 Task: Find connections with filter location Lasarte with filter topic #HRwith filter profile language German with filter current company Vistara - TATA SIA Airlines Ltd. with filter school Marri Educational Society's Marri Laxman Reddy Institute of Technology and Management with filter industry Retail Art Dealers with filter service category Pricing Strategy with filter keywords title Account Executive
Action: Mouse moved to (211, 311)
Screenshot: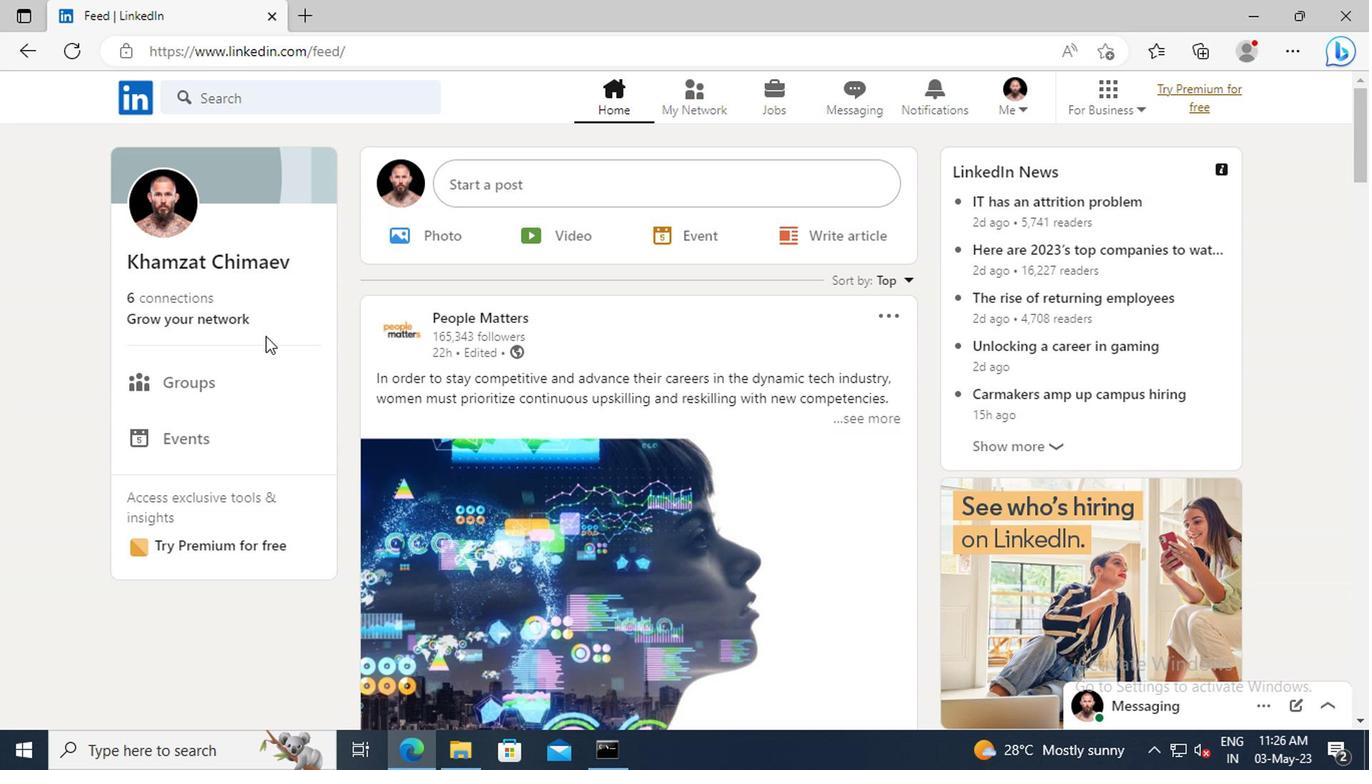 
Action: Mouse pressed left at (211, 311)
Screenshot: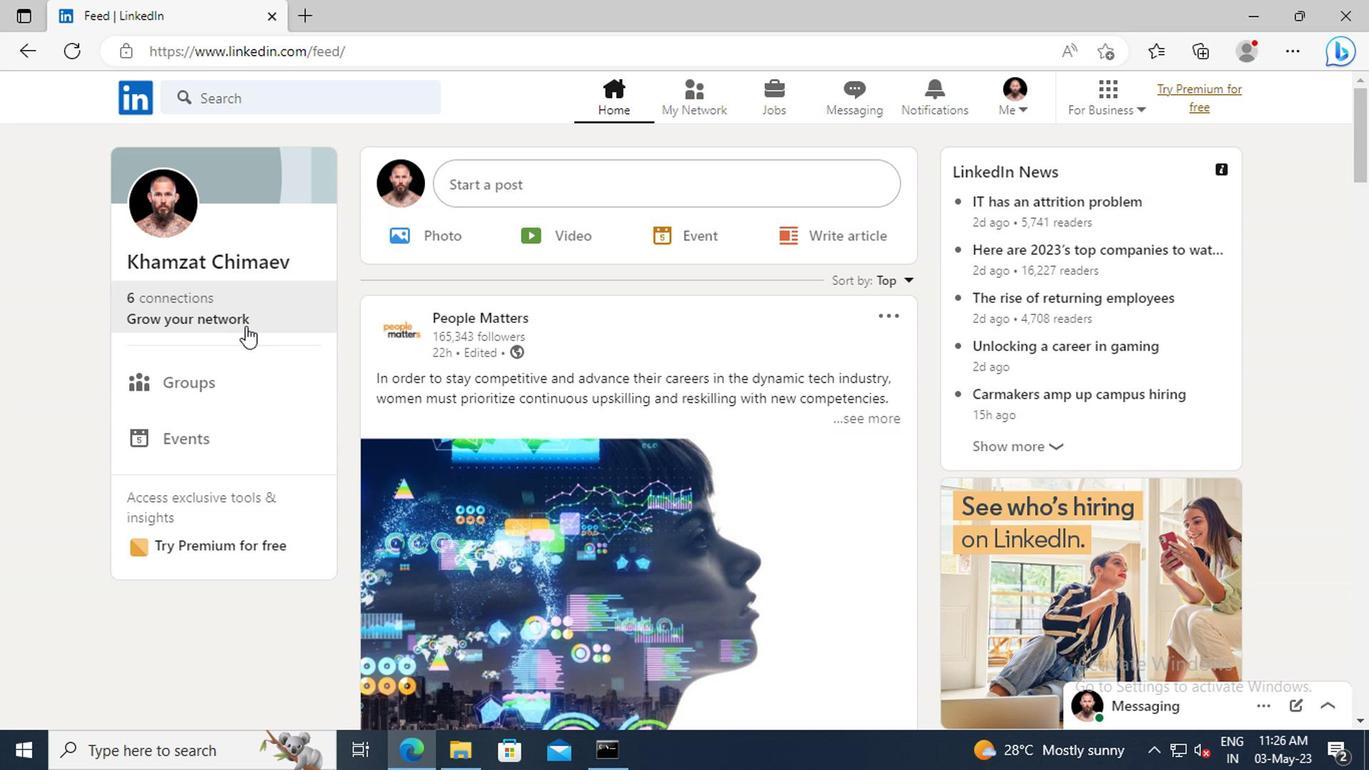 
Action: Mouse moved to (221, 212)
Screenshot: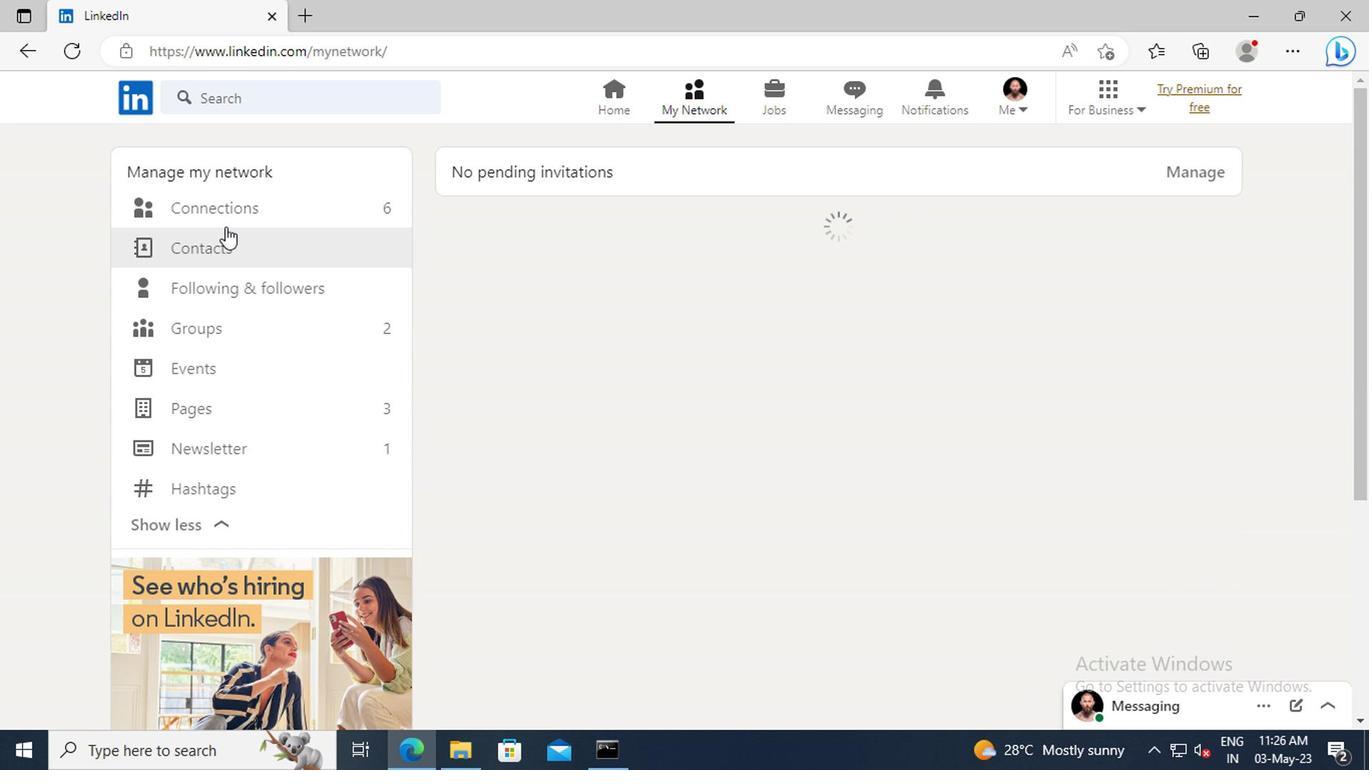 
Action: Mouse pressed left at (221, 212)
Screenshot: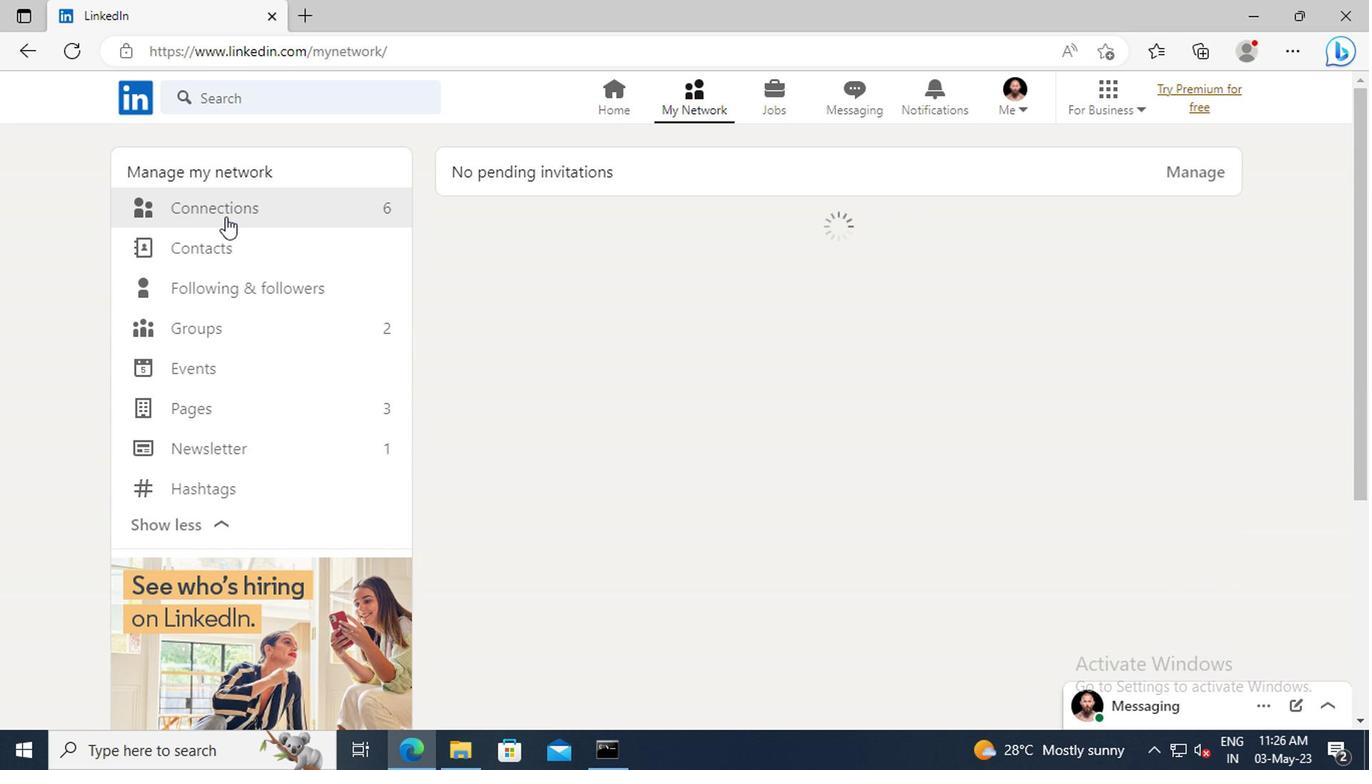 
Action: Mouse moved to (787, 215)
Screenshot: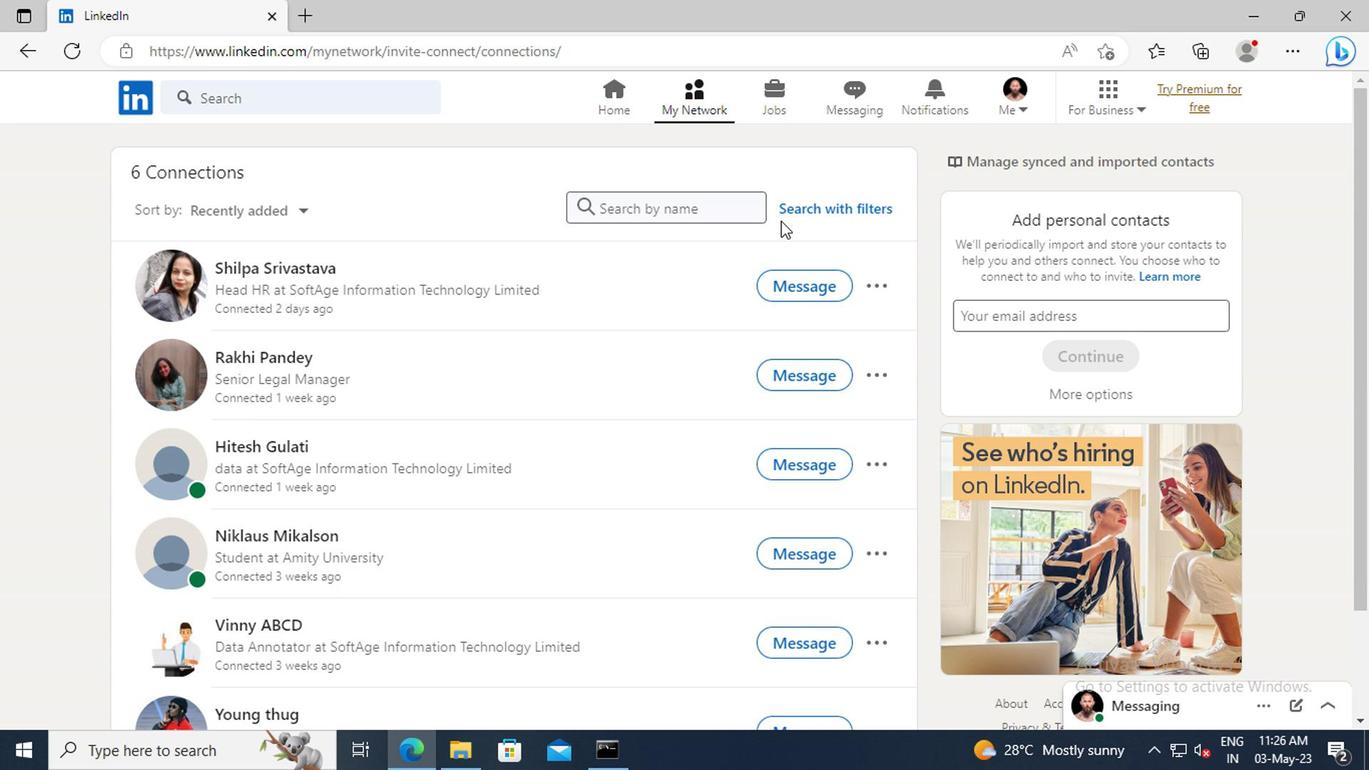 
Action: Mouse pressed left at (787, 215)
Screenshot: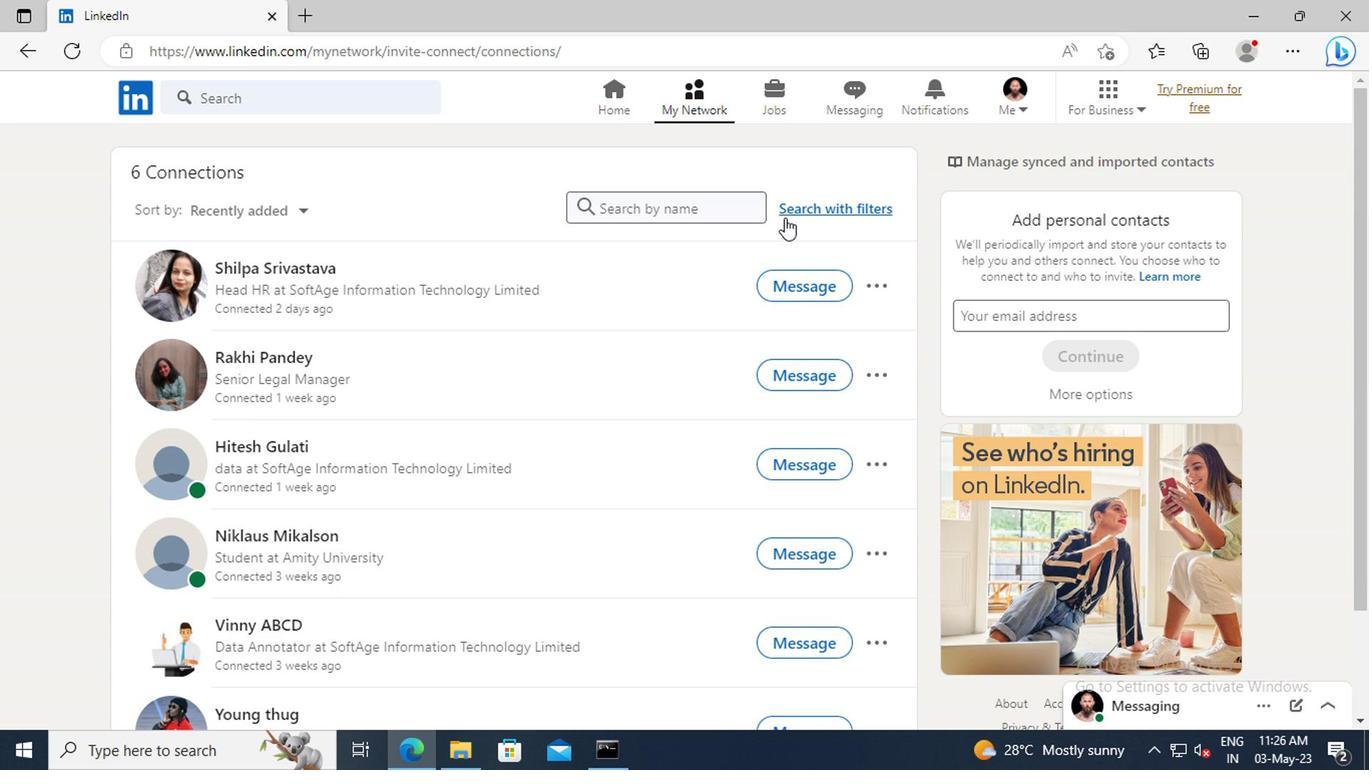 
Action: Mouse moved to (752, 159)
Screenshot: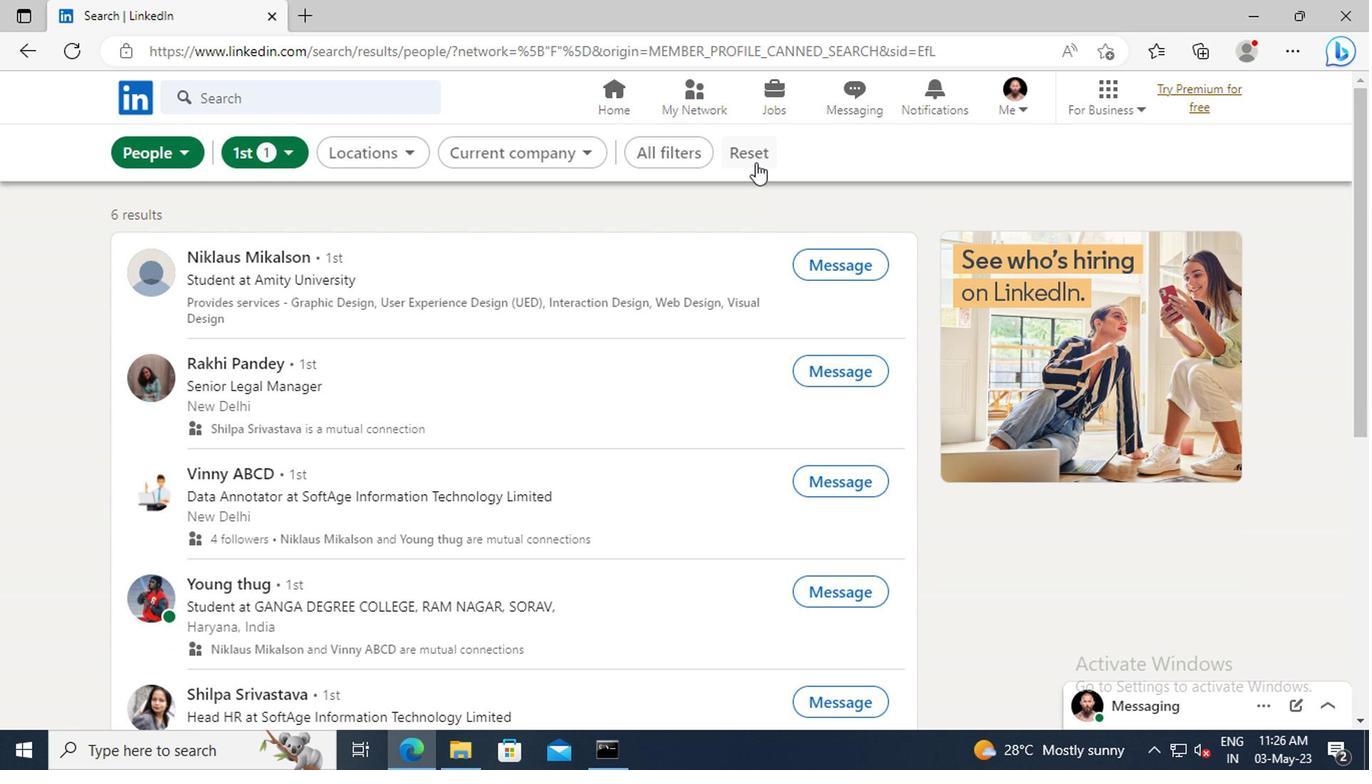 
Action: Mouse pressed left at (752, 159)
Screenshot: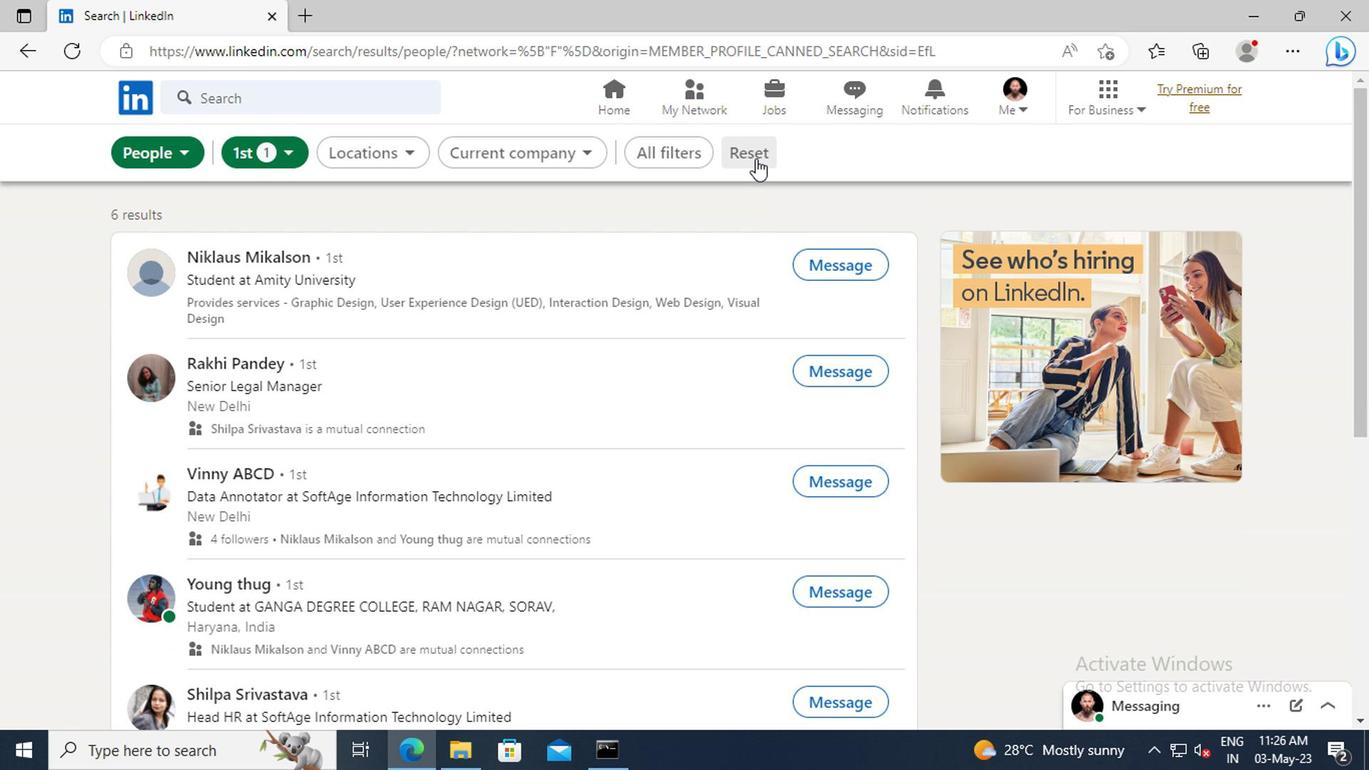 
Action: Mouse moved to (737, 160)
Screenshot: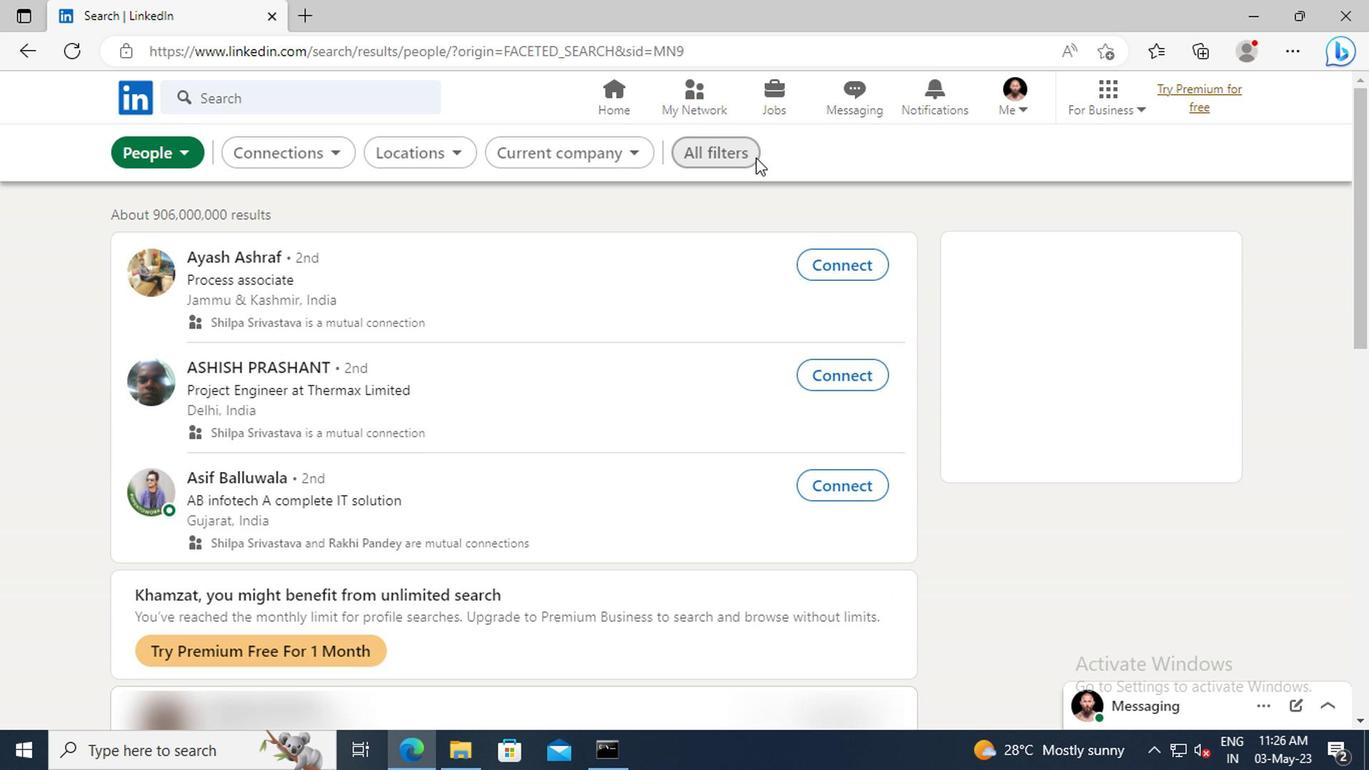 
Action: Mouse pressed left at (737, 160)
Screenshot: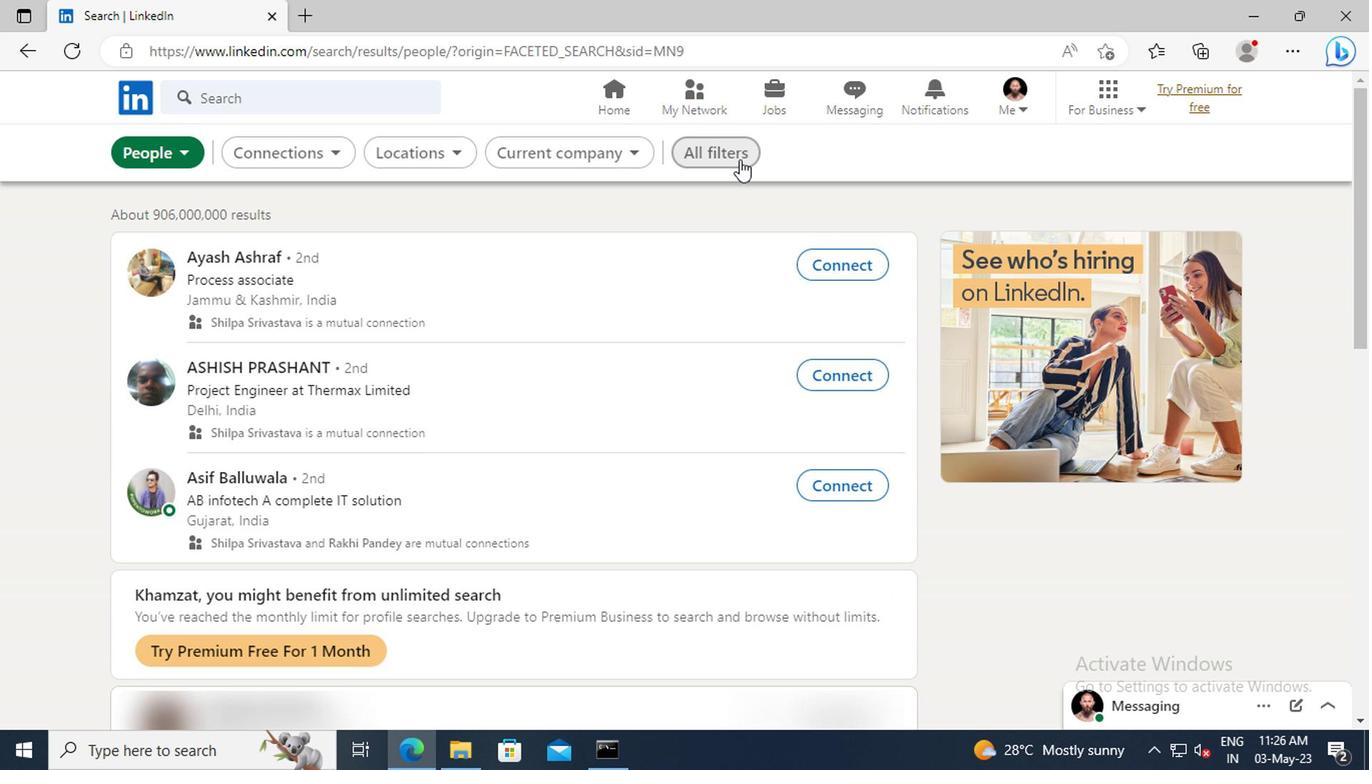 
Action: Mouse moved to (1118, 350)
Screenshot: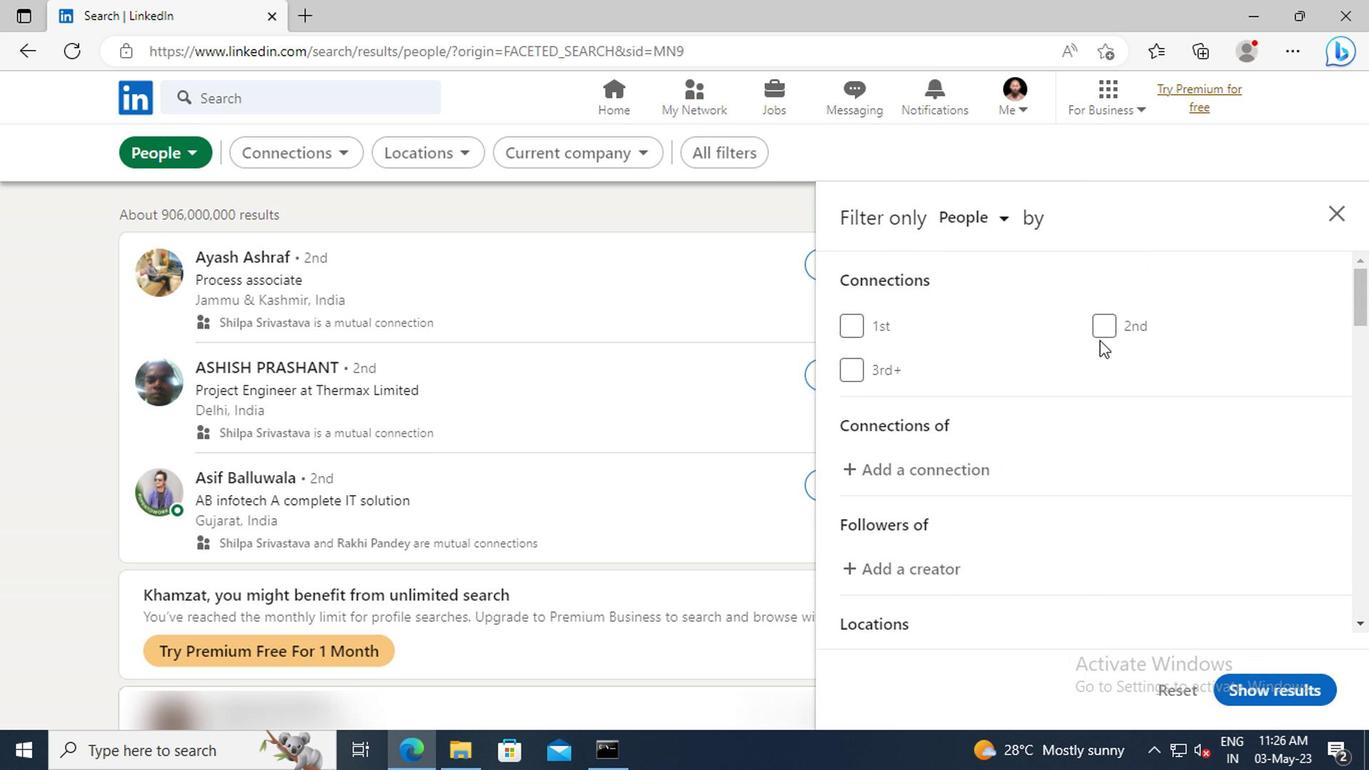 
Action: Mouse scrolled (1118, 348) with delta (0, -1)
Screenshot: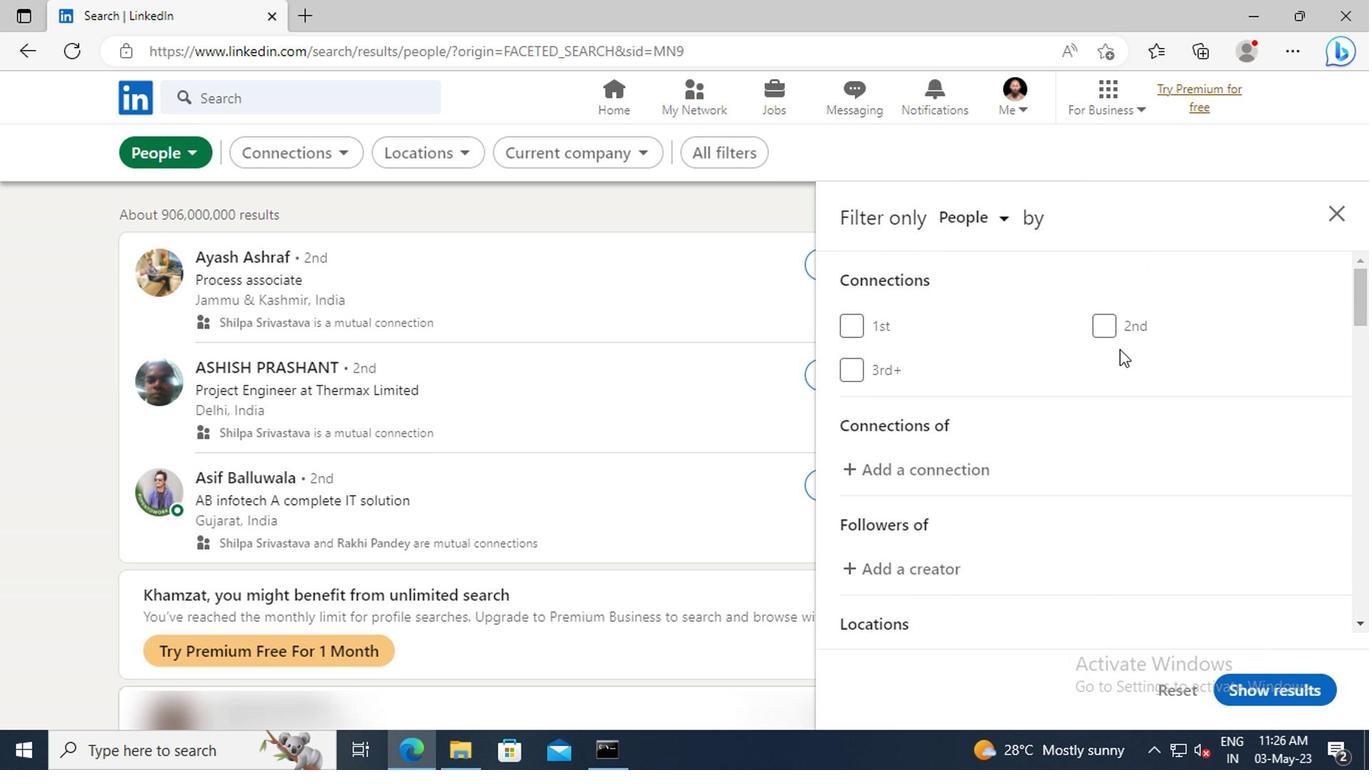 
Action: Mouse scrolled (1118, 348) with delta (0, -1)
Screenshot: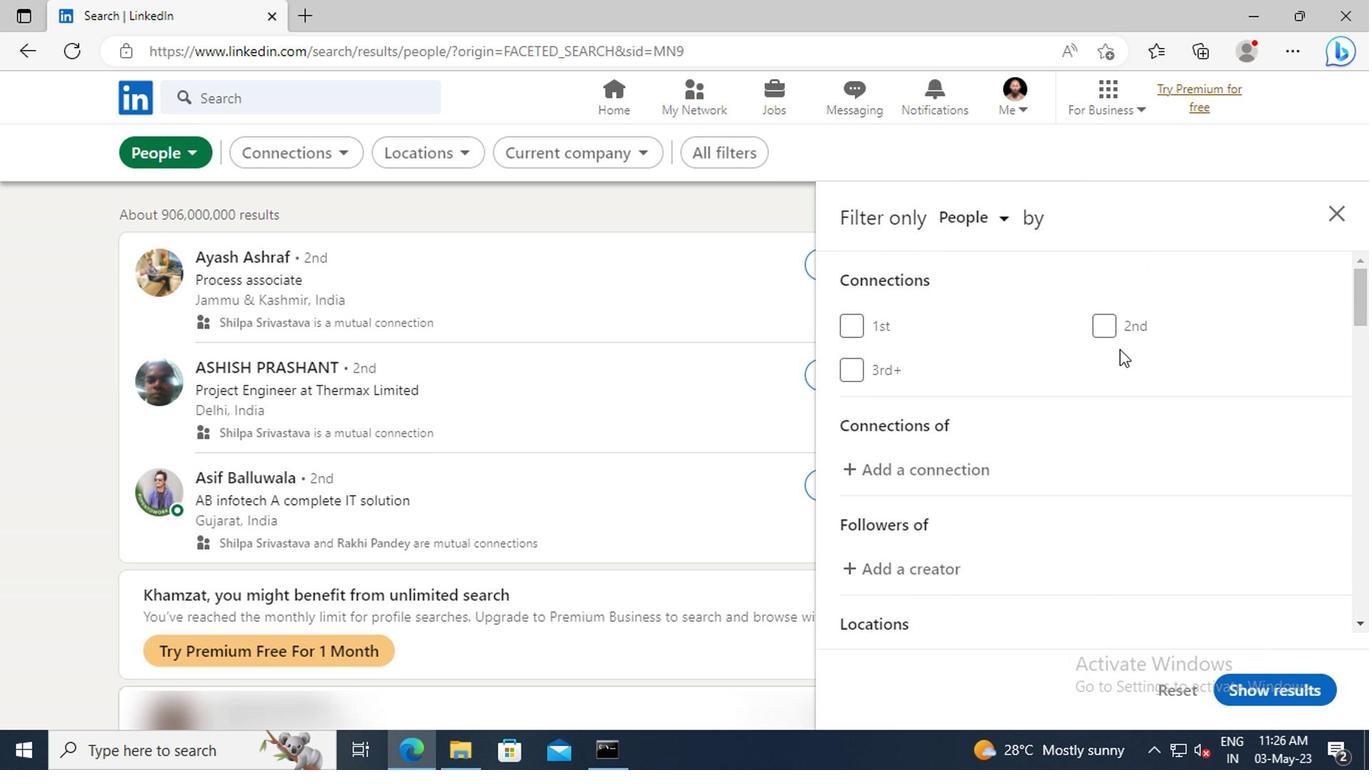 
Action: Mouse scrolled (1118, 348) with delta (0, -1)
Screenshot: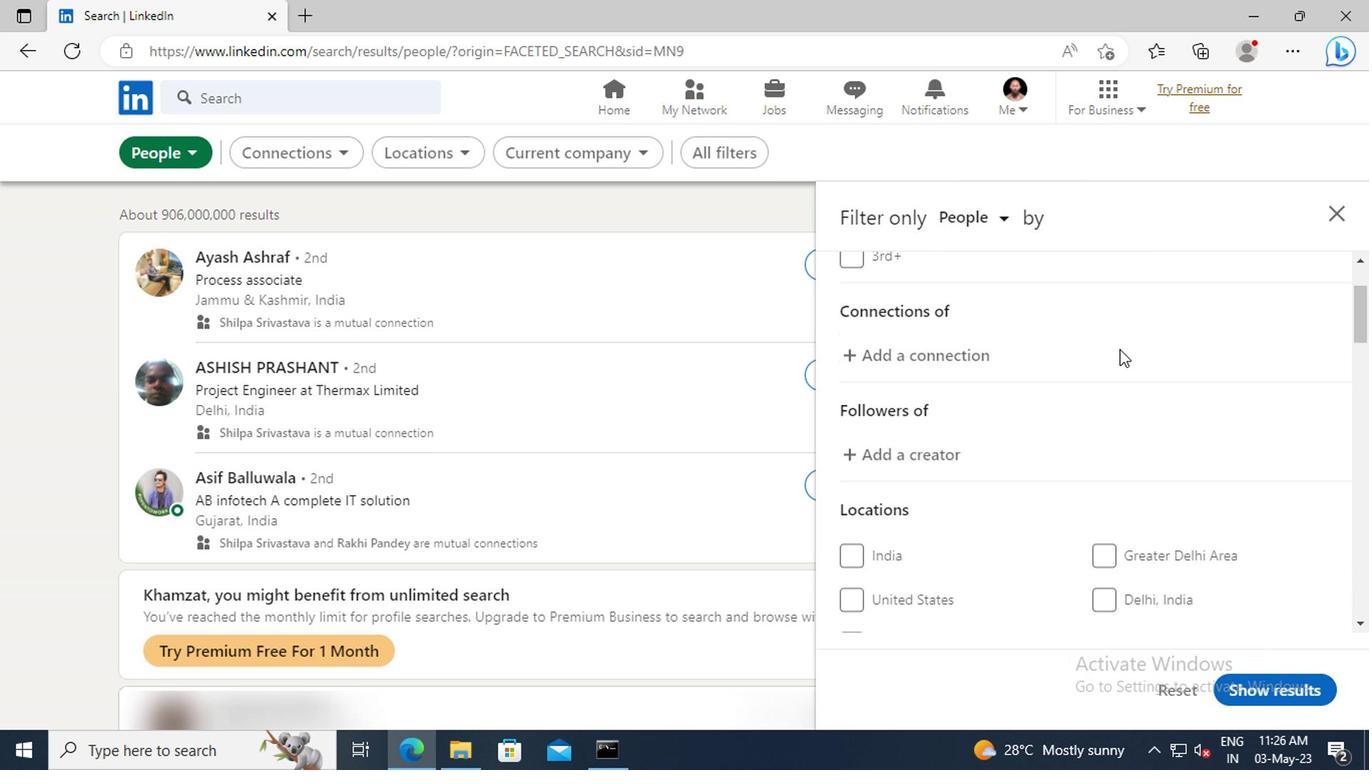 
Action: Mouse scrolled (1118, 348) with delta (0, -1)
Screenshot: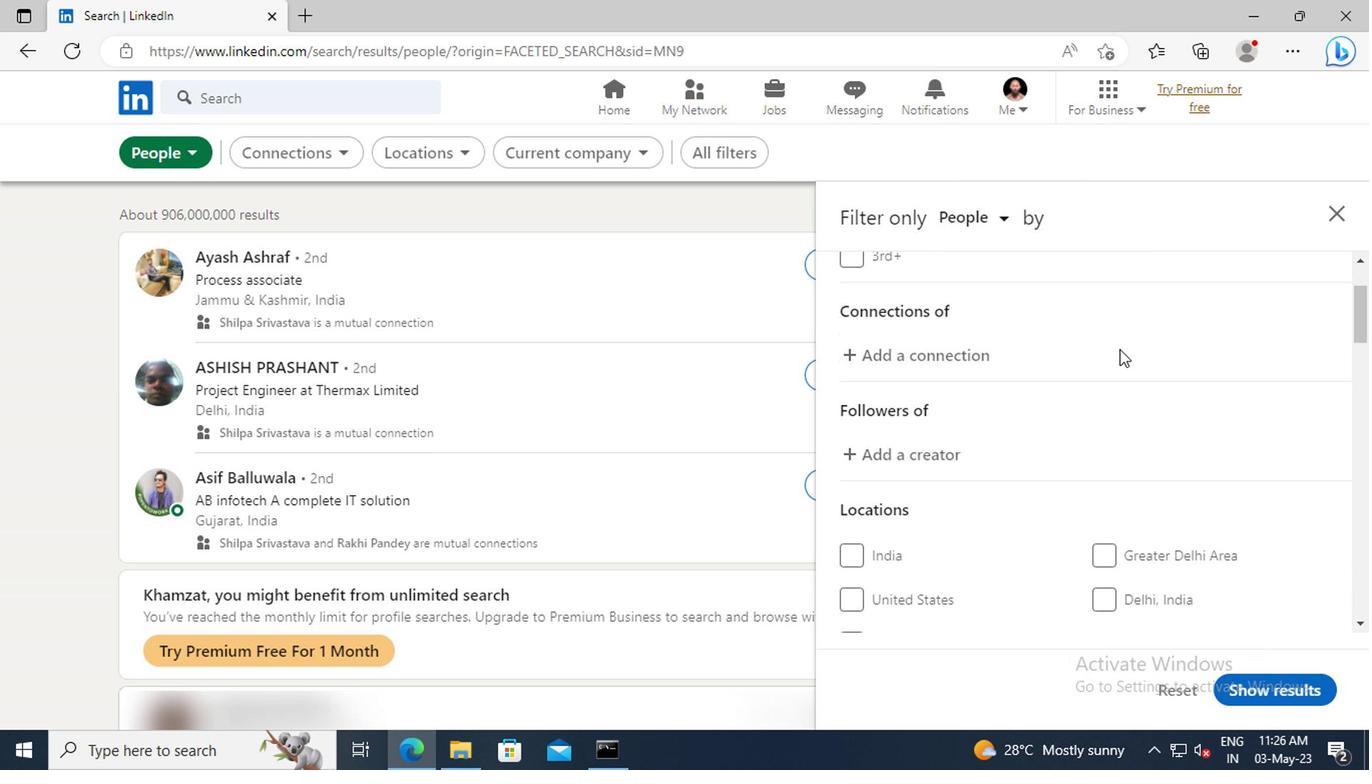 
Action: Mouse scrolled (1118, 348) with delta (0, -1)
Screenshot: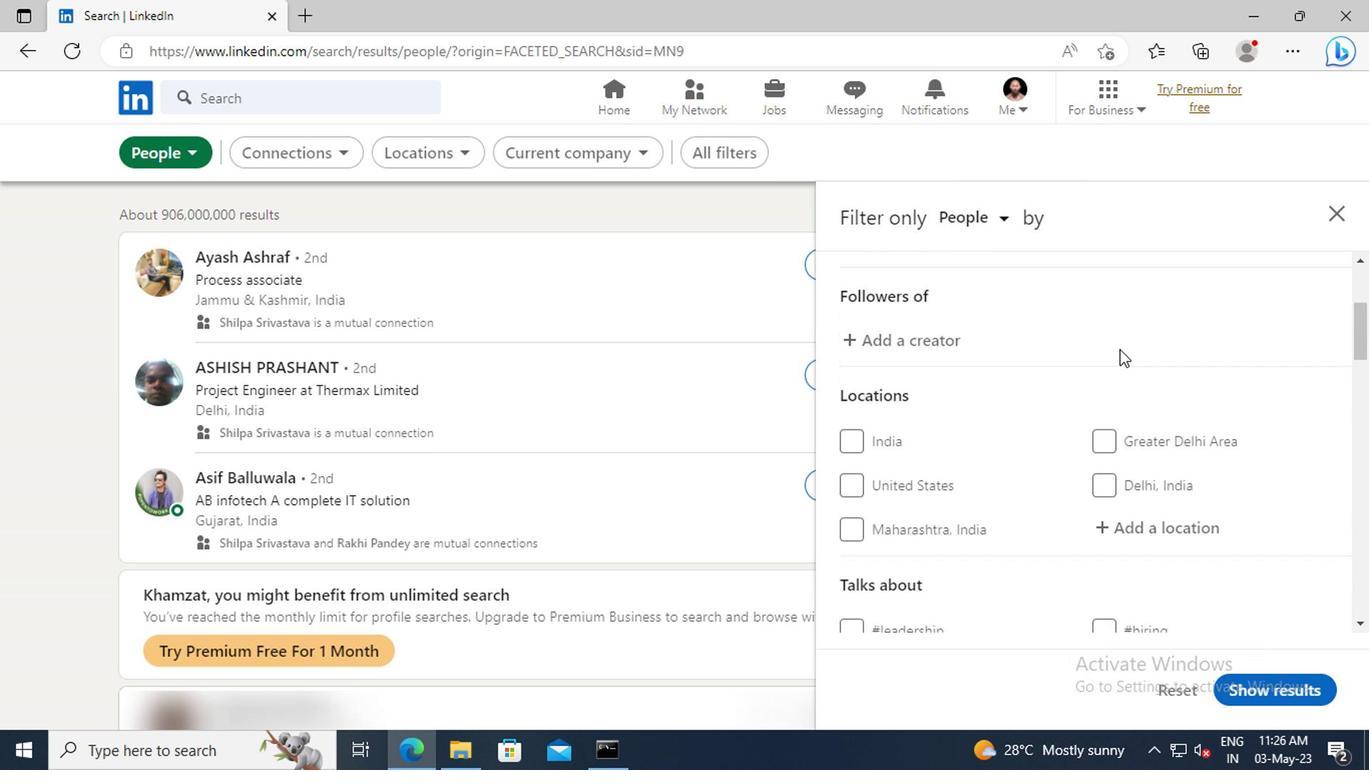 
Action: Mouse scrolled (1118, 348) with delta (0, -1)
Screenshot: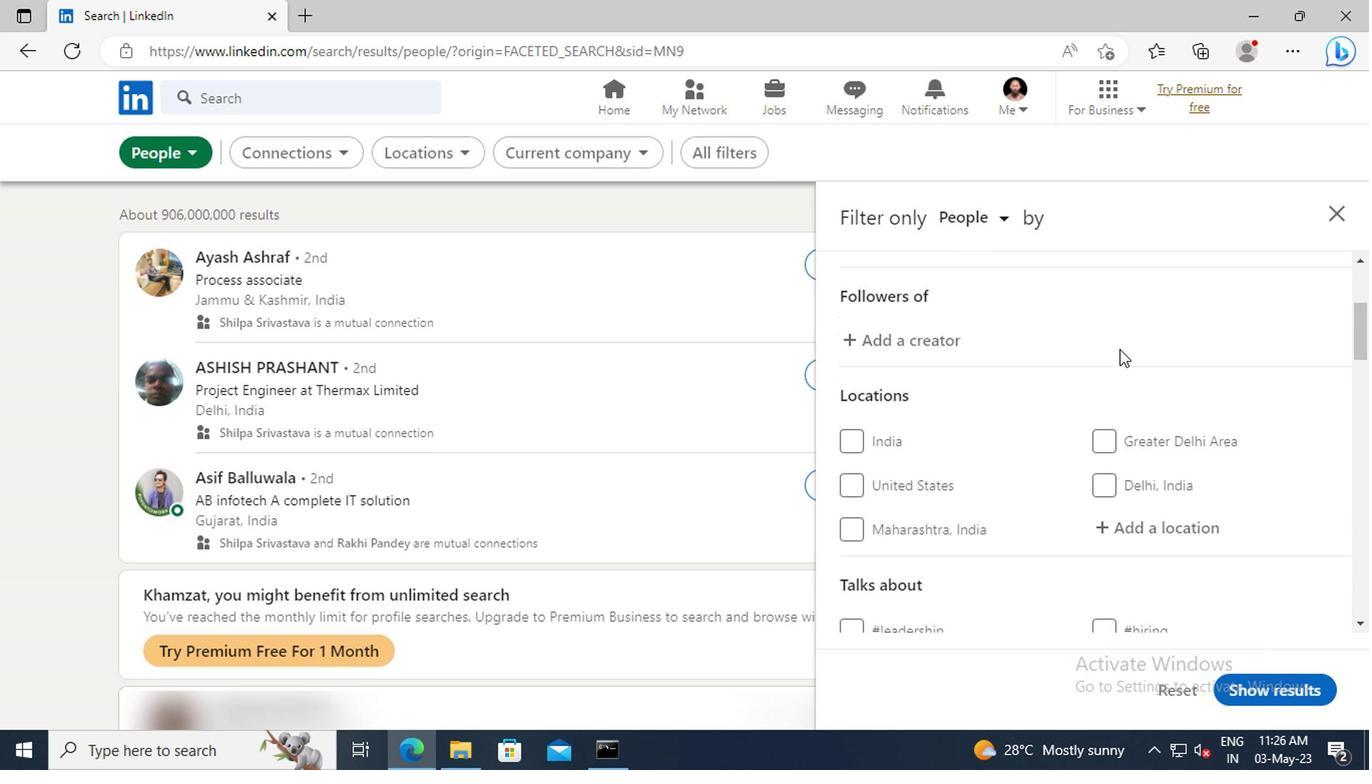 
Action: Mouse moved to (1120, 410)
Screenshot: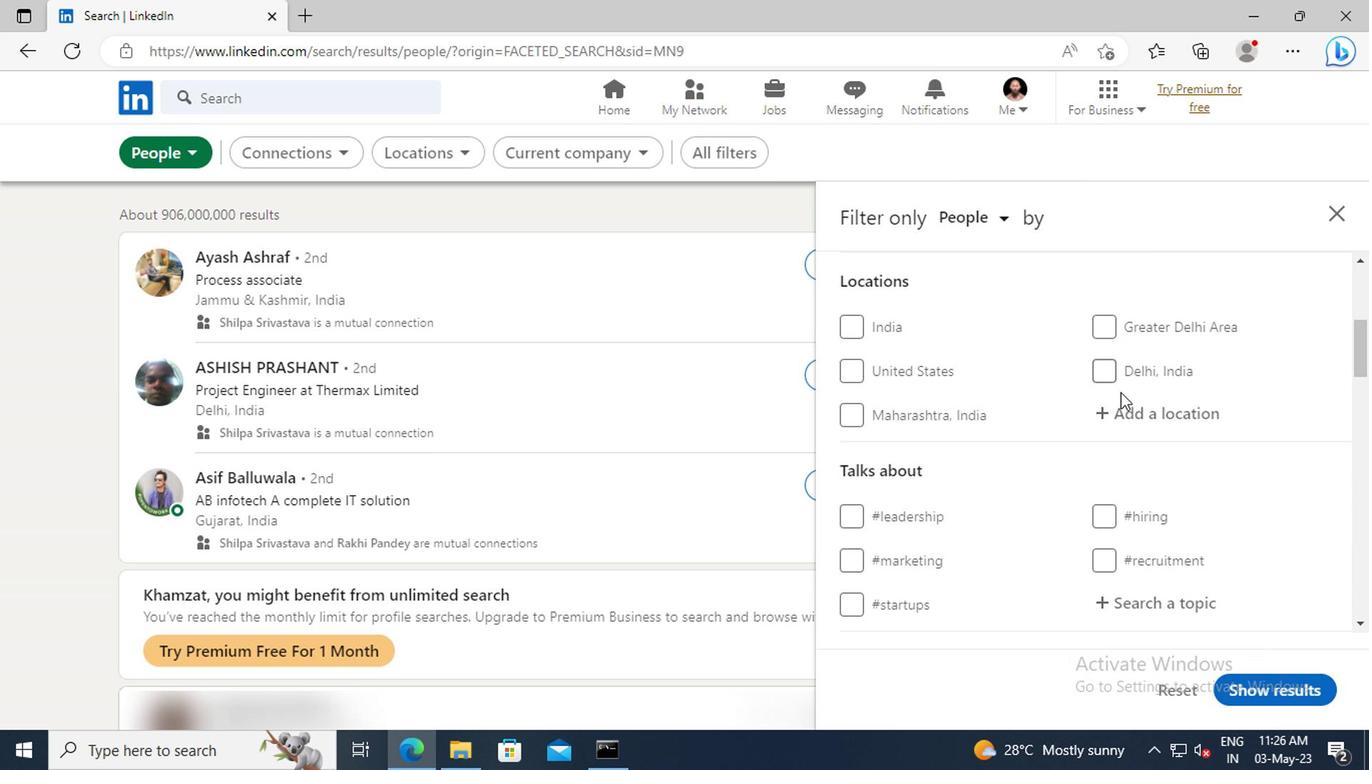 
Action: Mouse pressed left at (1120, 410)
Screenshot: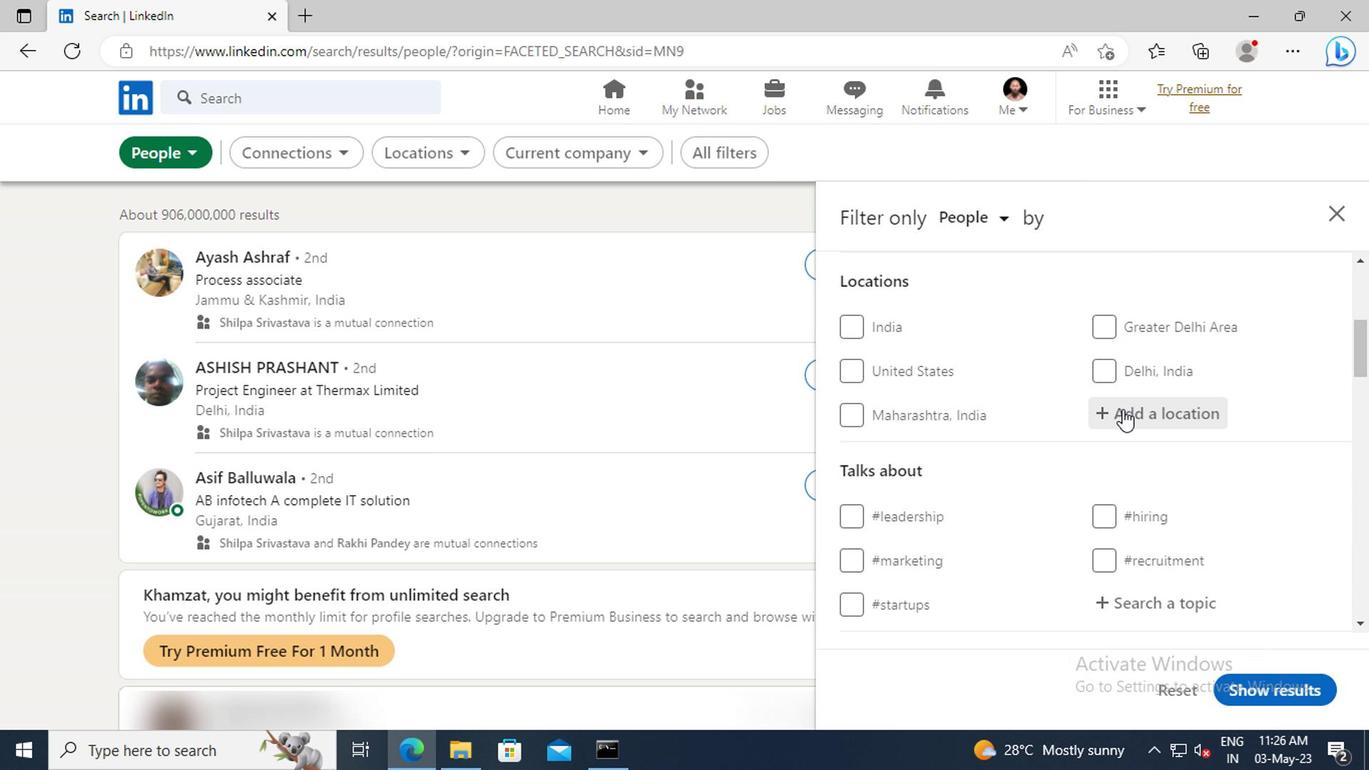 
Action: Key pressed <Key.shift>LASARTE
Screenshot: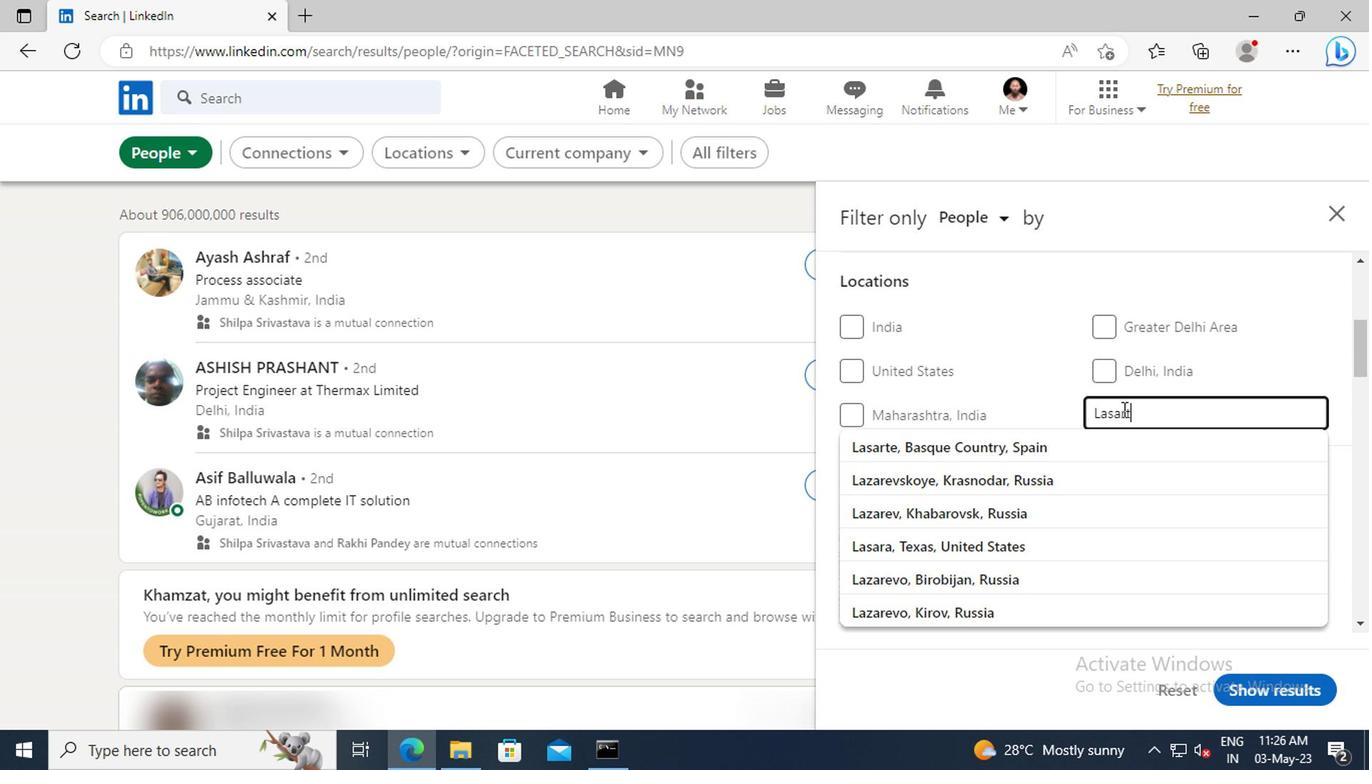 
Action: Mouse moved to (1120, 452)
Screenshot: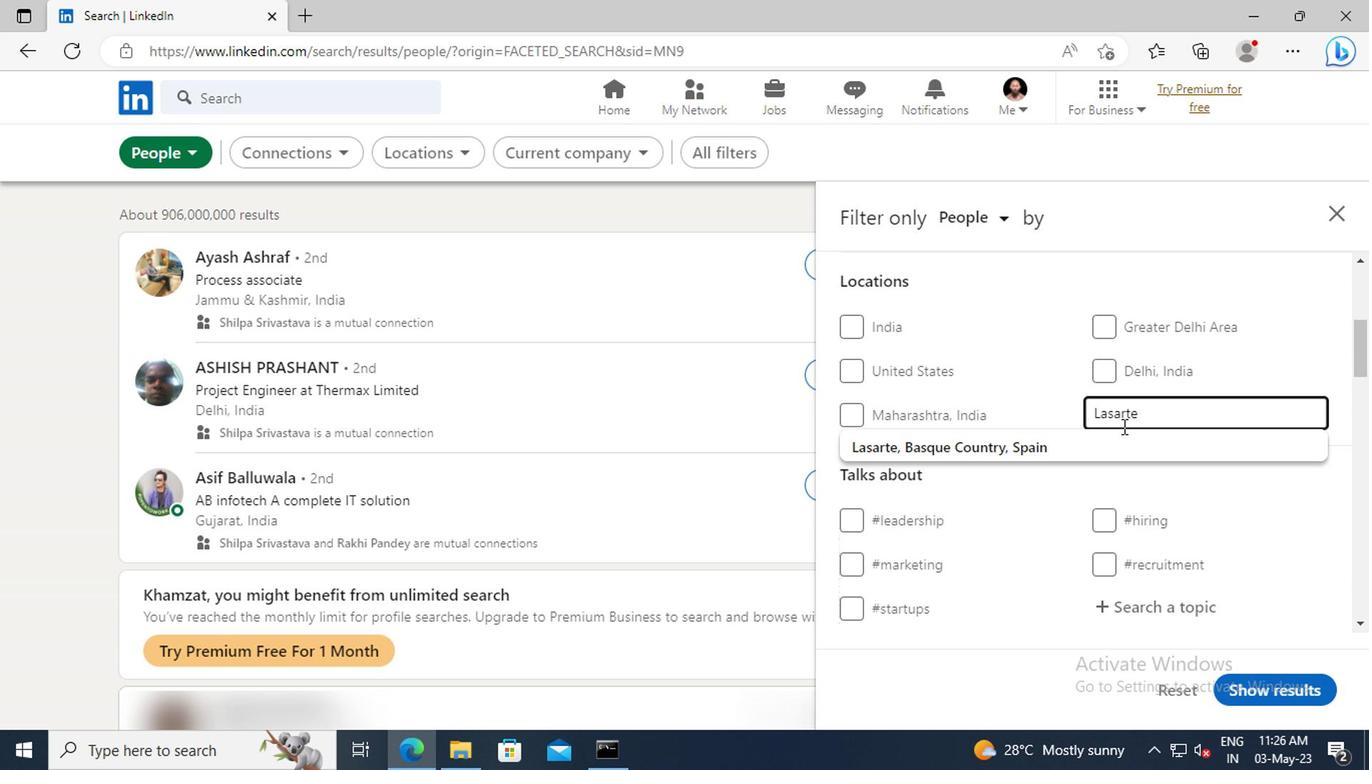 
Action: Mouse pressed left at (1120, 452)
Screenshot: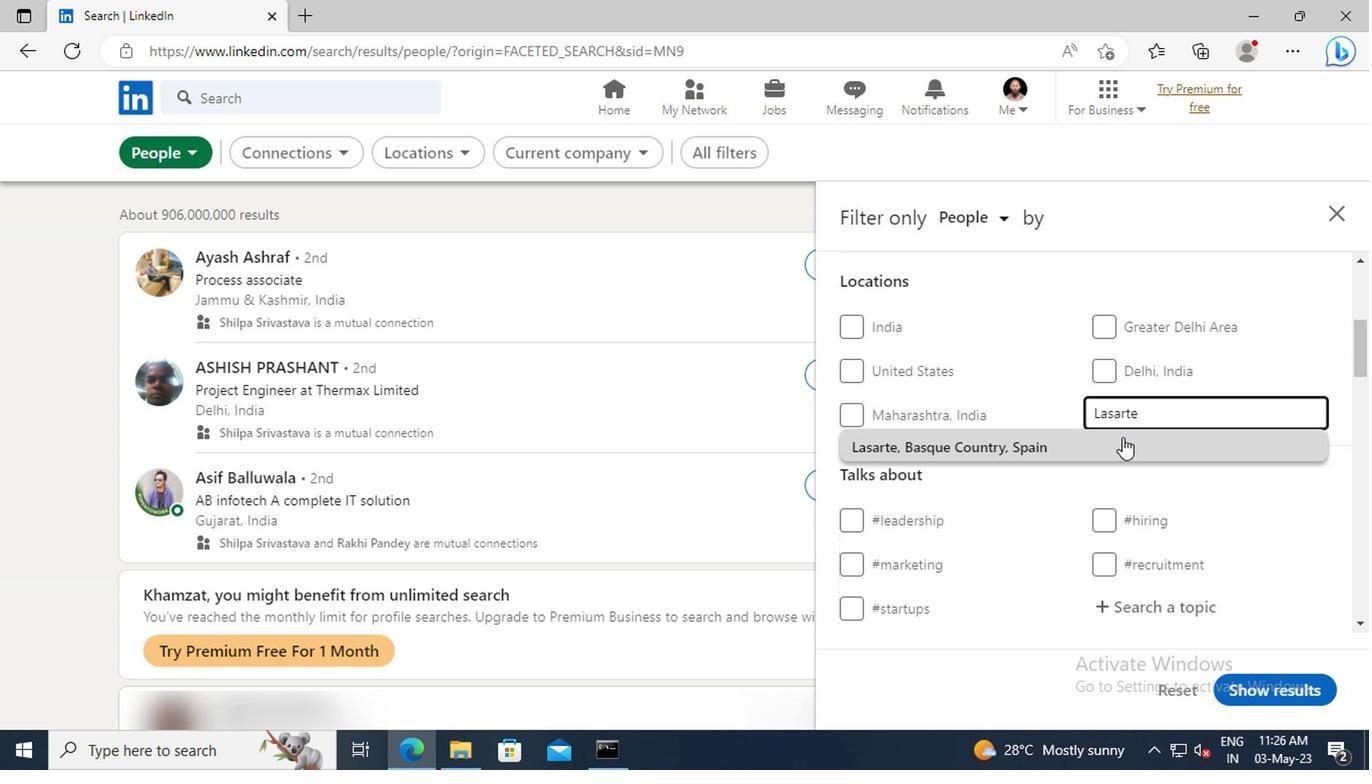 
Action: Mouse scrolled (1120, 451) with delta (0, 0)
Screenshot: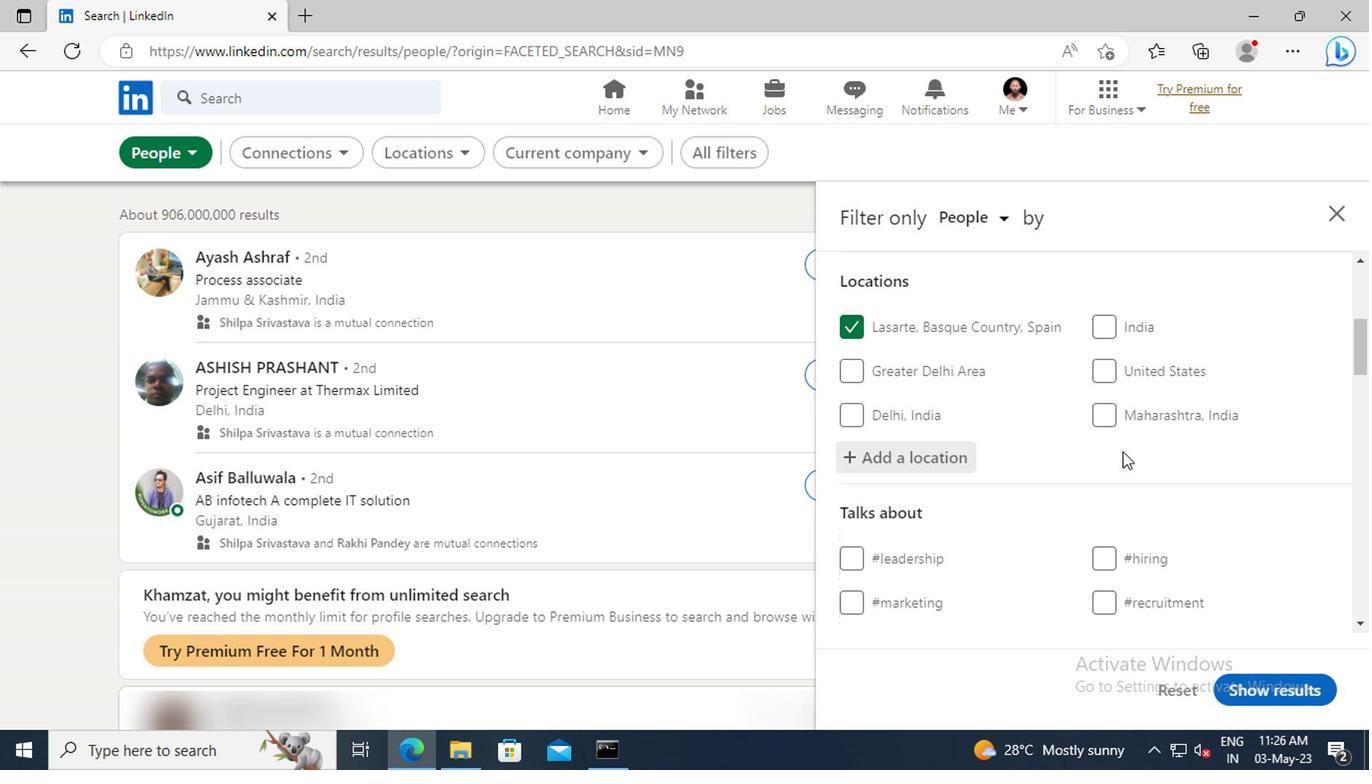 
Action: Mouse scrolled (1120, 451) with delta (0, 0)
Screenshot: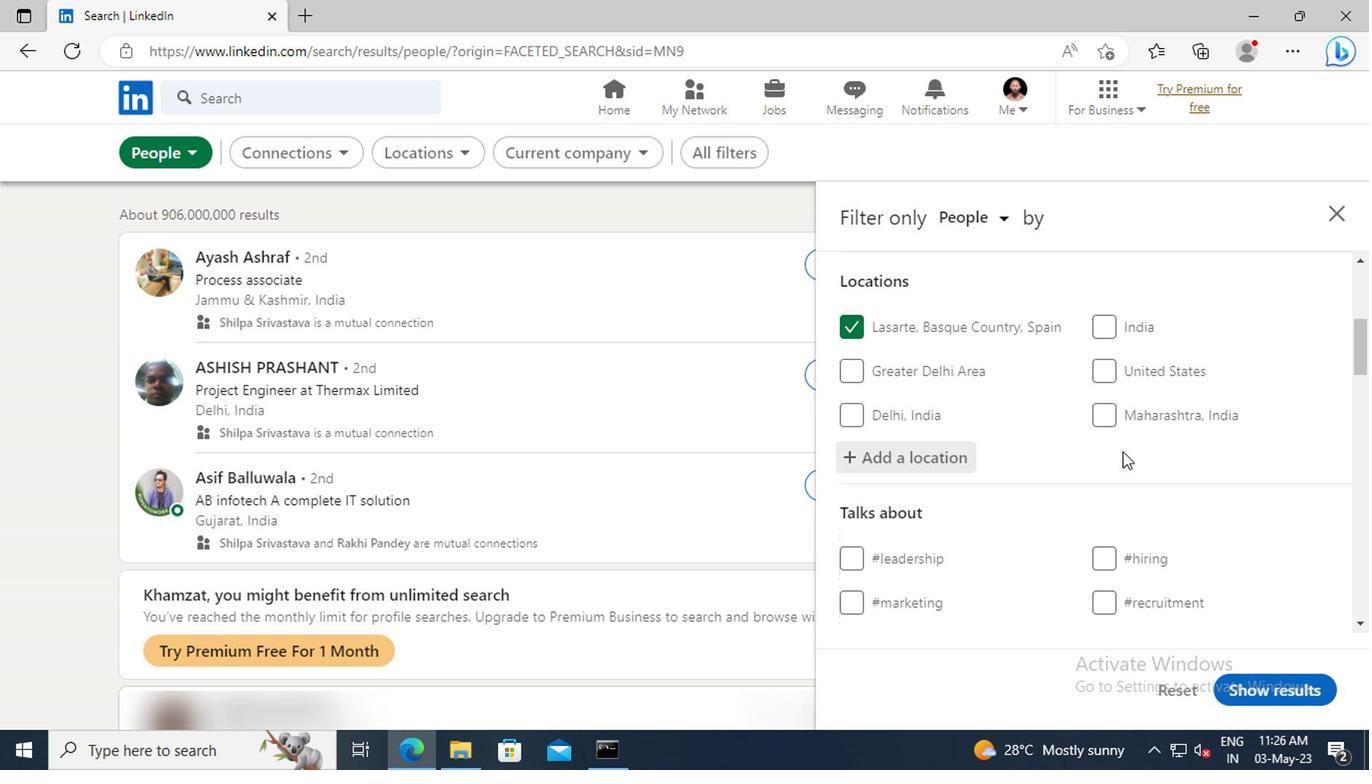 
Action: Mouse moved to (1120, 446)
Screenshot: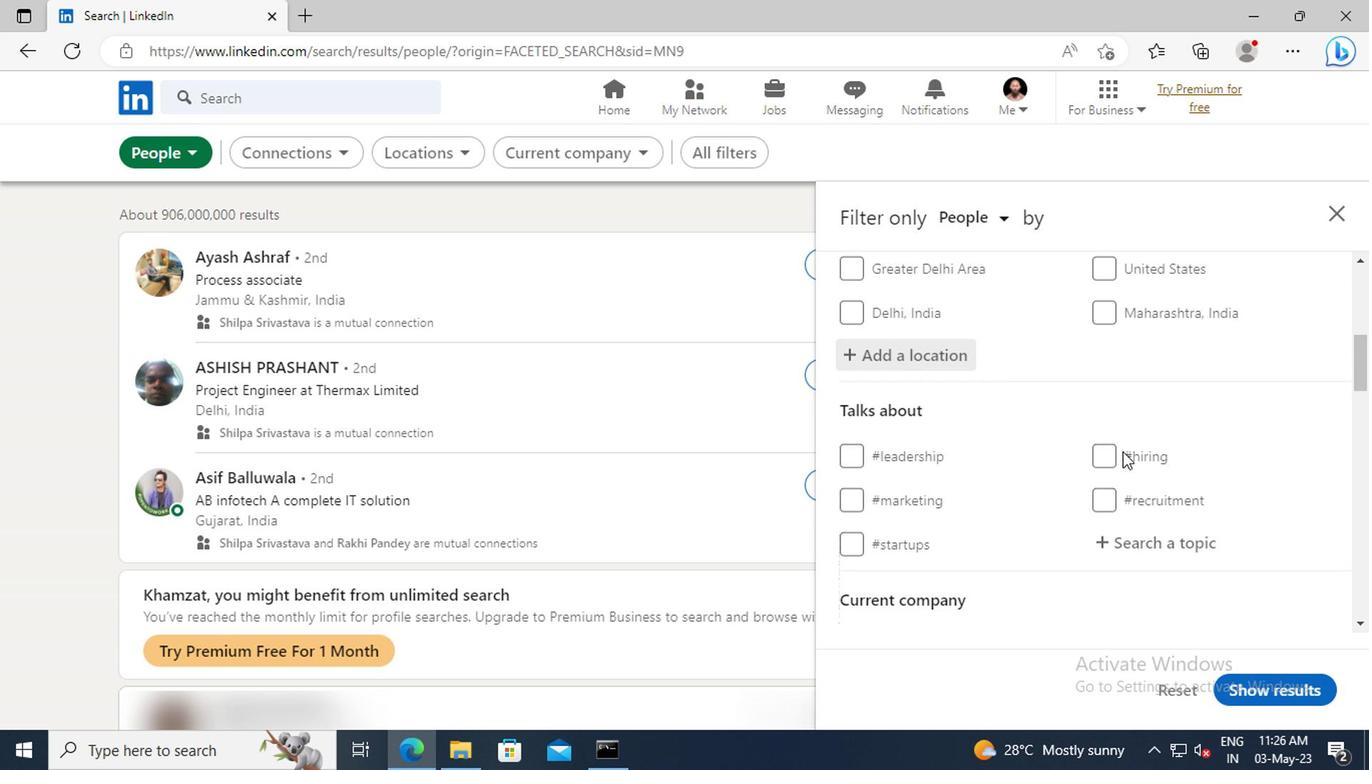 
Action: Mouse scrolled (1120, 445) with delta (0, -1)
Screenshot: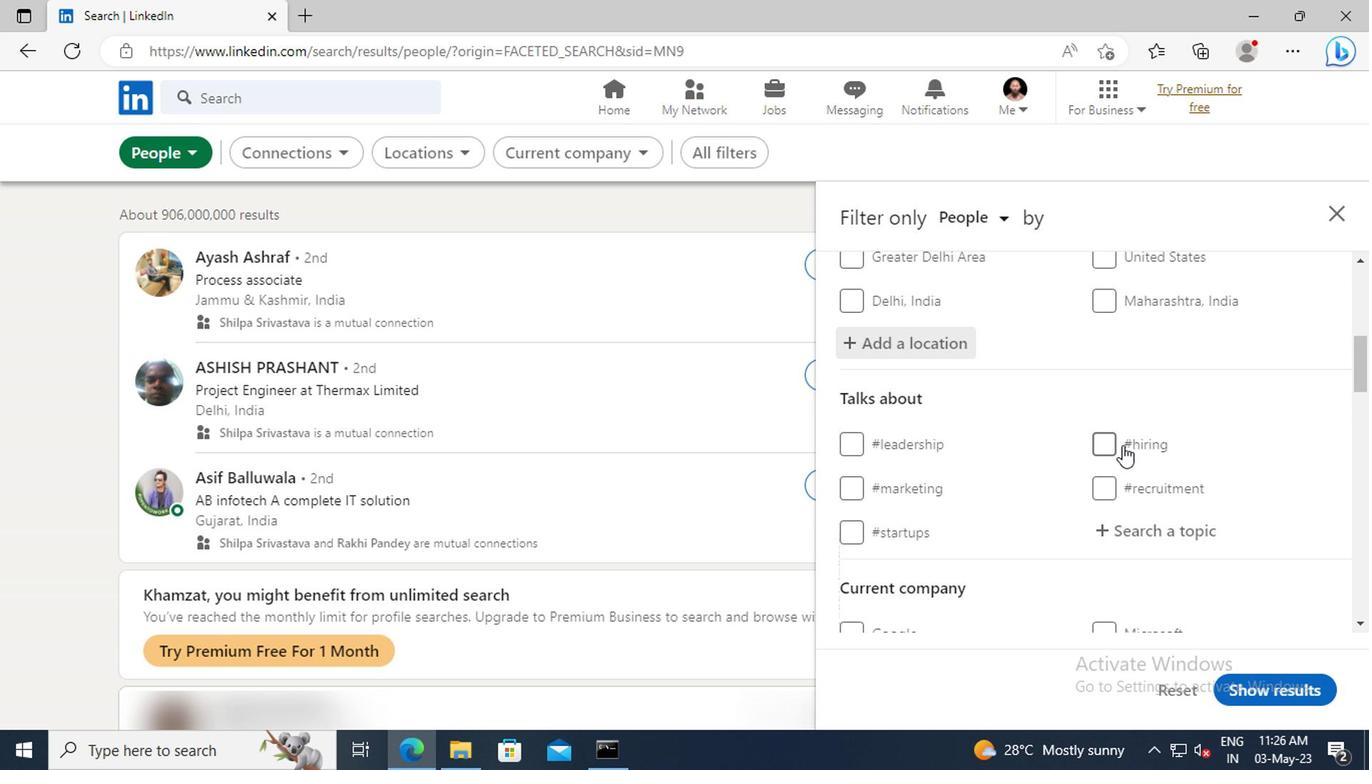 
Action: Mouse moved to (1128, 465)
Screenshot: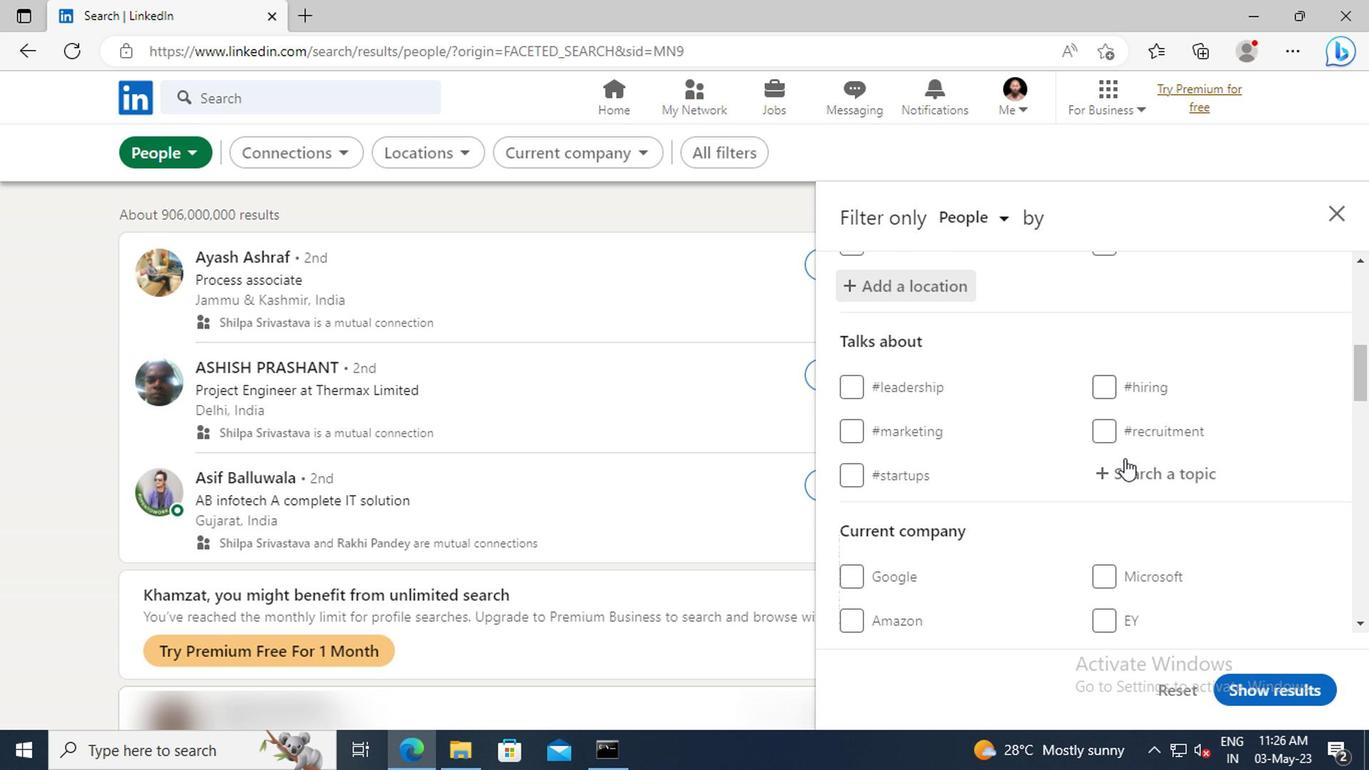 
Action: Mouse pressed left at (1128, 465)
Screenshot: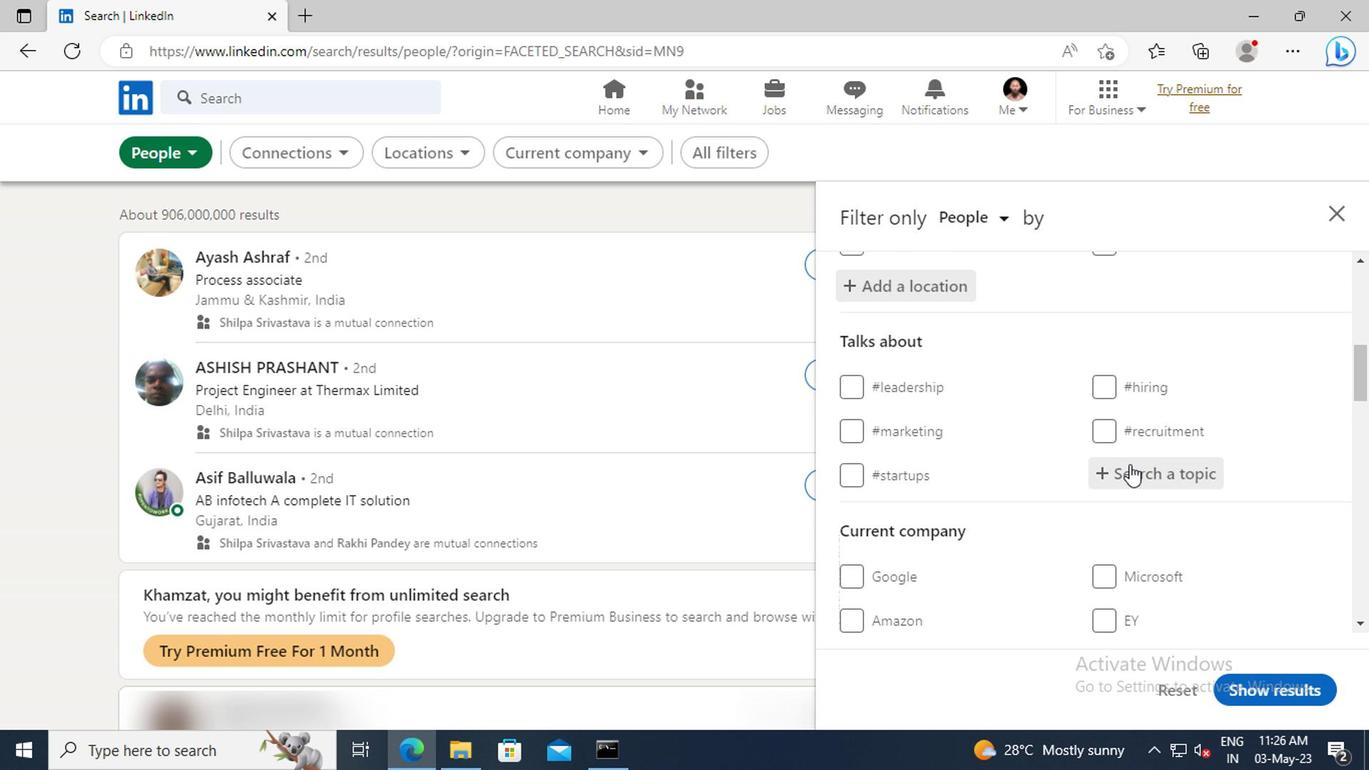 
Action: Key pressed <Key.shift>HR
Screenshot: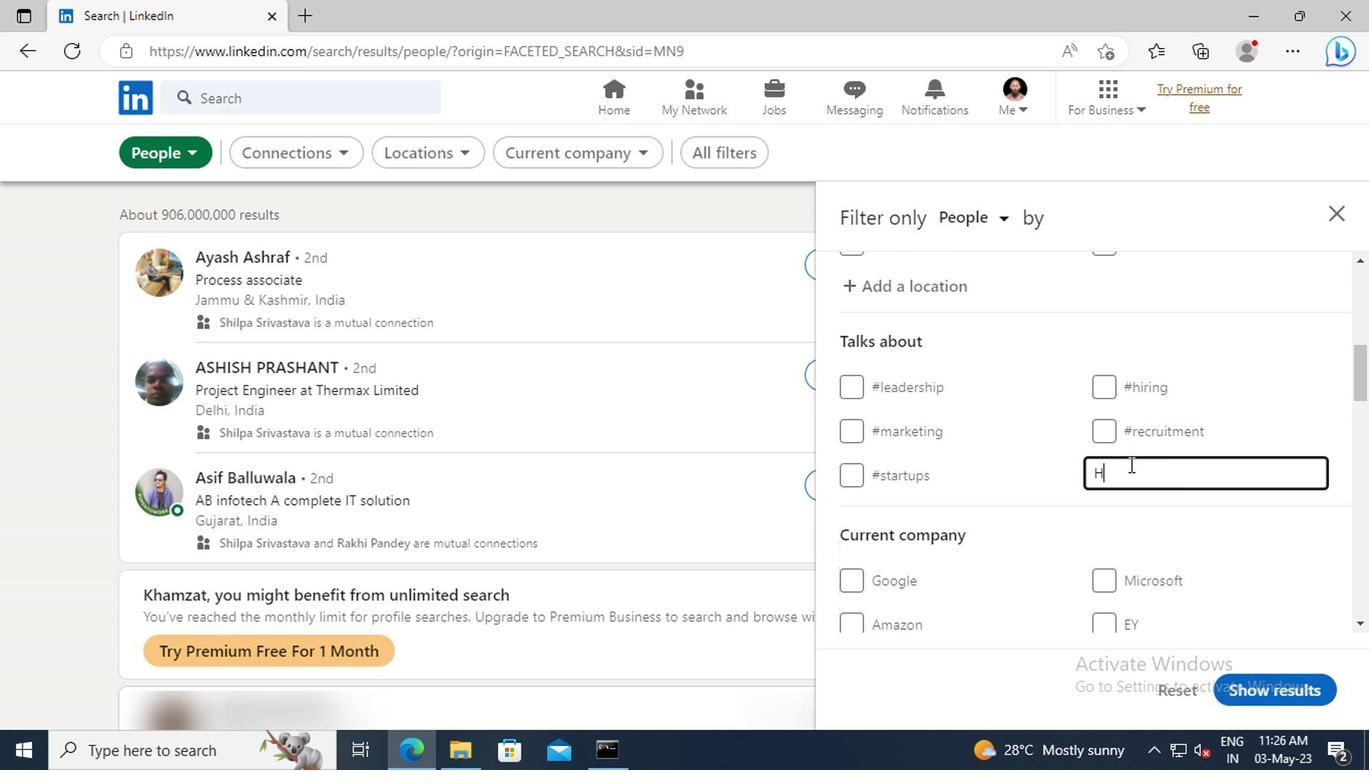 
Action: Mouse moved to (1128, 506)
Screenshot: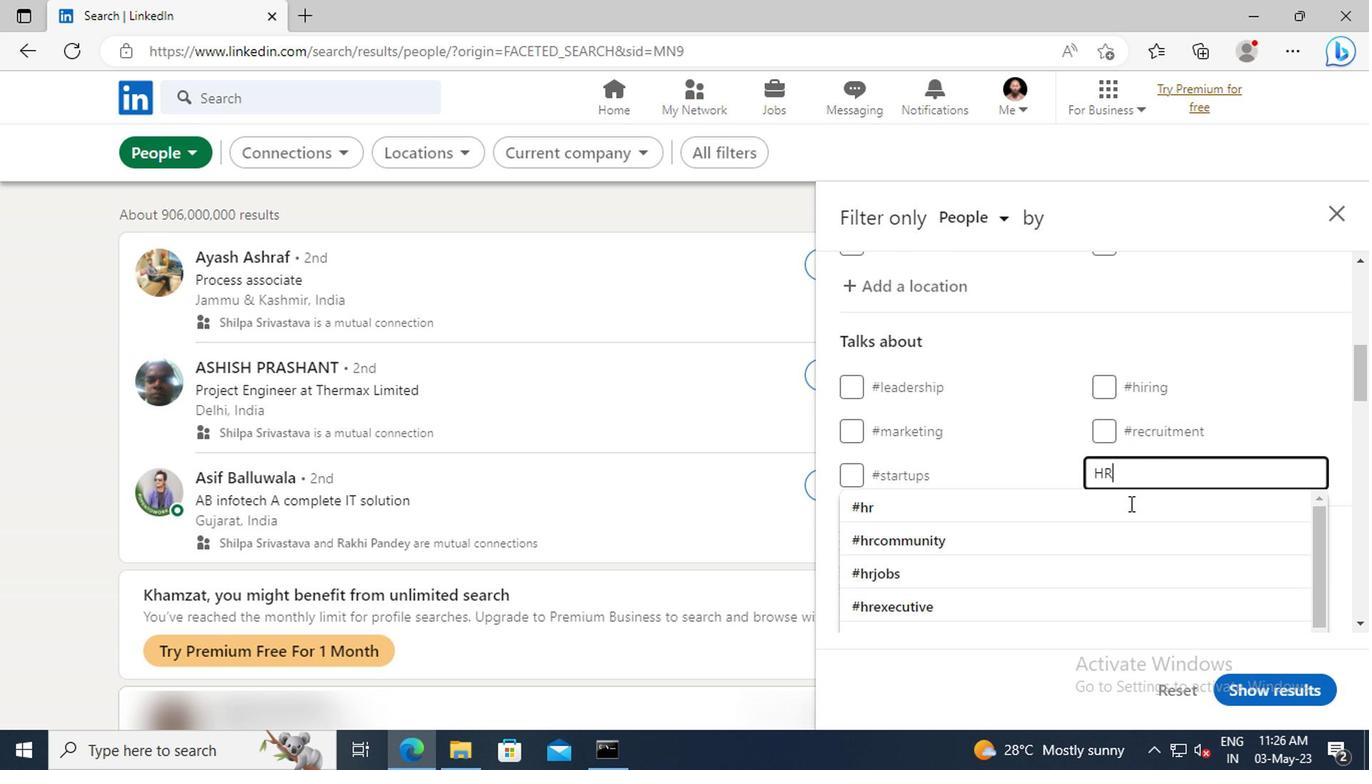 
Action: Mouse pressed left at (1128, 506)
Screenshot: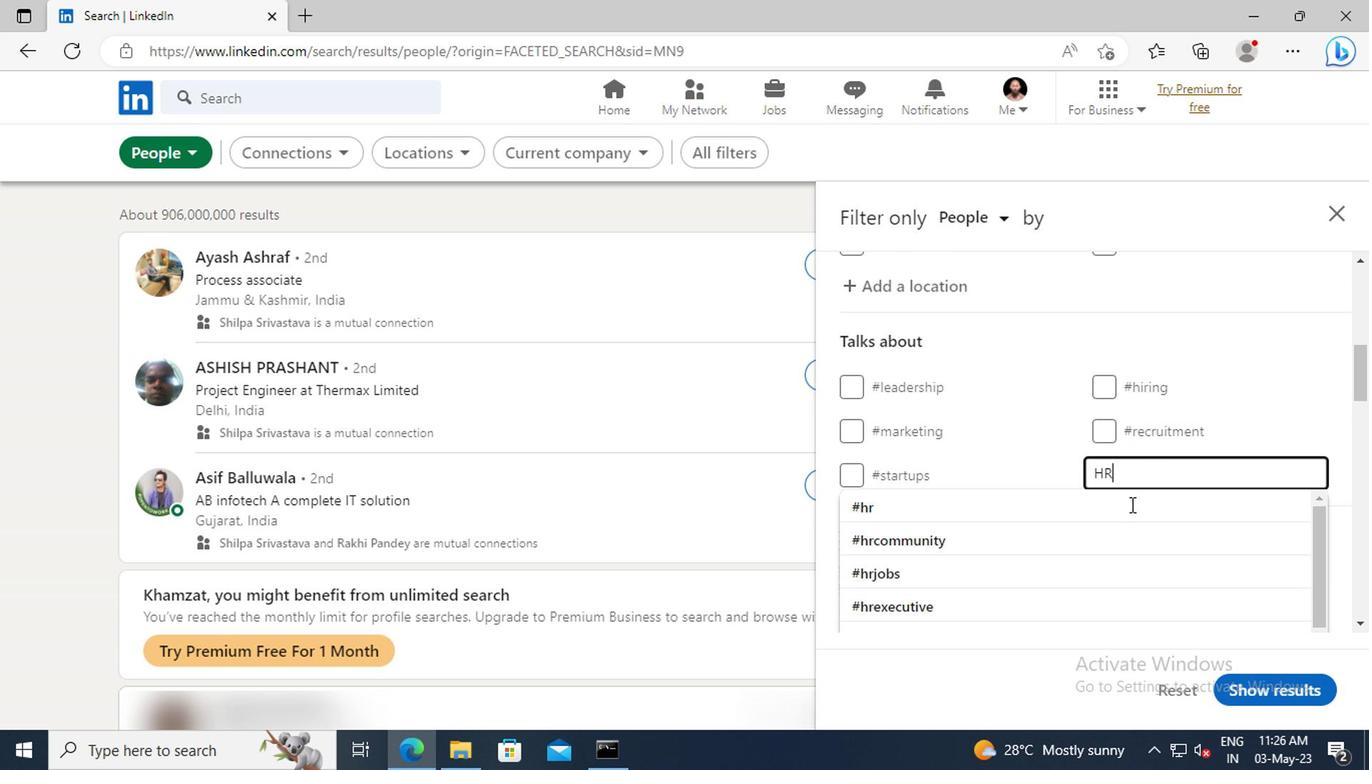 
Action: Mouse scrolled (1128, 505) with delta (0, 0)
Screenshot: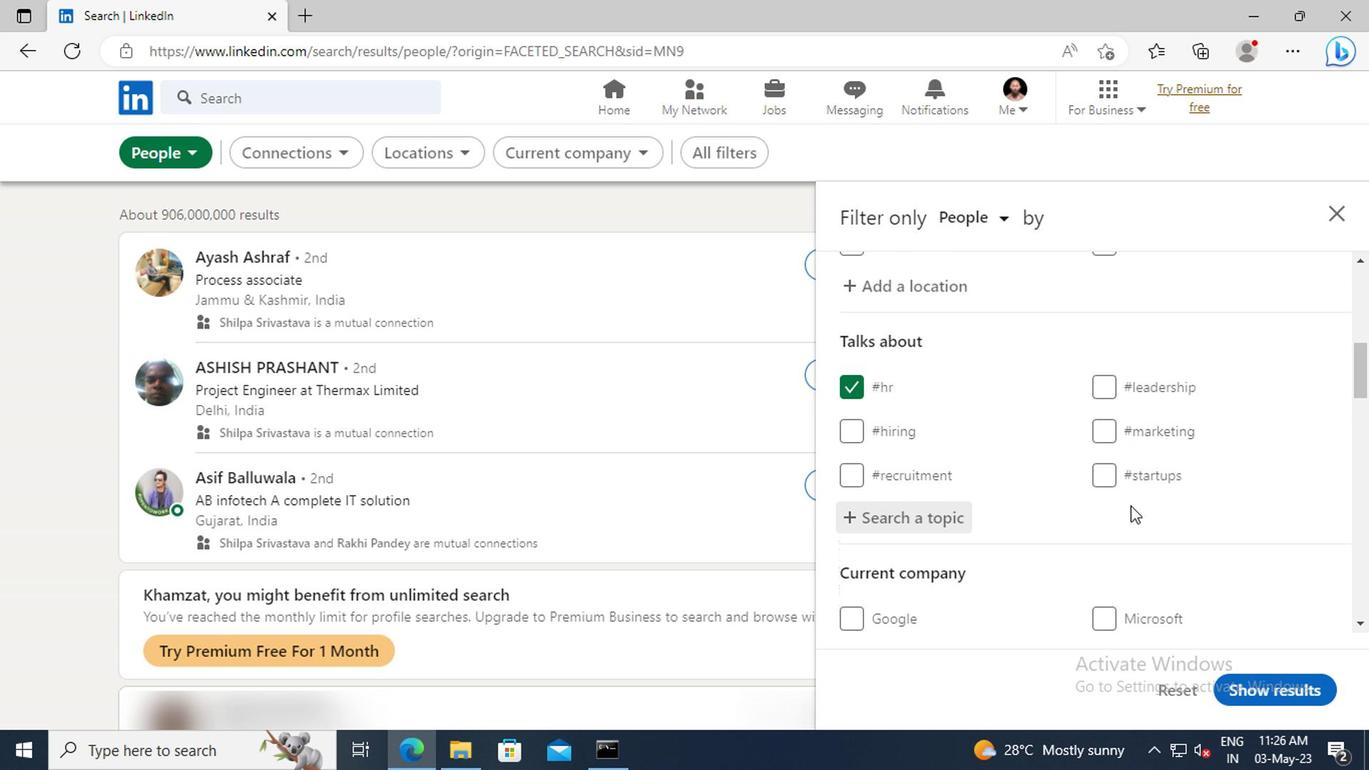 
Action: Mouse moved to (1128, 459)
Screenshot: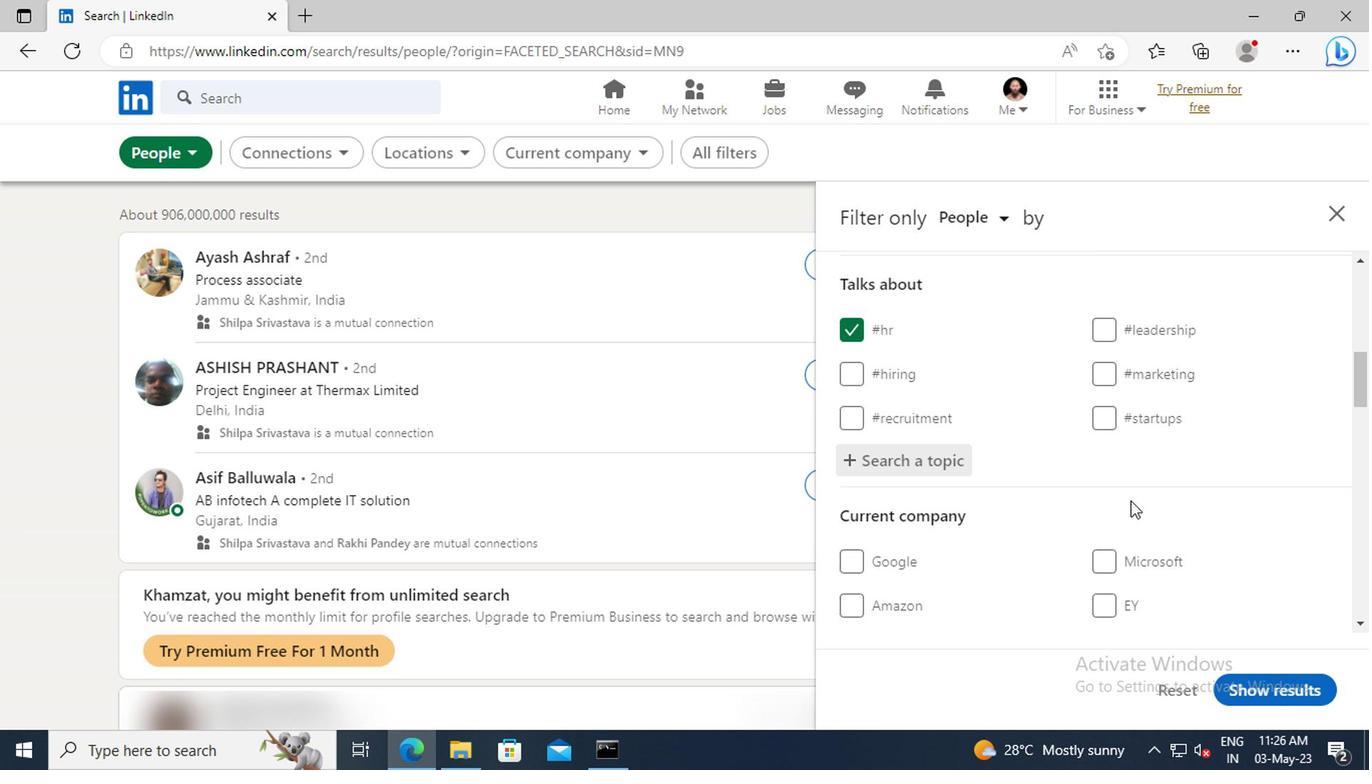 
Action: Mouse scrolled (1128, 458) with delta (0, 0)
Screenshot: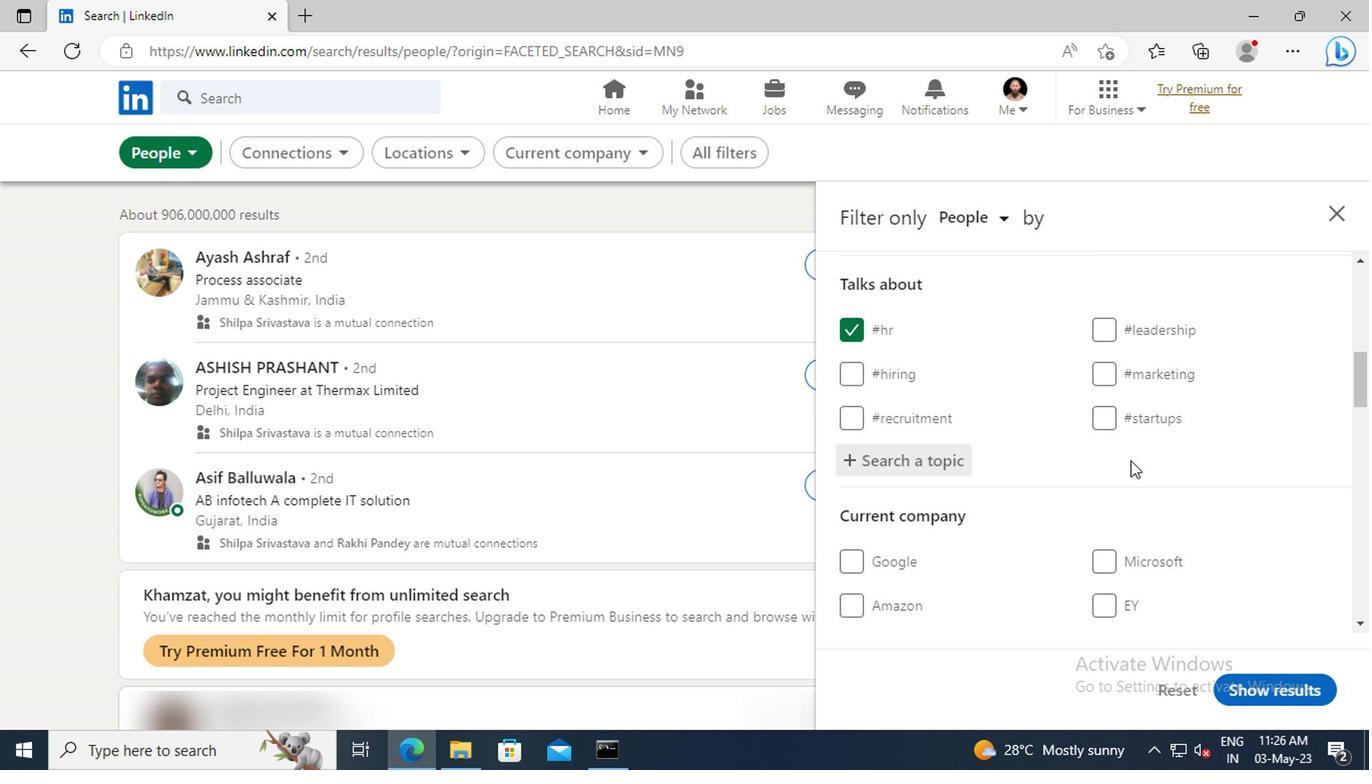 
Action: Mouse scrolled (1128, 458) with delta (0, 0)
Screenshot: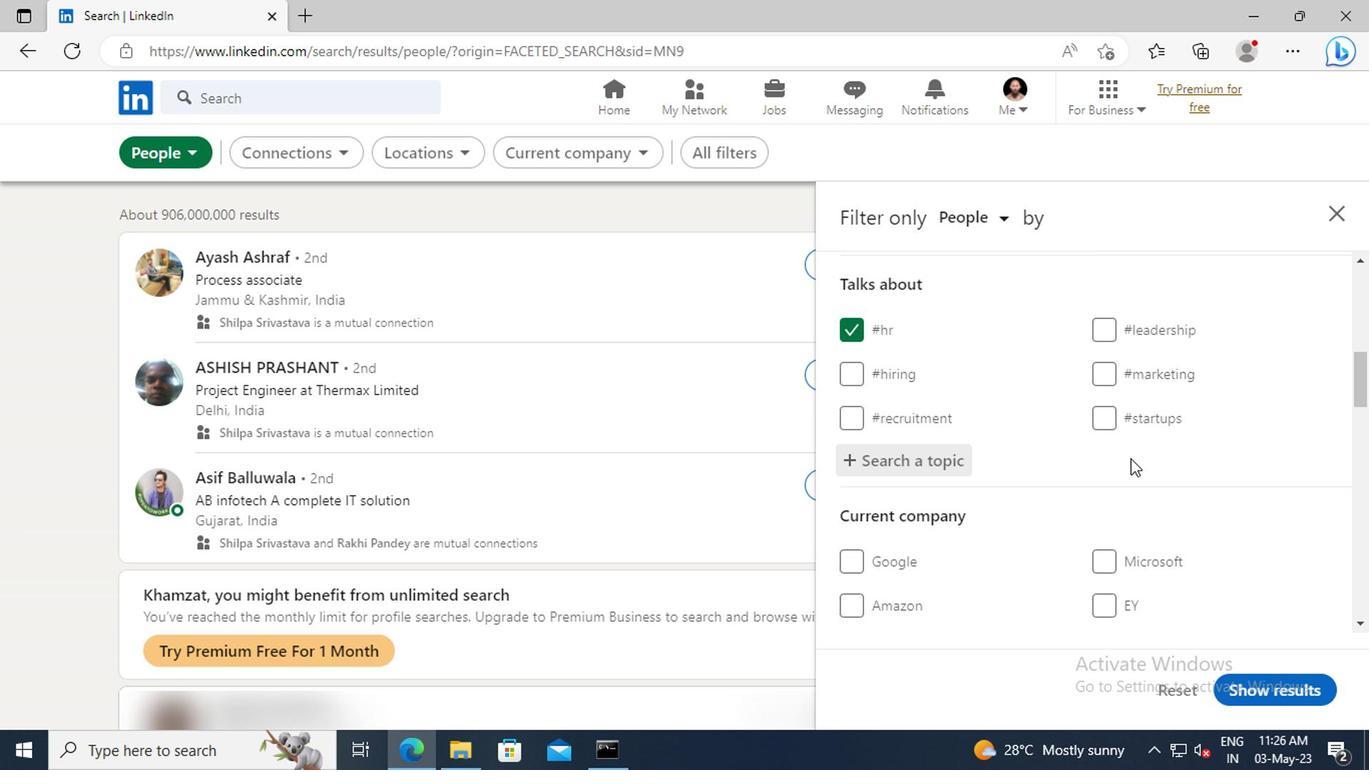 
Action: Mouse moved to (1128, 432)
Screenshot: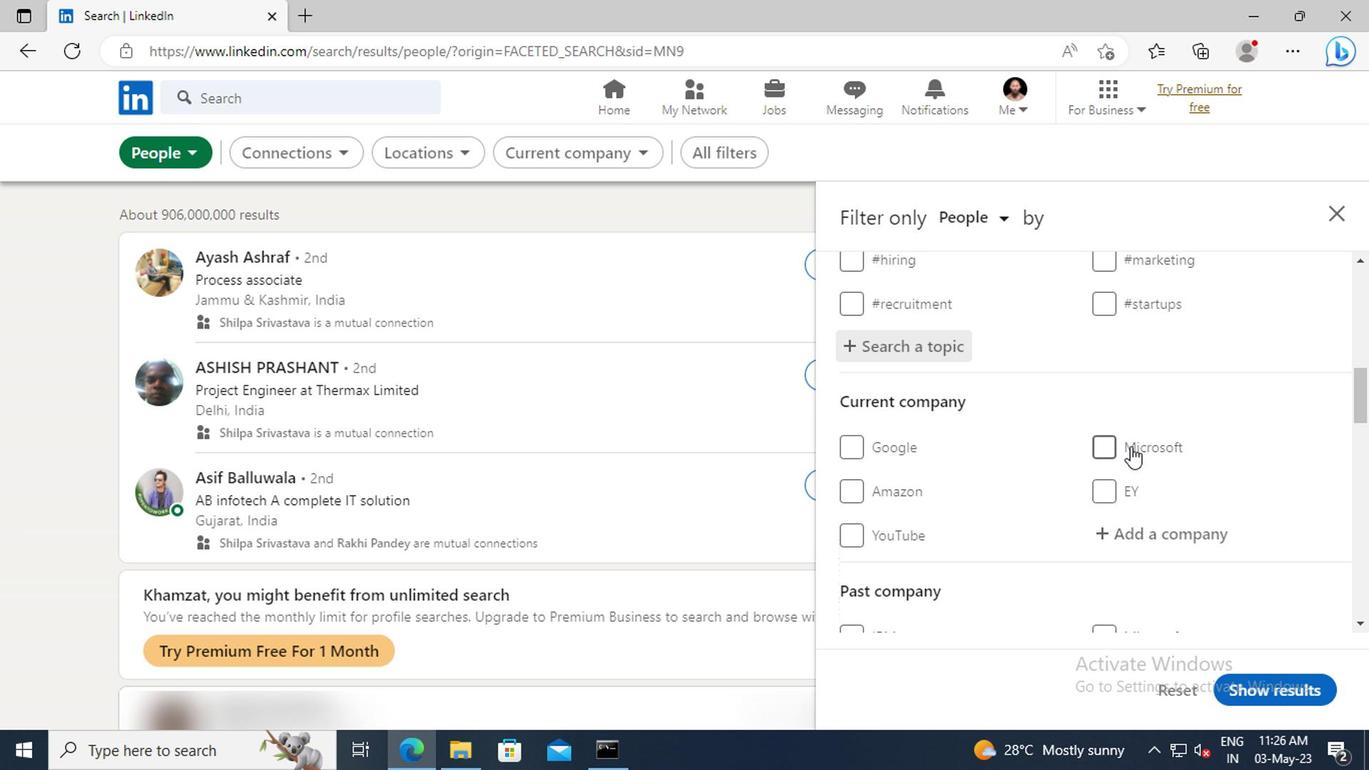 
Action: Mouse scrolled (1128, 431) with delta (0, 0)
Screenshot: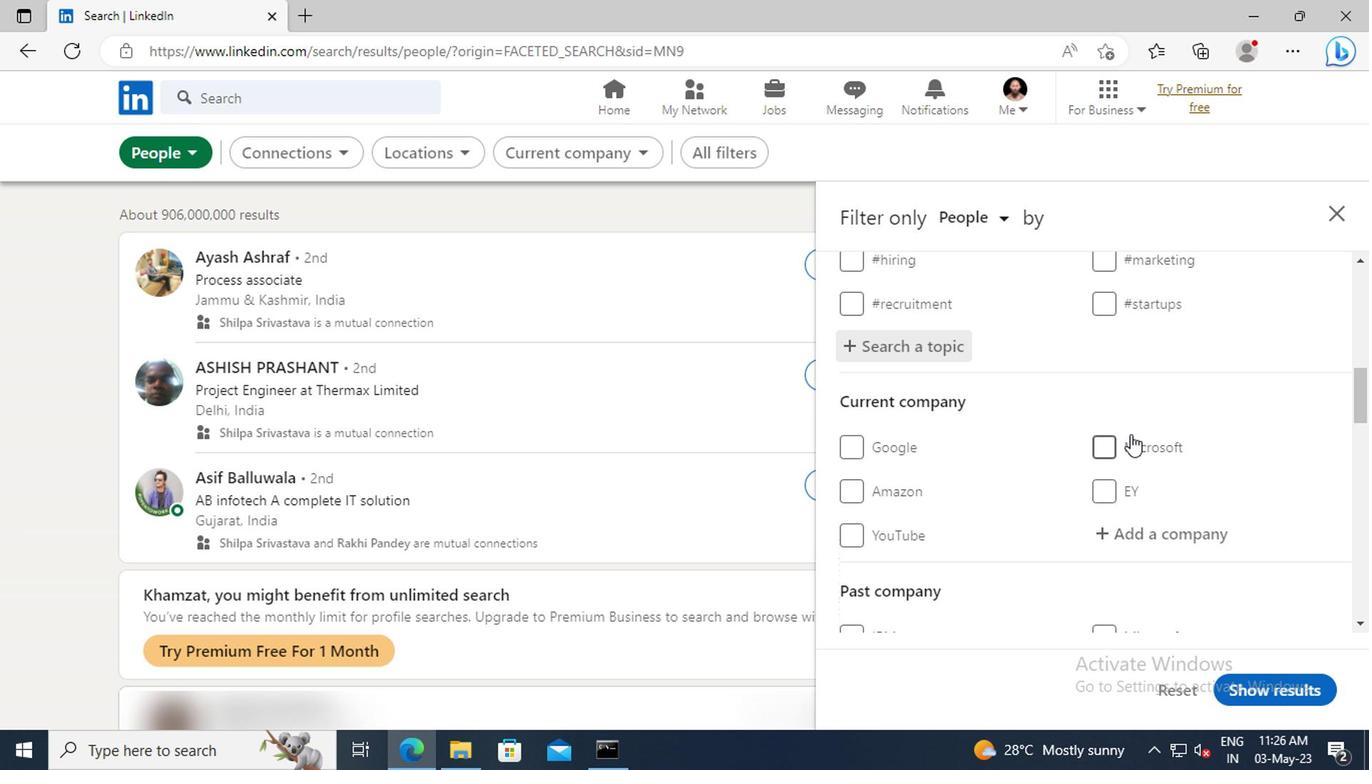 
Action: Mouse scrolled (1128, 431) with delta (0, 0)
Screenshot: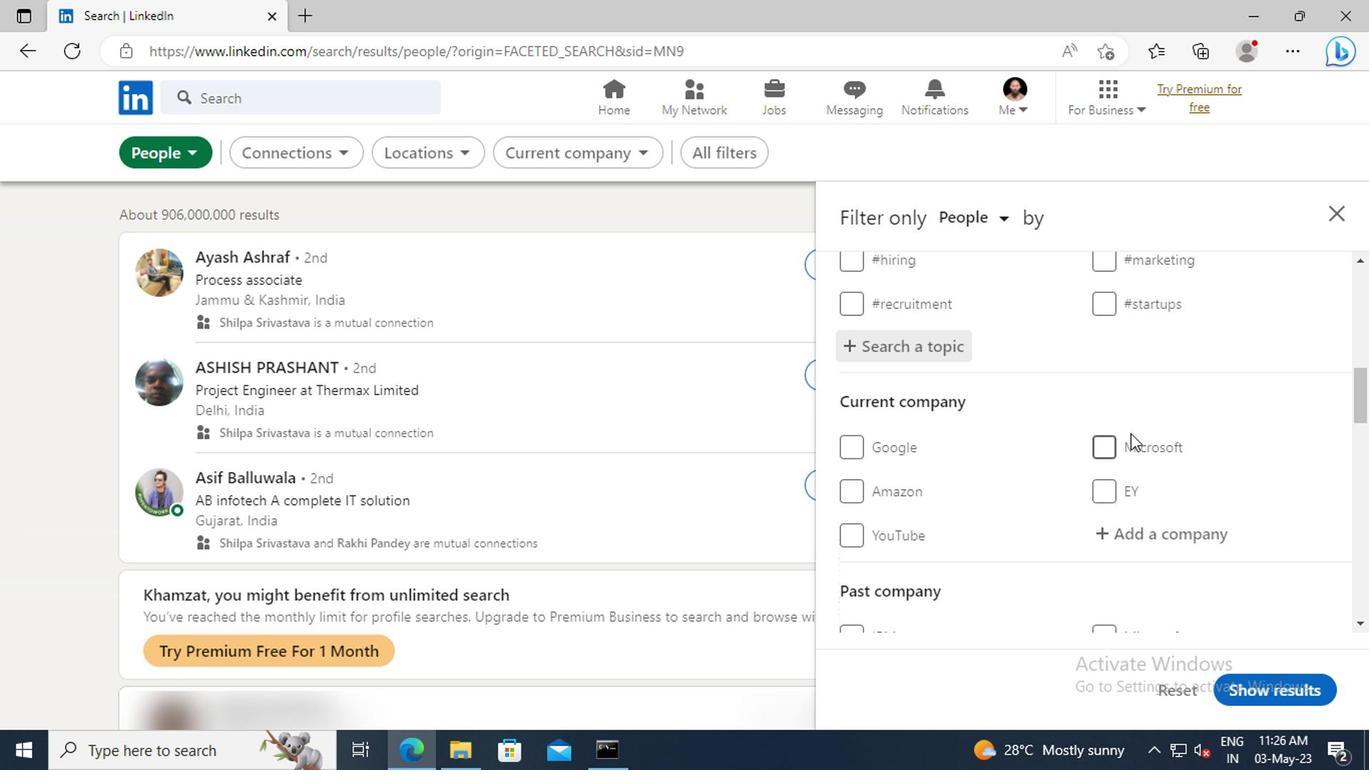 
Action: Mouse scrolled (1128, 431) with delta (0, 0)
Screenshot: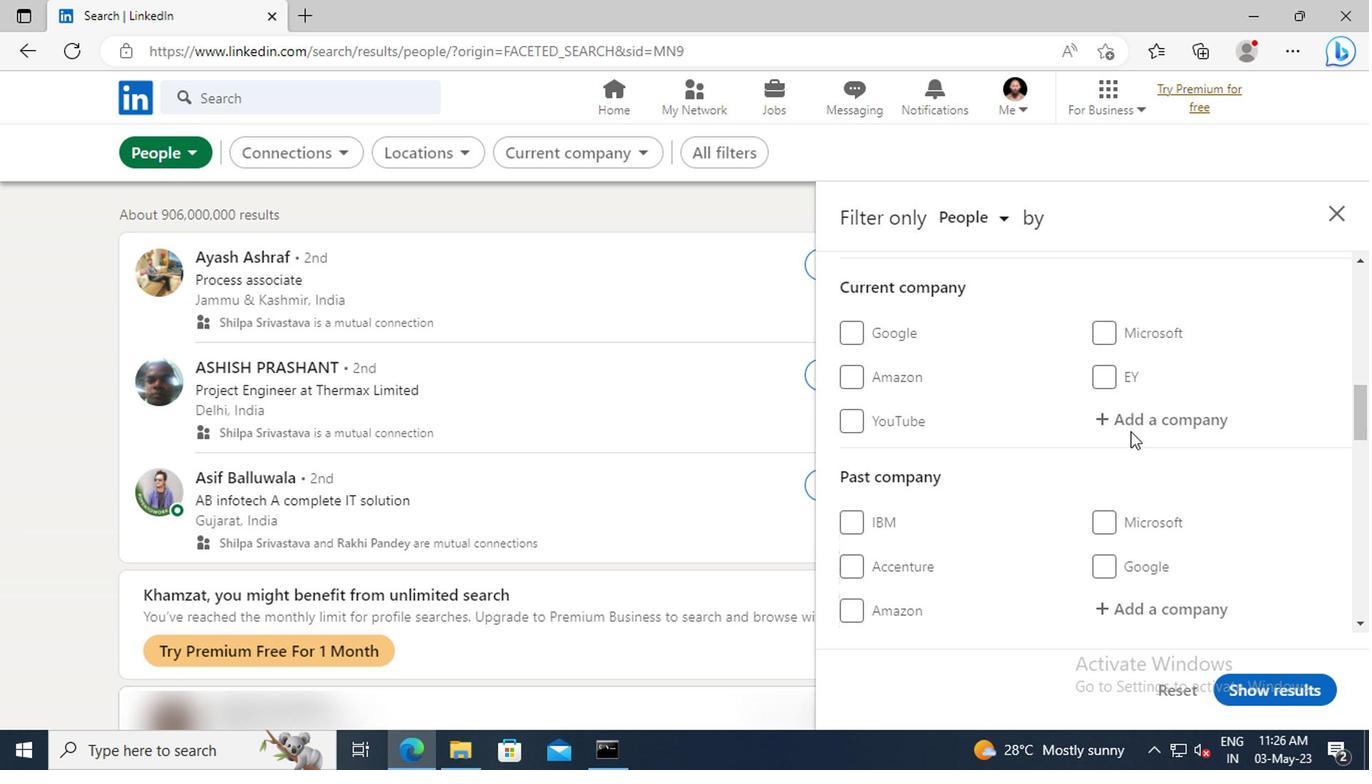 
Action: Mouse scrolled (1128, 431) with delta (0, 0)
Screenshot: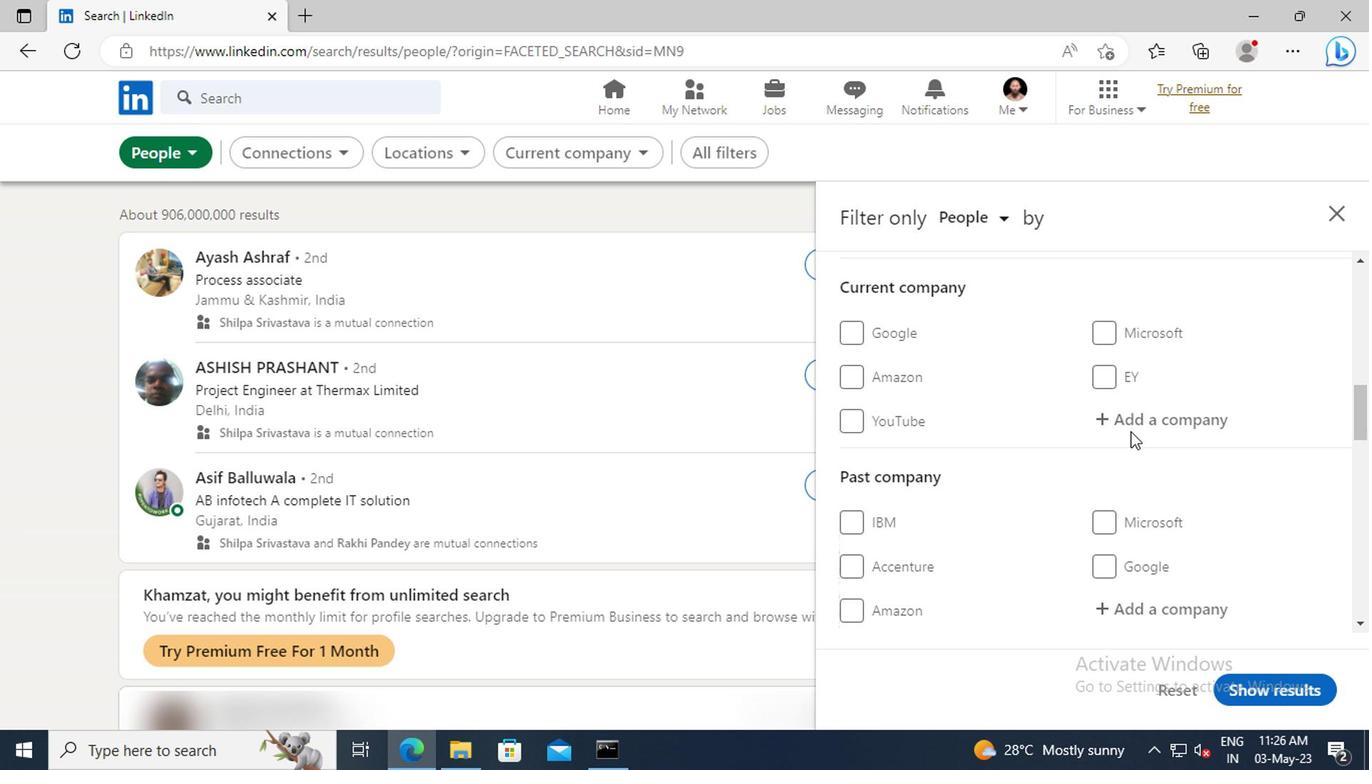 
Action: Mouse scrolled (1128, 431) with delta (0, 0)
Screenshot: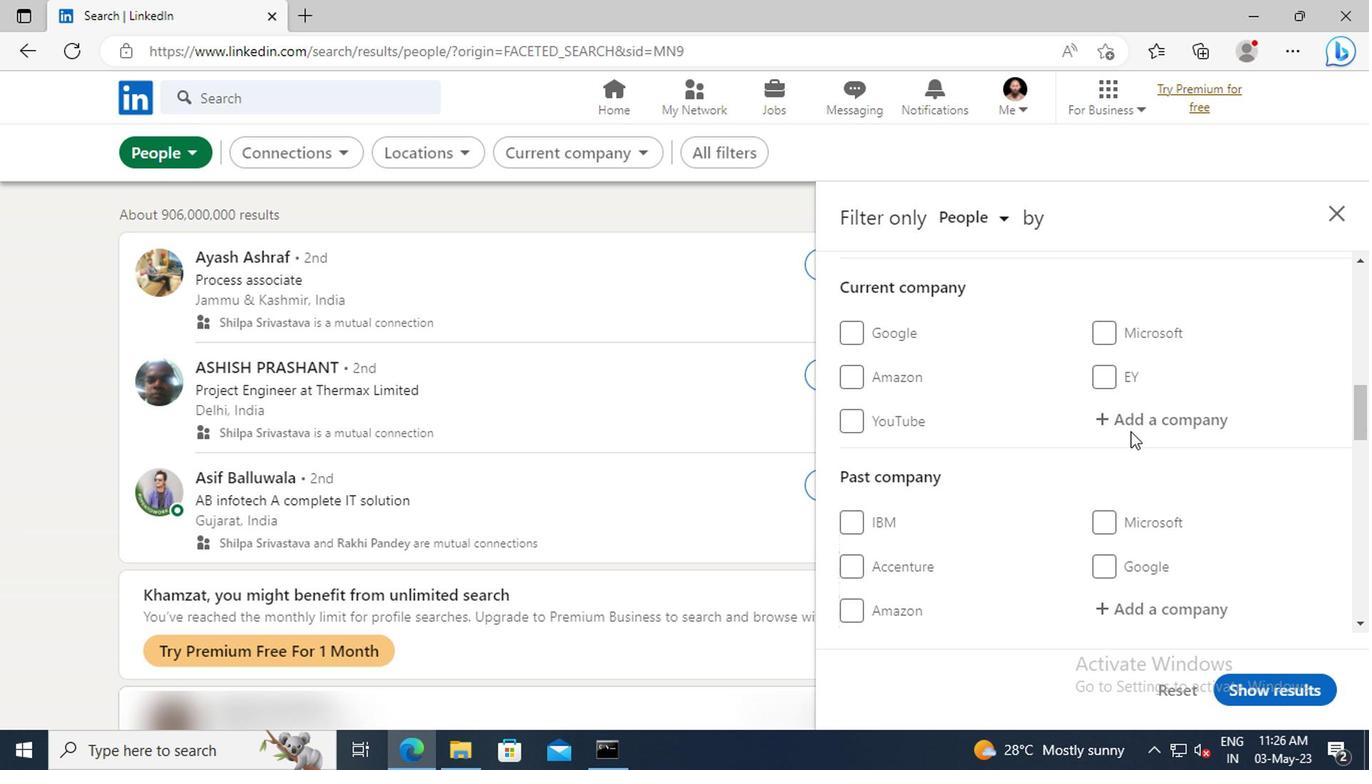 
Action: Mouse scrolled (1128, 431) with delta (0, 0)
Screenshot: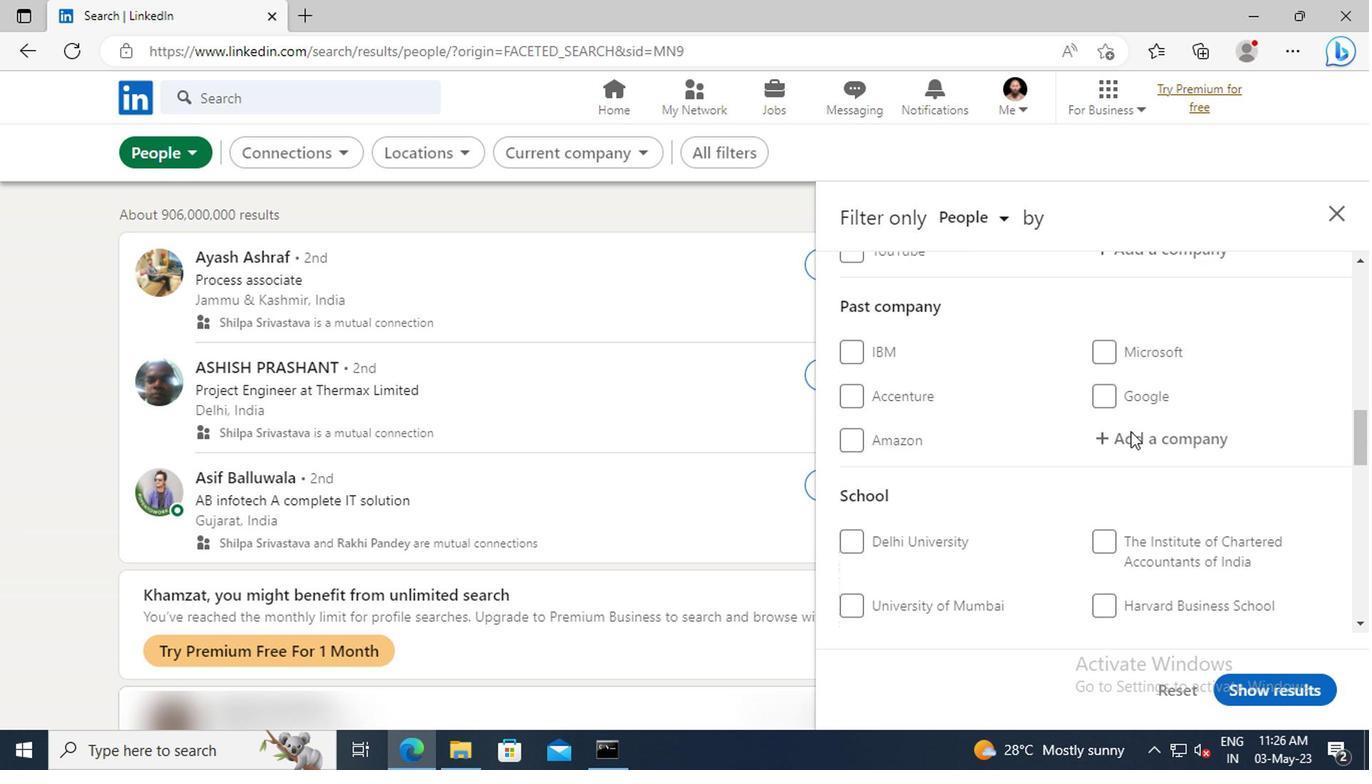 
Action: Mouse scrolled (1128, 431) with delta (0, 0)
Screenshot: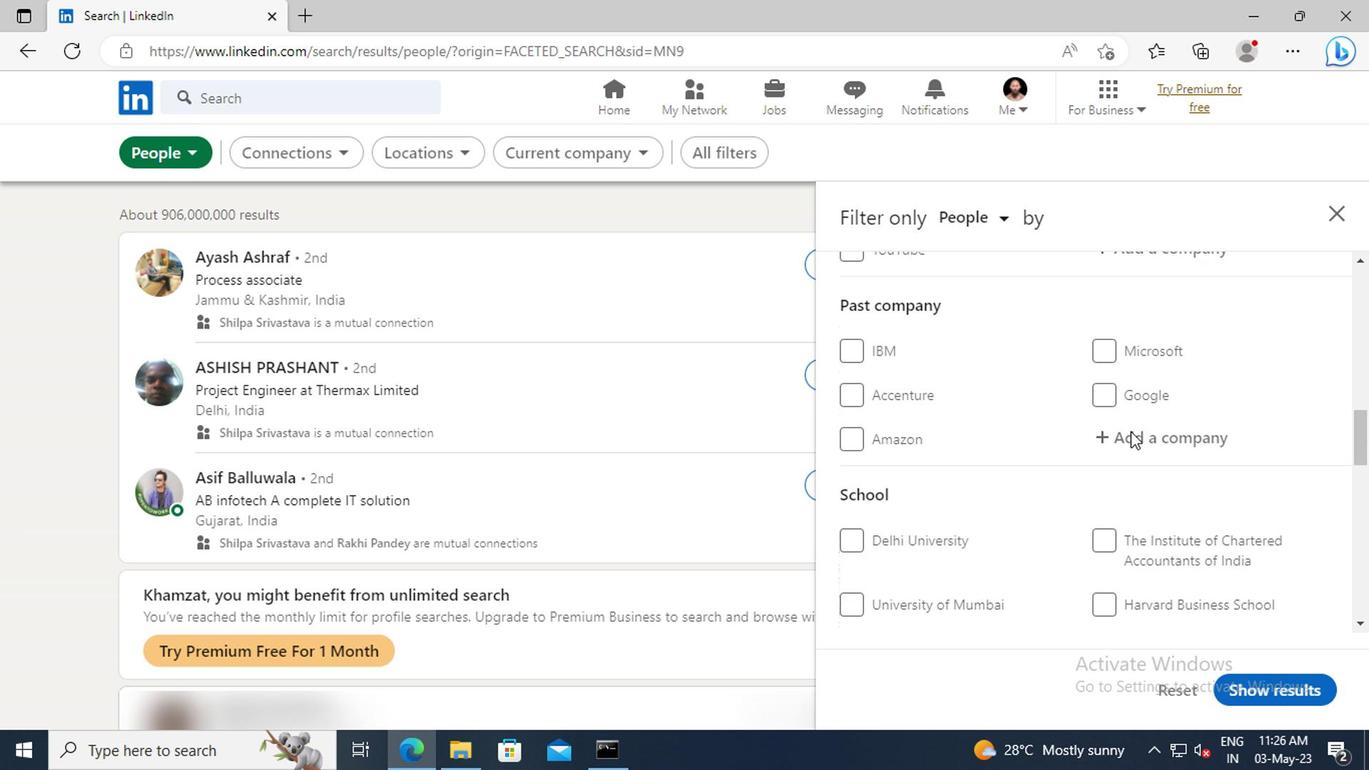 
Action: Mouse scrolled (1128, 431) with delta (0, 0)
Screenshot: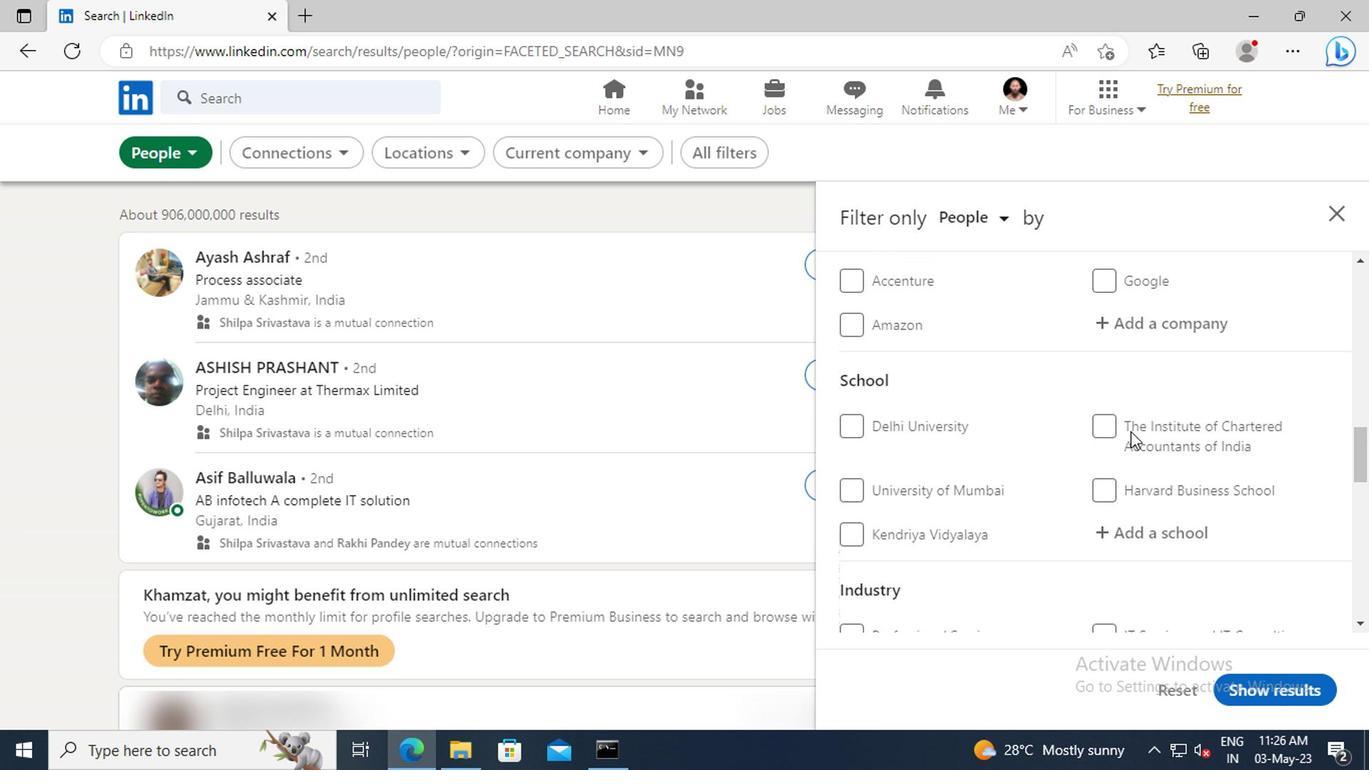 
Action: Mouse scrolled (1128, 431) with delta (0, 0)
Screenshot: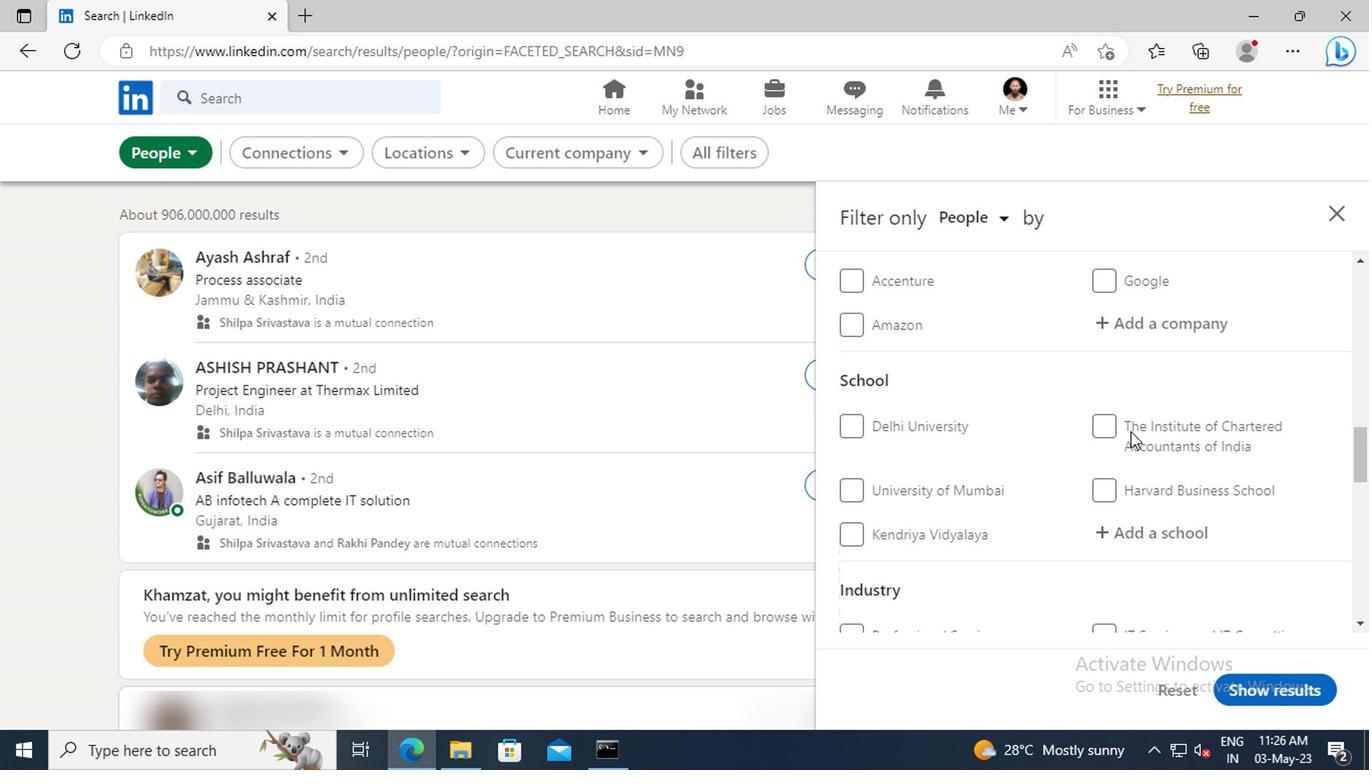 
Action: Mouse scrolled (1128, 431) with delta (0, 0)
Screenshot: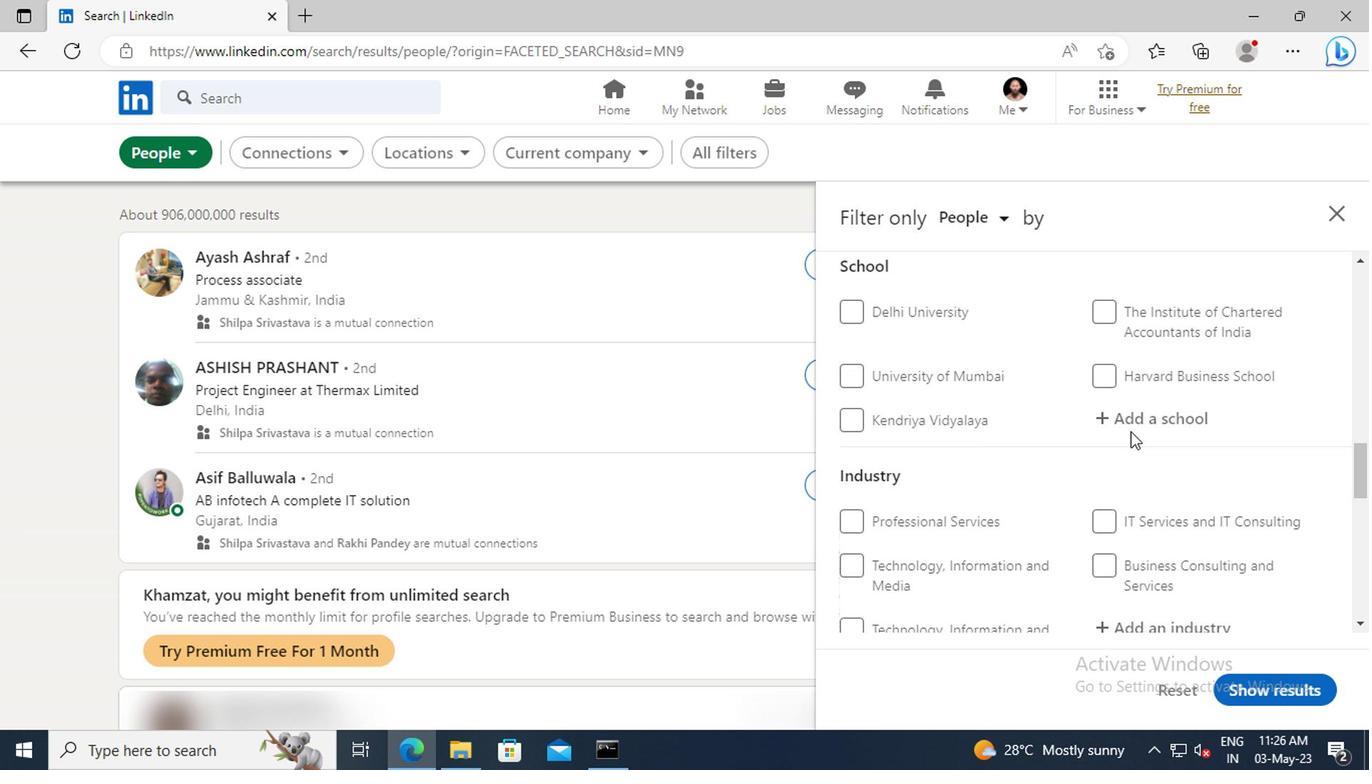 
Action: Mouse scrolled (1128, 431) with delta (0, 0)
Screenshot: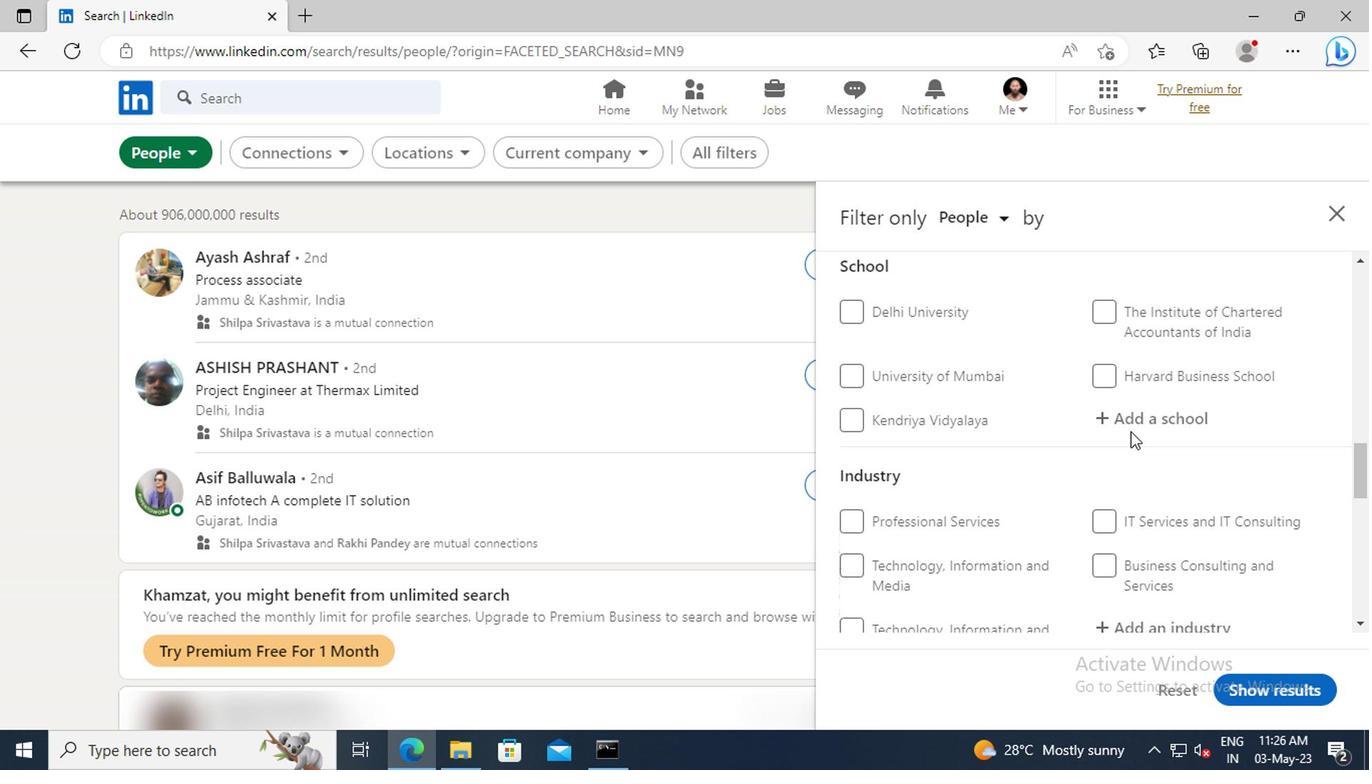 
Action: Mouse scrolled (1128, 431) with delta (0, 0)
Screenshot: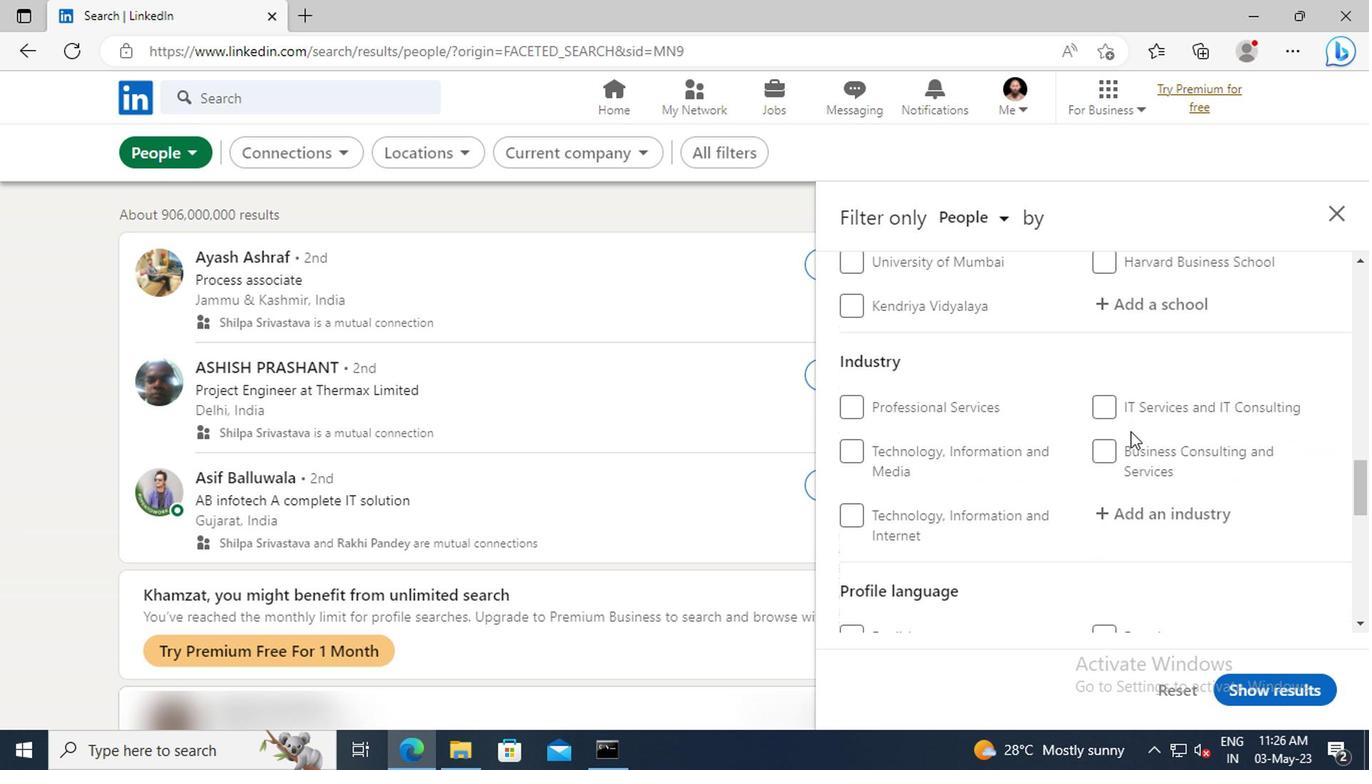 
Action: Mouse scrolled (1128, 431) with delta (0, 0)
Screenshot: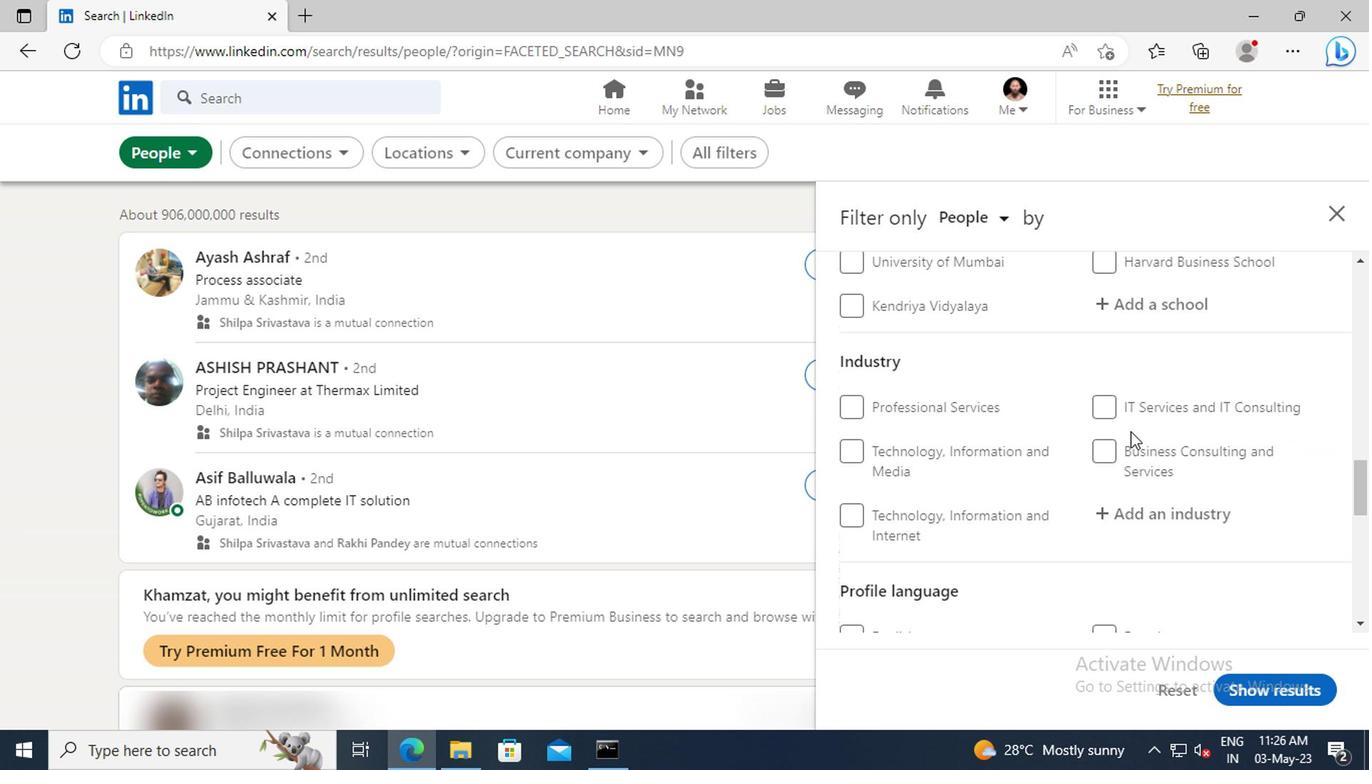 
Action: Mouse scrolled (1128, 431) with delta (0, 0)
Screenshot: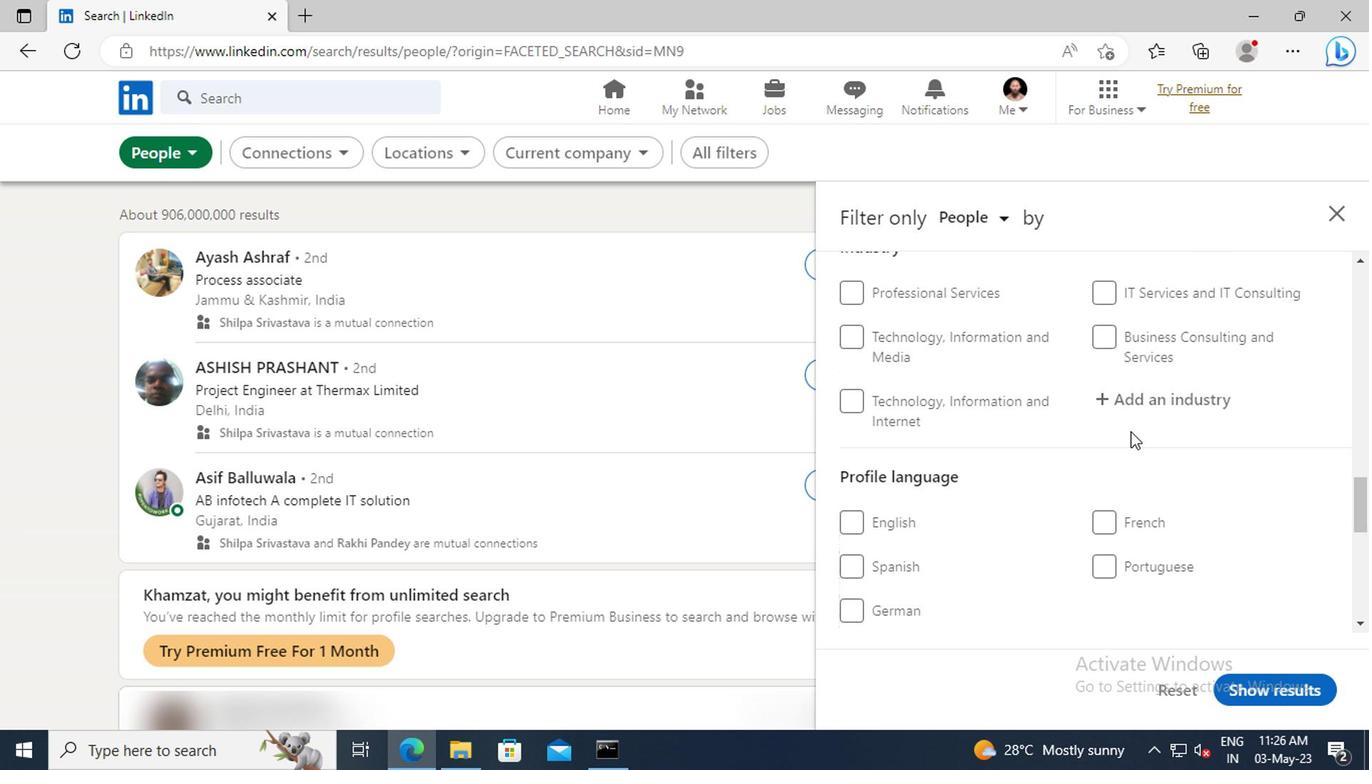 
Action: Mouse moved to (852, 560)
Screenshot: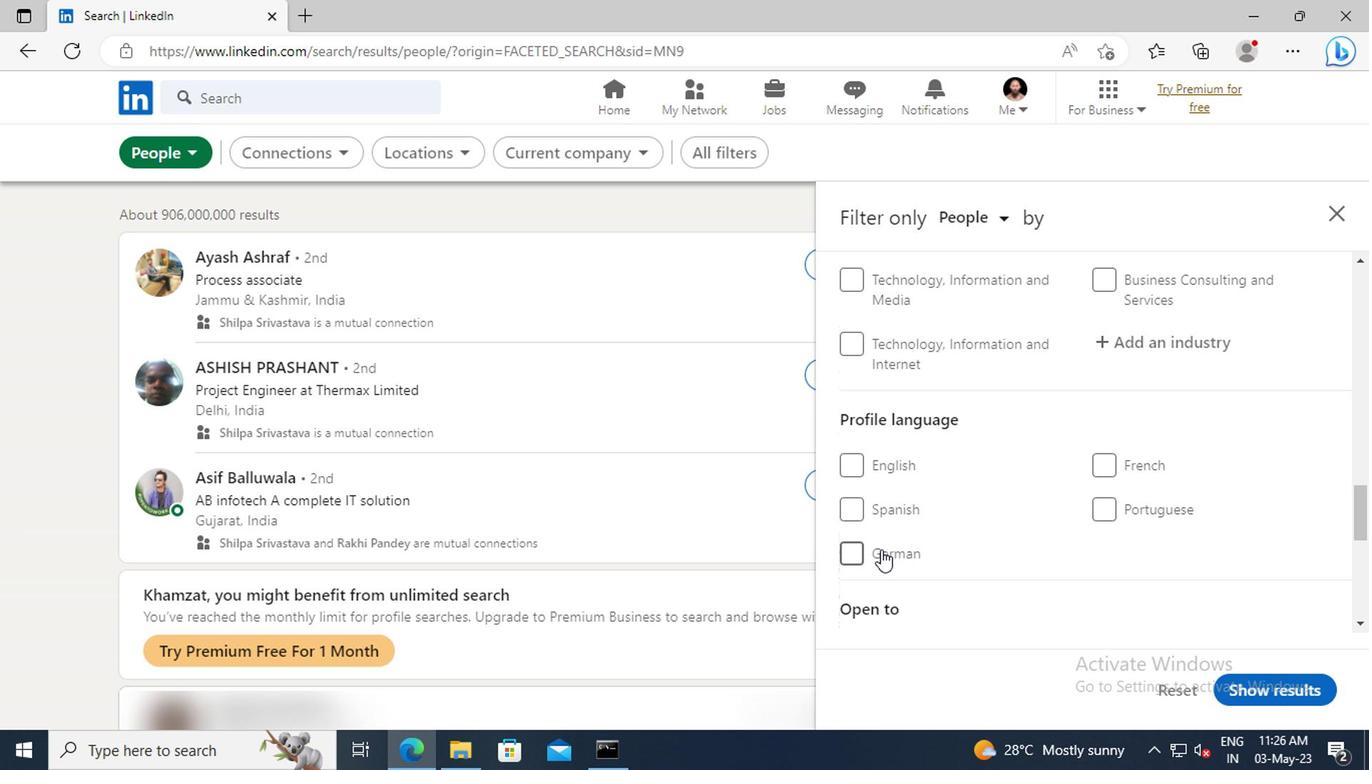 
Action: Mouse pressed left at (852, 560)
Screenshot: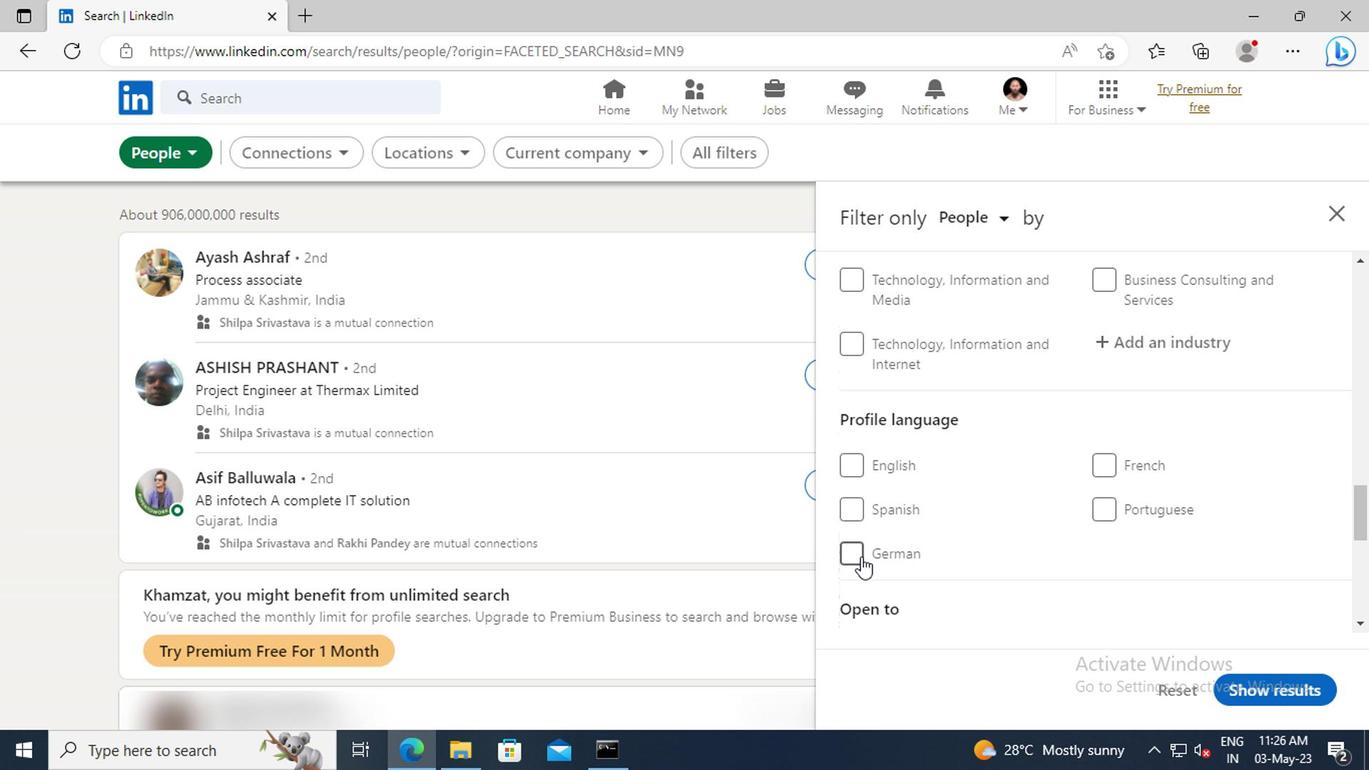 
Action: Mouse moved to (1106, 523)
Screenshot: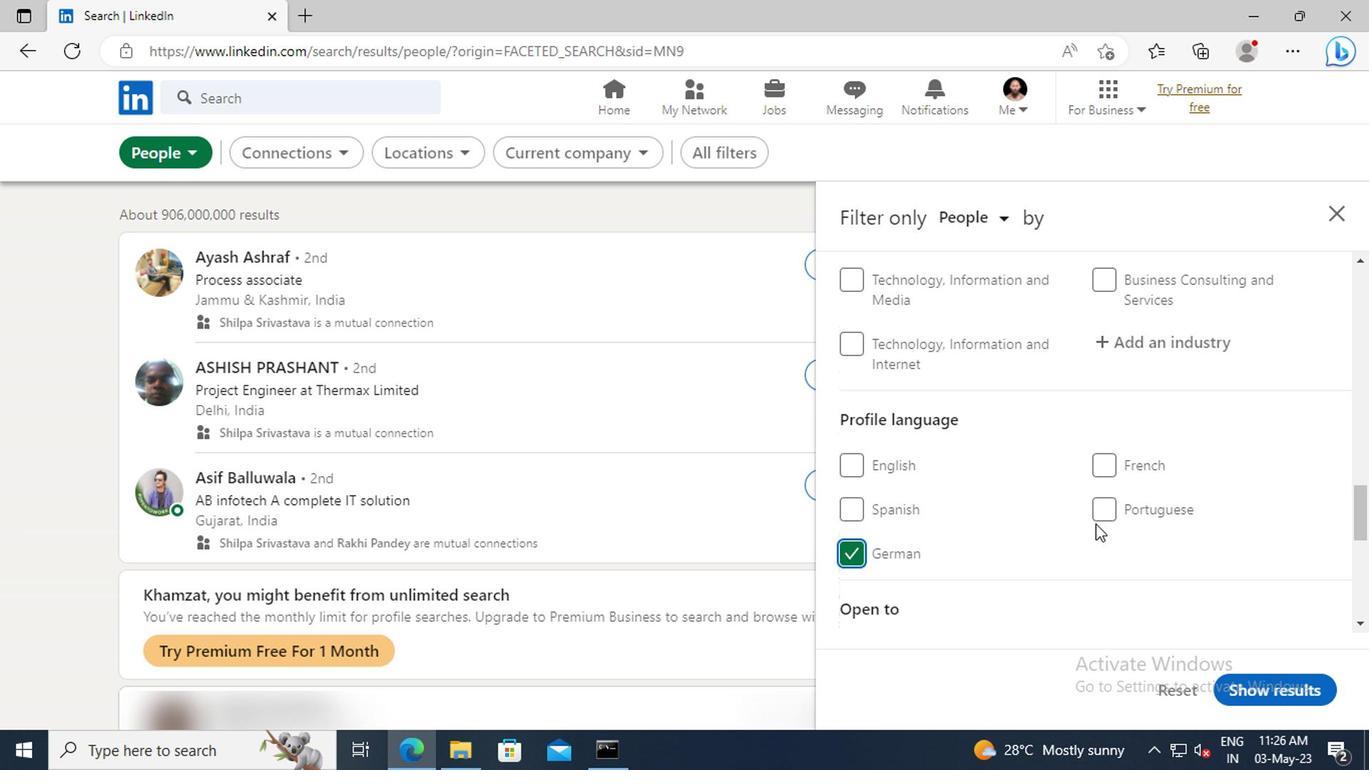 
Action: Mouse scrolled (1106, 523) with delta (0, 0)
Screenshot: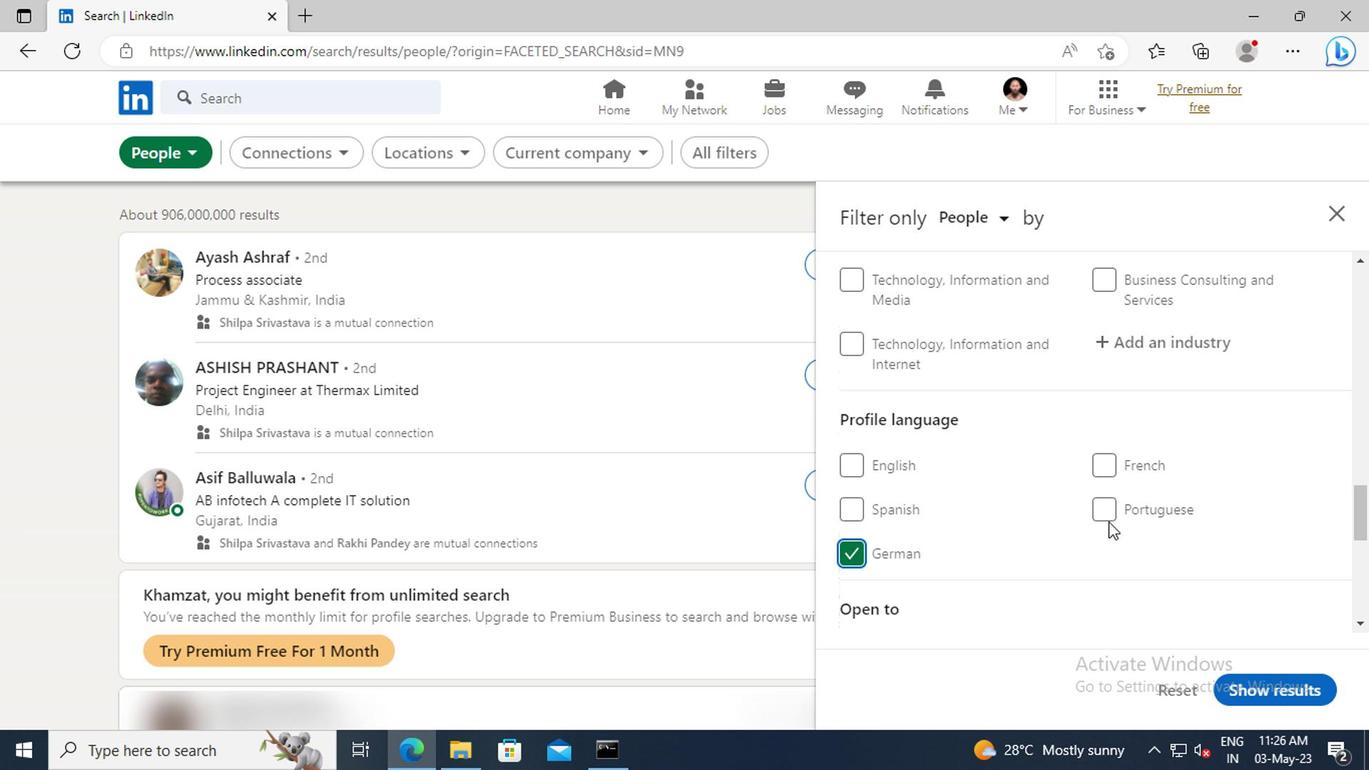 
Action: Mouse moved to (1107, 521)
Screenshot: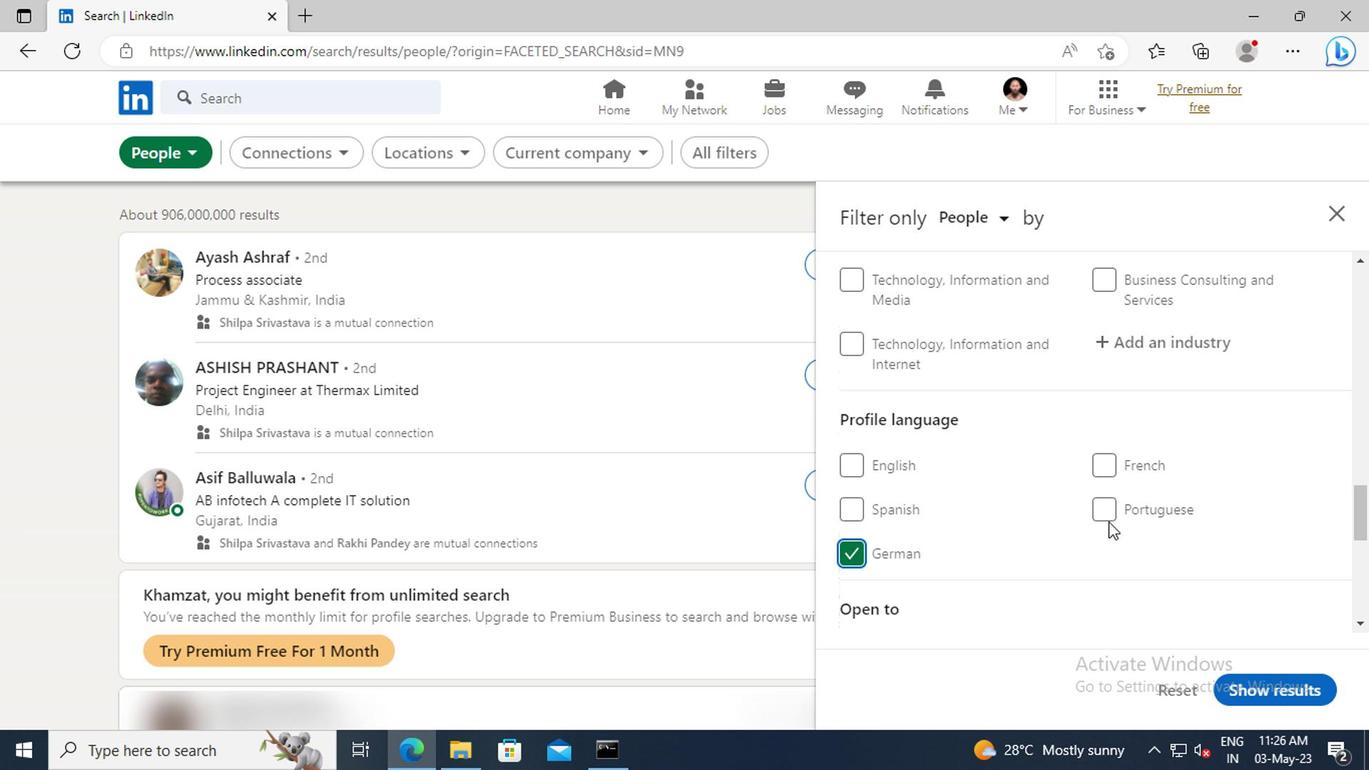 
Action: Mouse scrolled (1107, 523) with delta (0, 1)
Screenshot: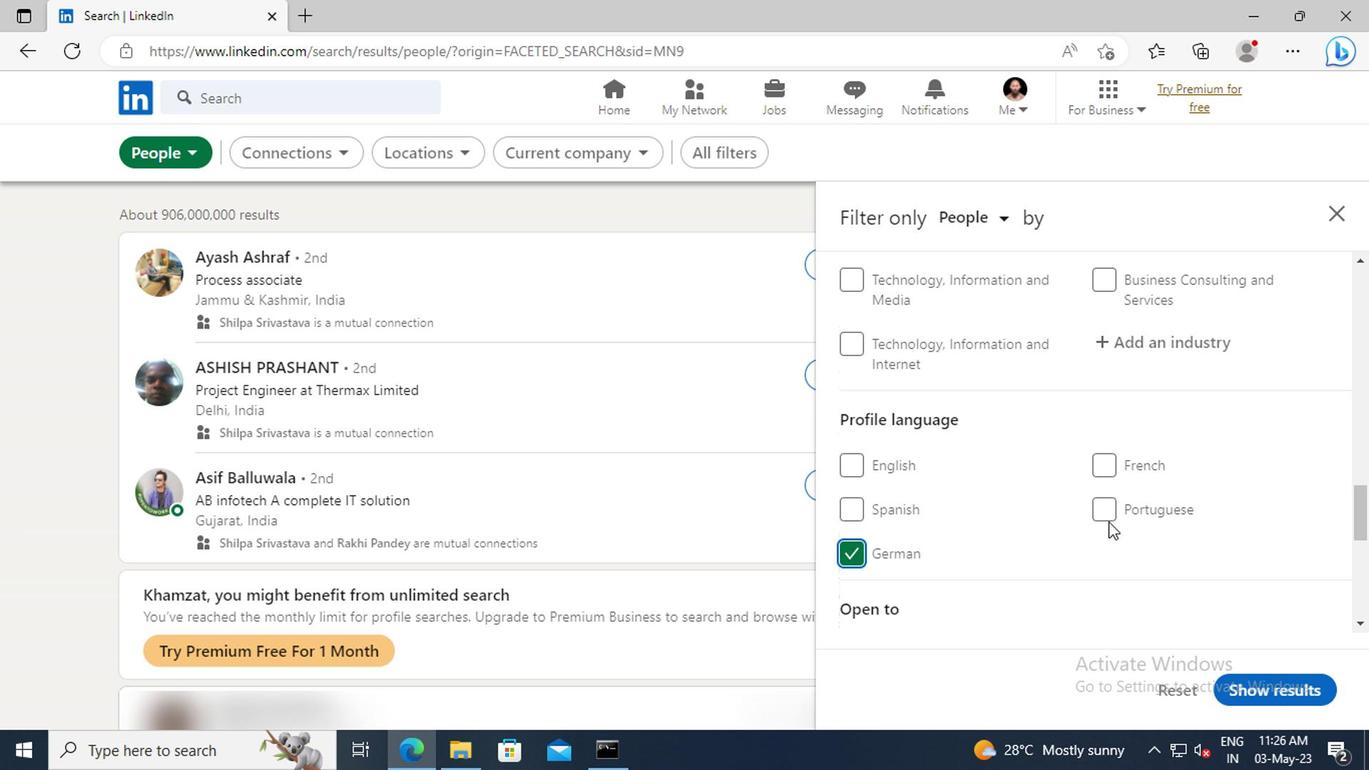 
Action: Mouse scrolled (1107, 523) with delta (0, 1)
Screenshot: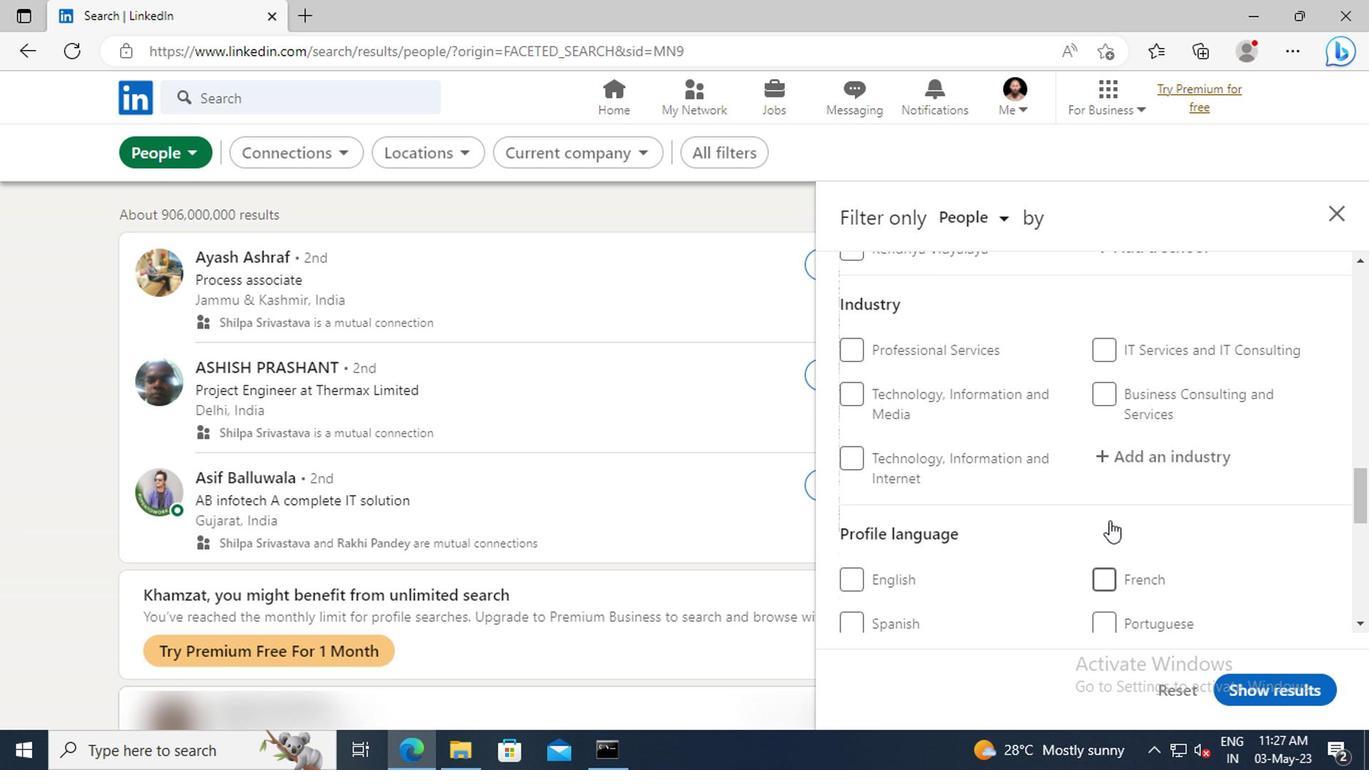 
Action: Mouse scrolled (1107, 523) with delta (0, 1)
Screenshot: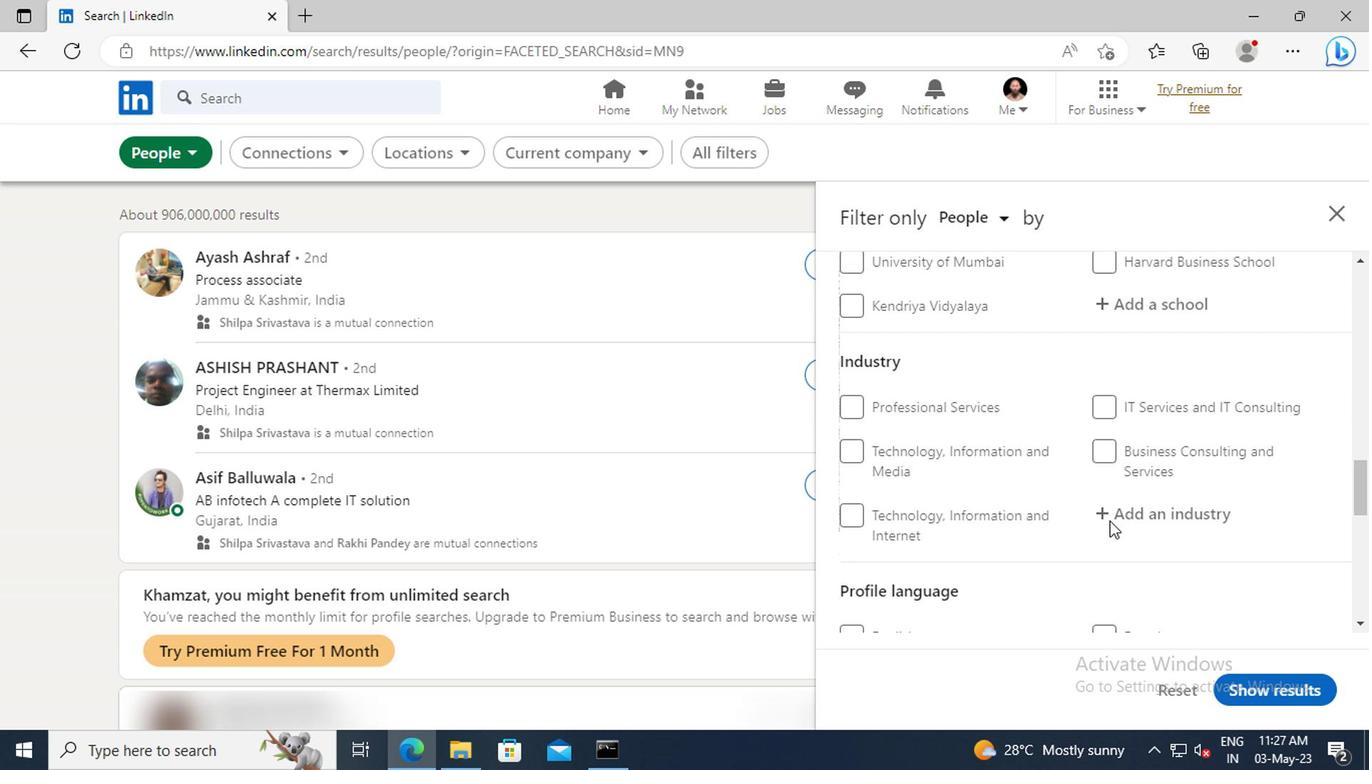 
Action: Mouse scrolled (1107, 523) with delta (0, 1)
Screenshot: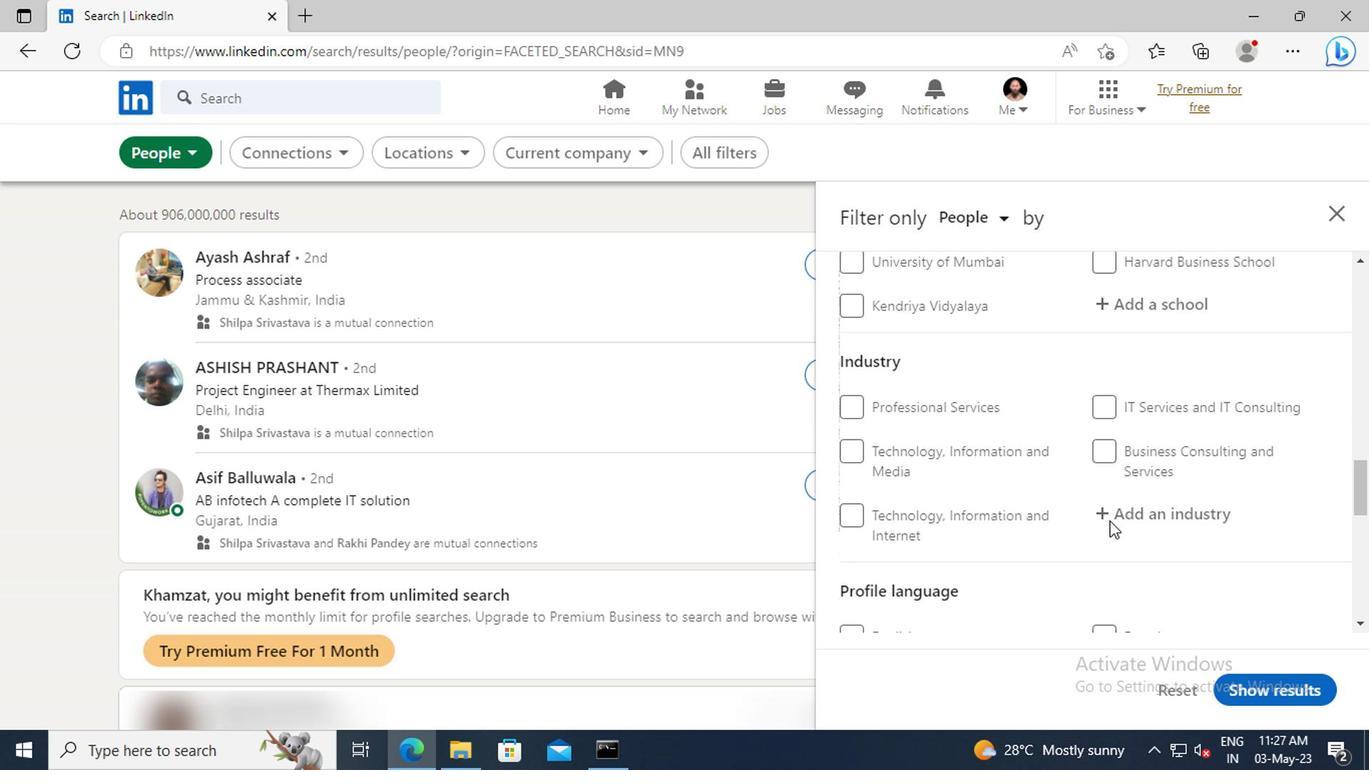 
Action: Mouse scrolled (1107, 523) with delta (0, 1)
Screenshot: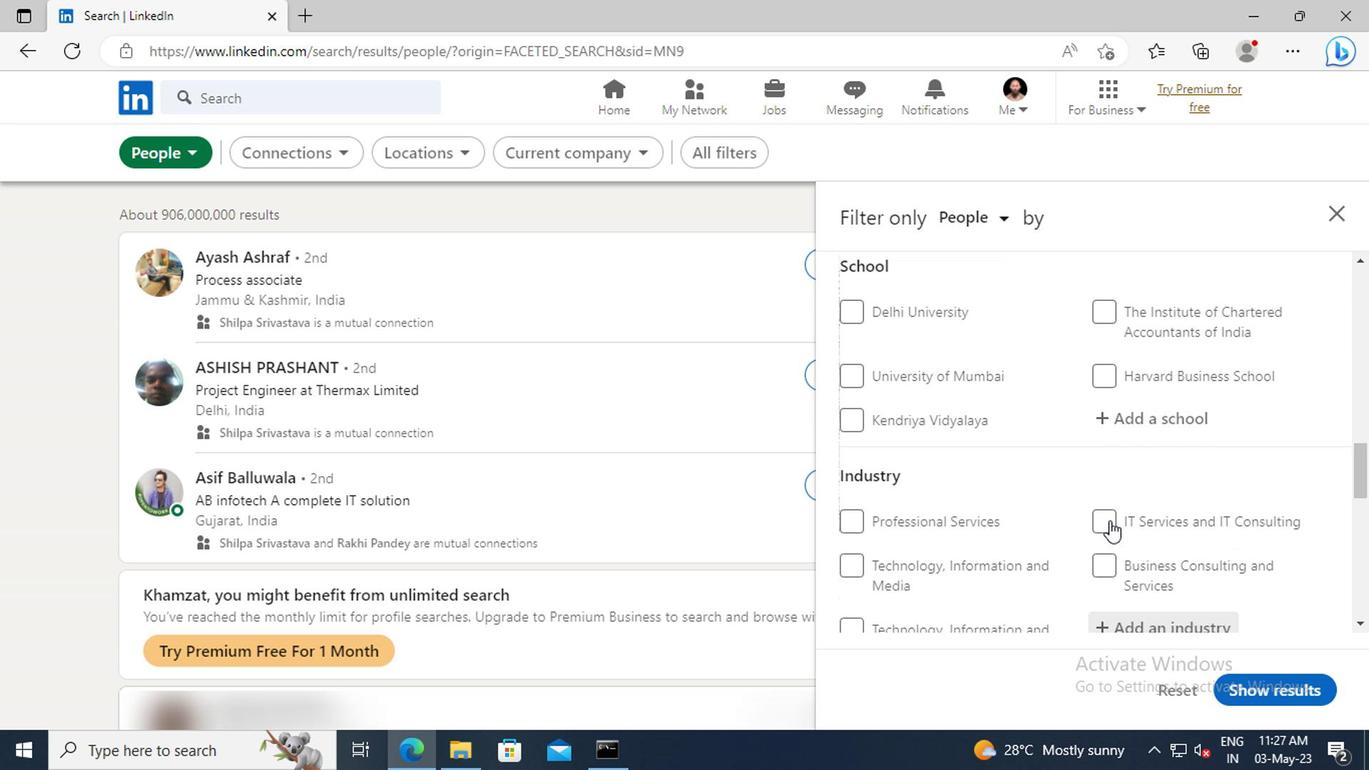 
Action: Mouse scrolled (1107, 523) with delta (0, 1)
Screenshot: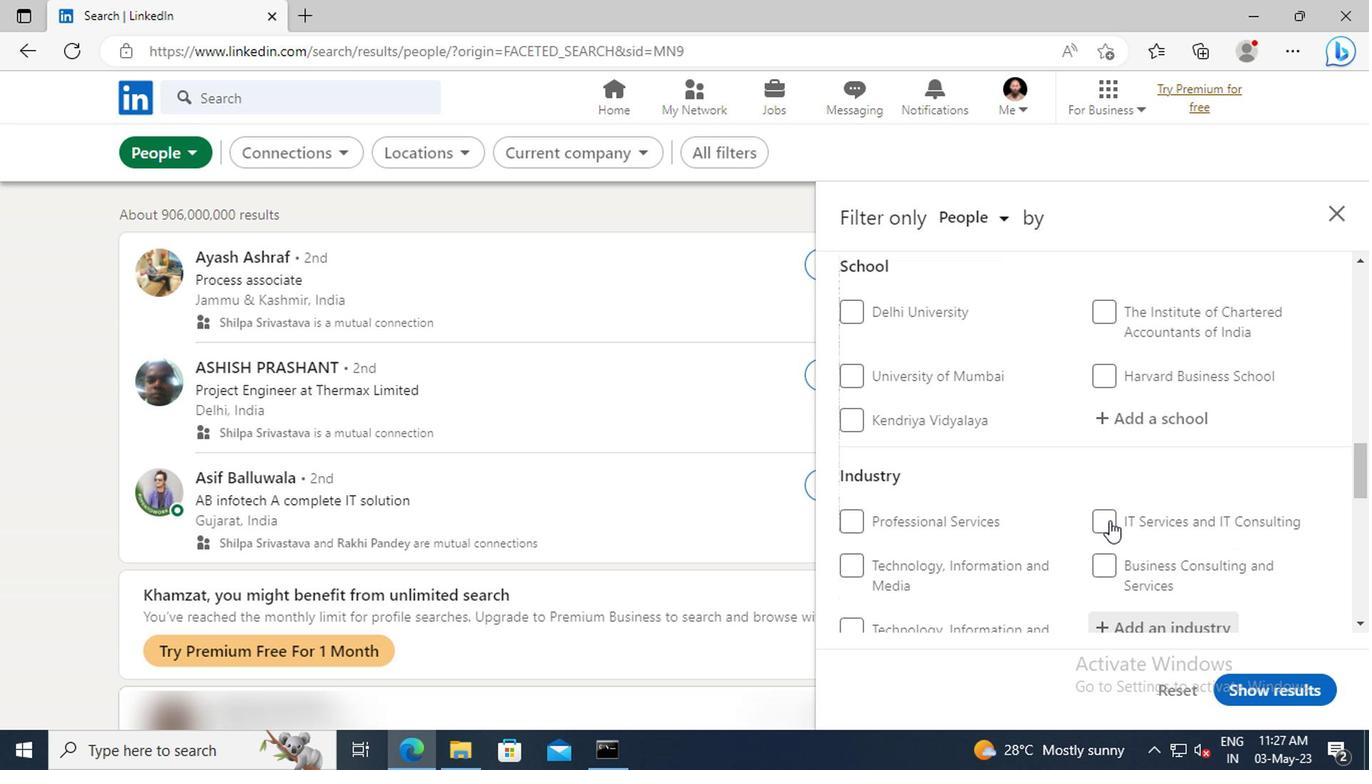 
Action: Mouse scrolled (1107, 523) with delta (0, 1)
Screenshot: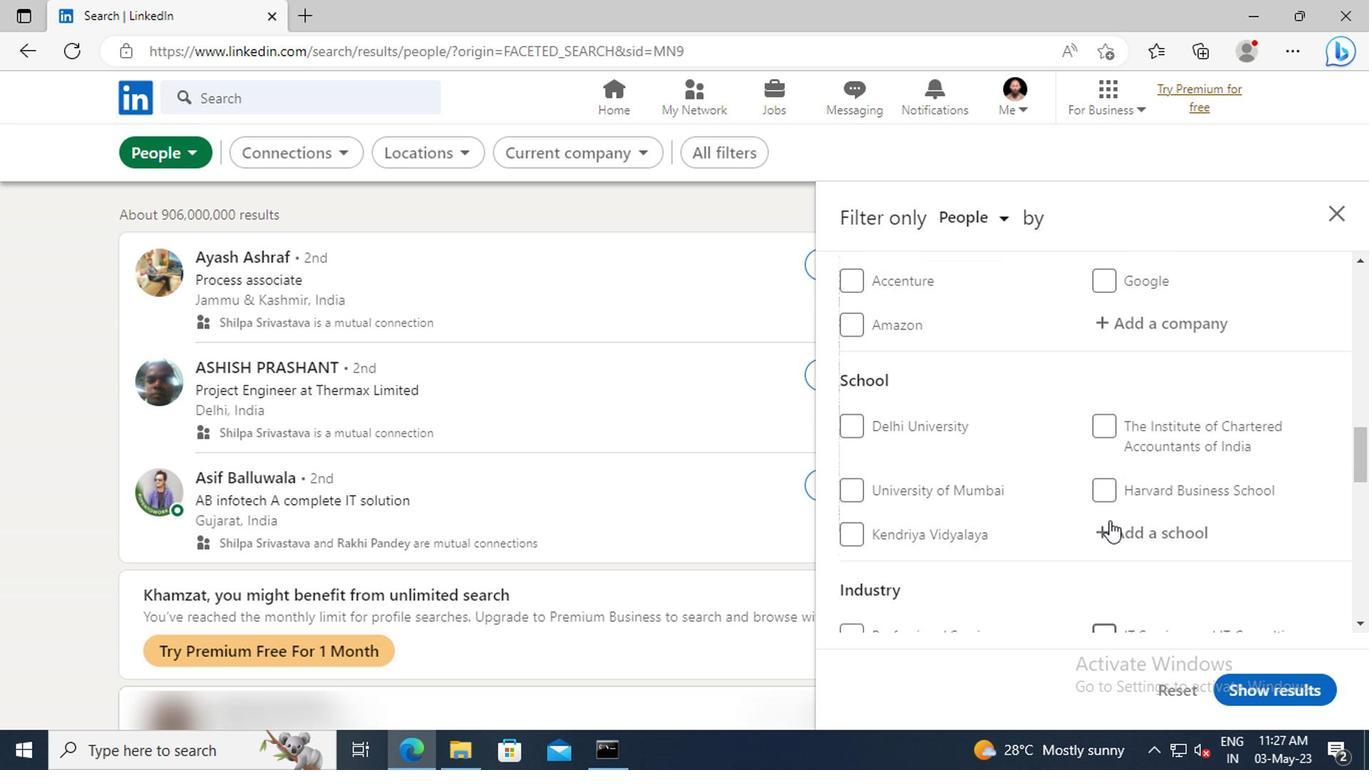 
Action: Mouse scrolled (1107, 523) with delta (0, 1)
Screenshot: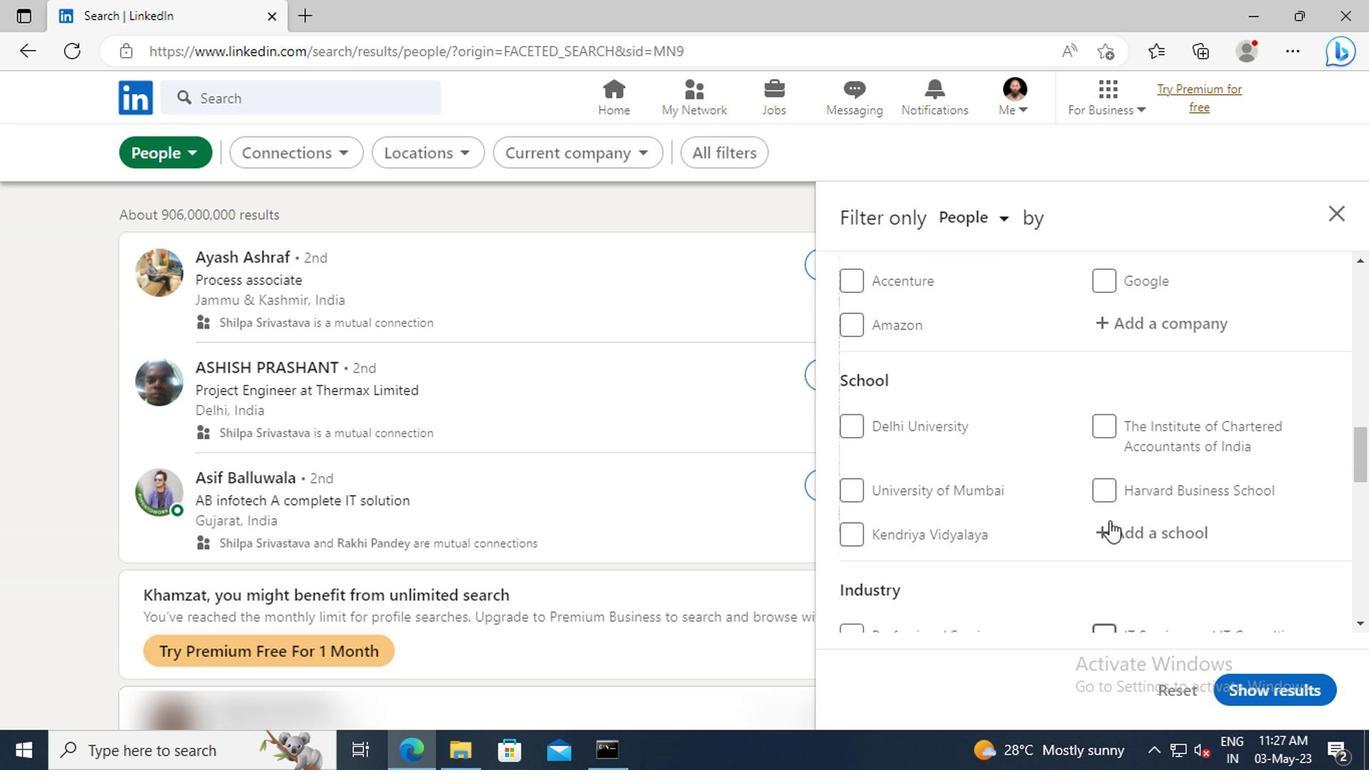 
Action: Mouse scrolled (1107, 523) with delta (0, 1)
Screenshot: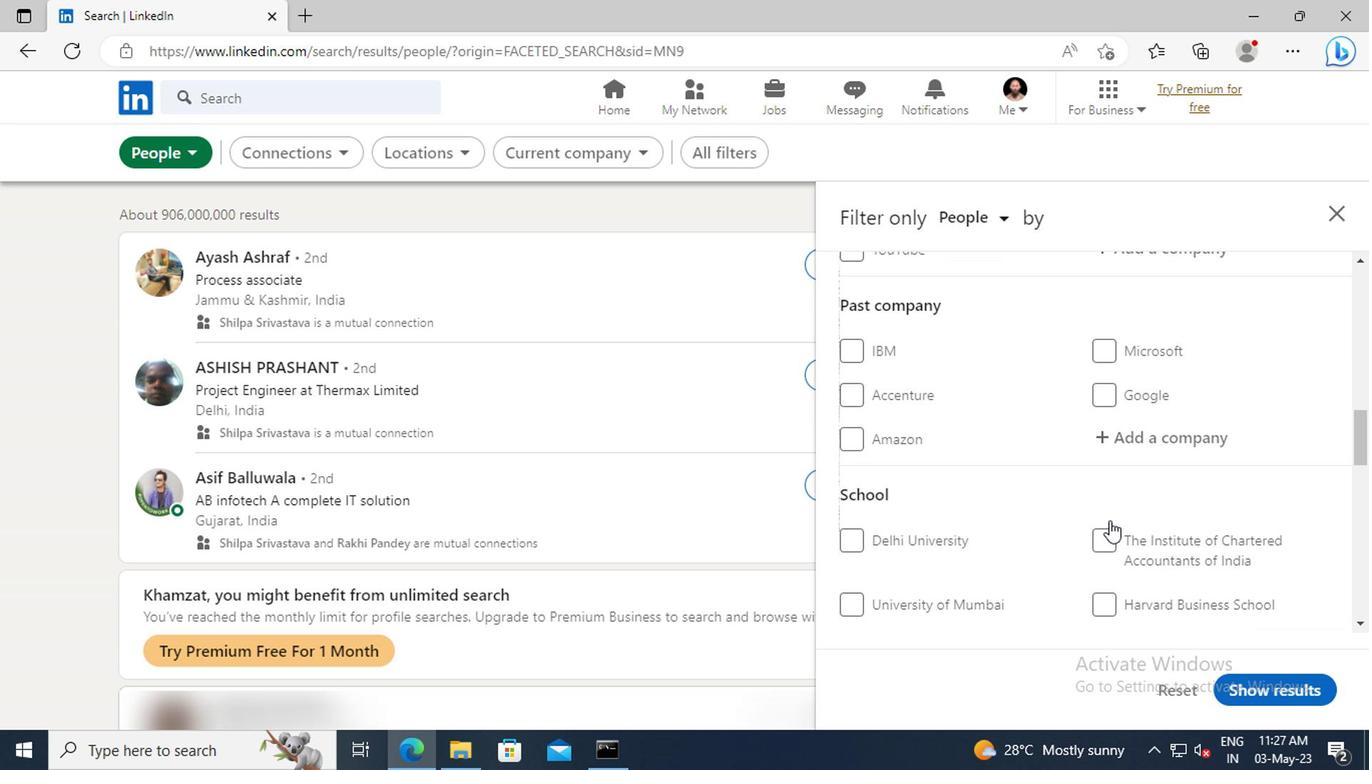 
Action: Mouse scrolled (1107, 523) with delta (0, 1)
Screenshot: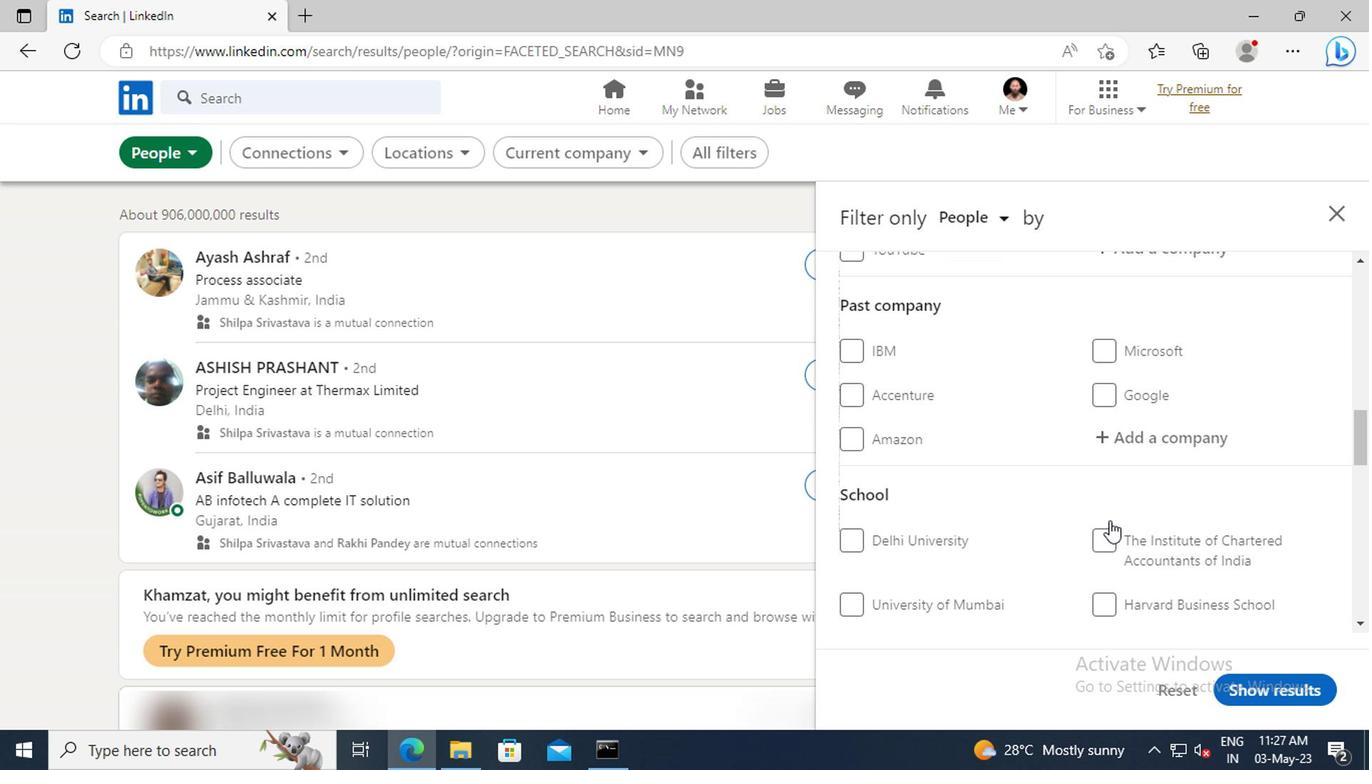 
Action: Mouse scrolled (1107, 523) with delta (0, 1)
Screenshot: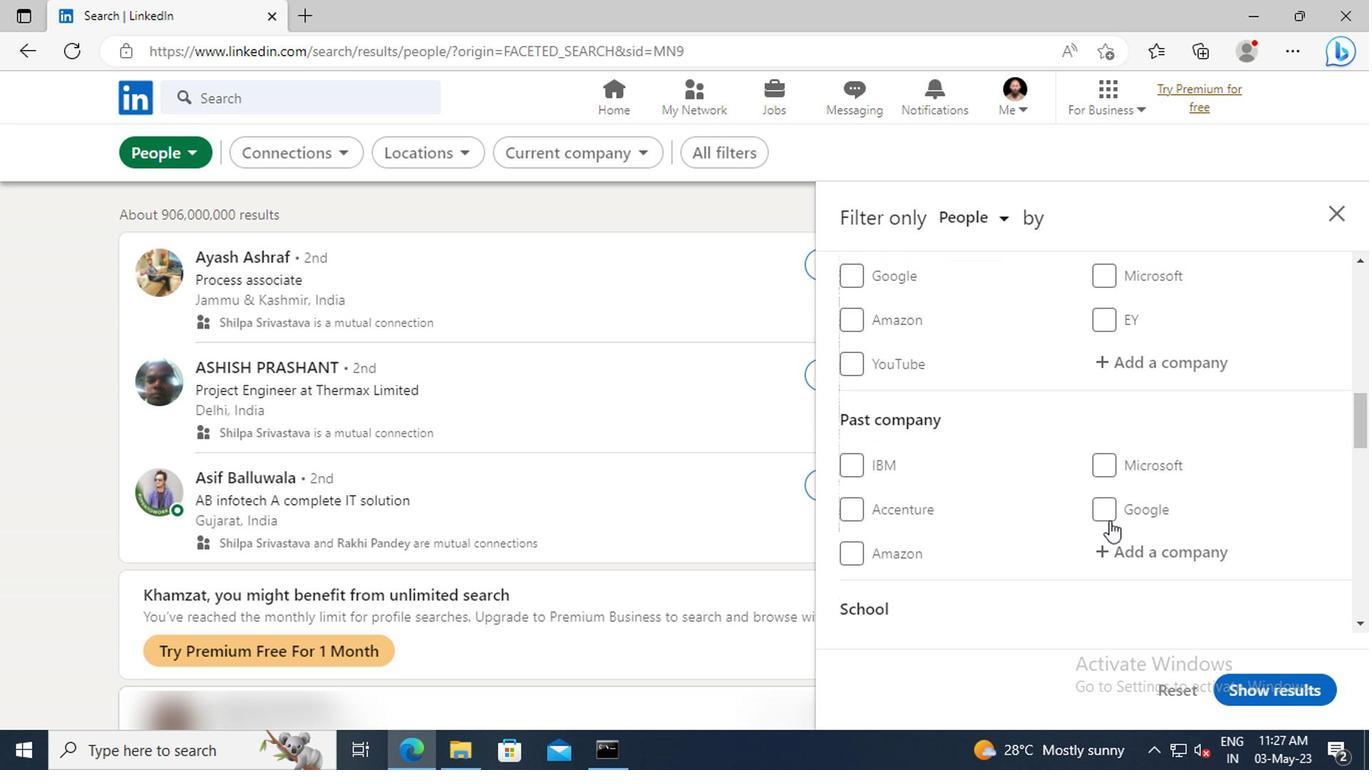 
Action: Mouse scrolled (1107, 523) with delta (0, 1)
Screenshot: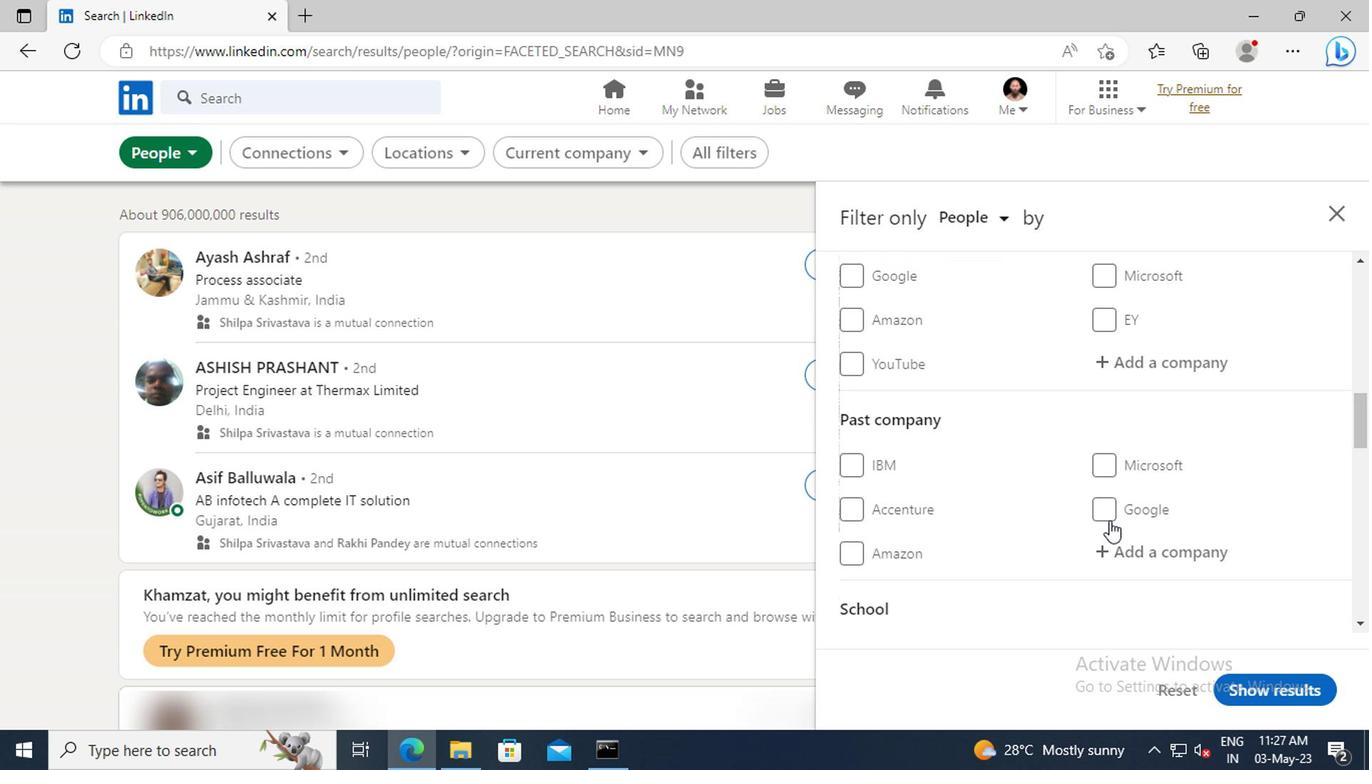 
Action: Mouse moved to (1108, 489)
Screenshot: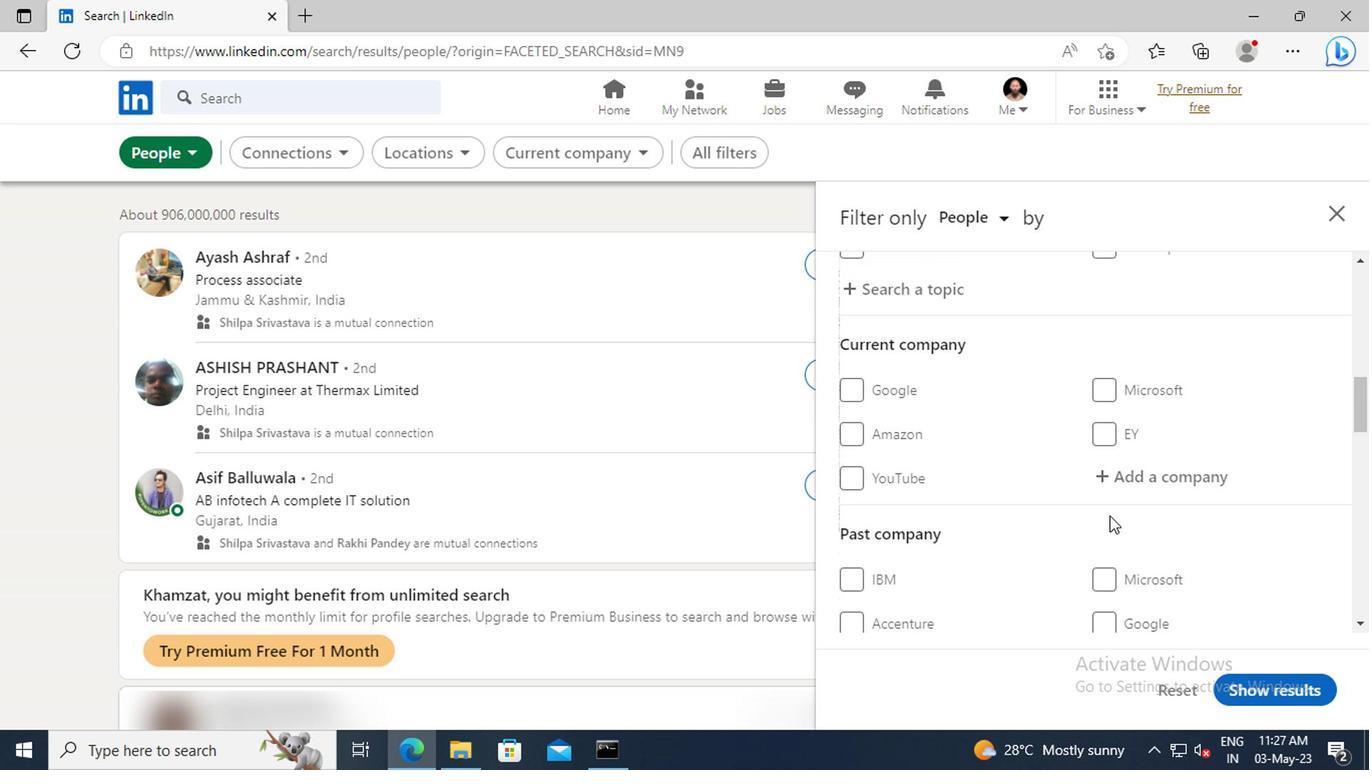 
Action: Mouse pressed left at (1108, 489)
Screenshot: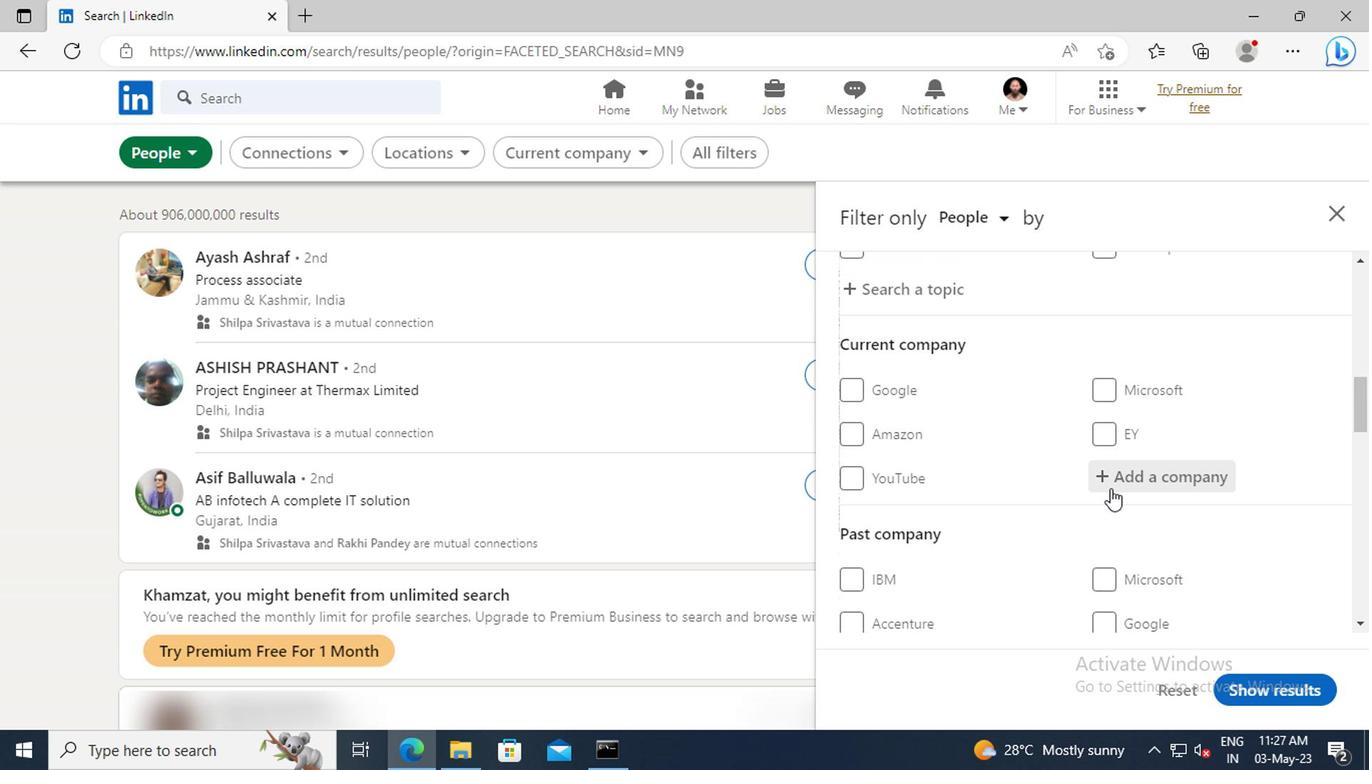
Action: Key pressed <Key.shift>VISTARA<Key.space>-<Key.space><Key.shift>TAT
Screenshot: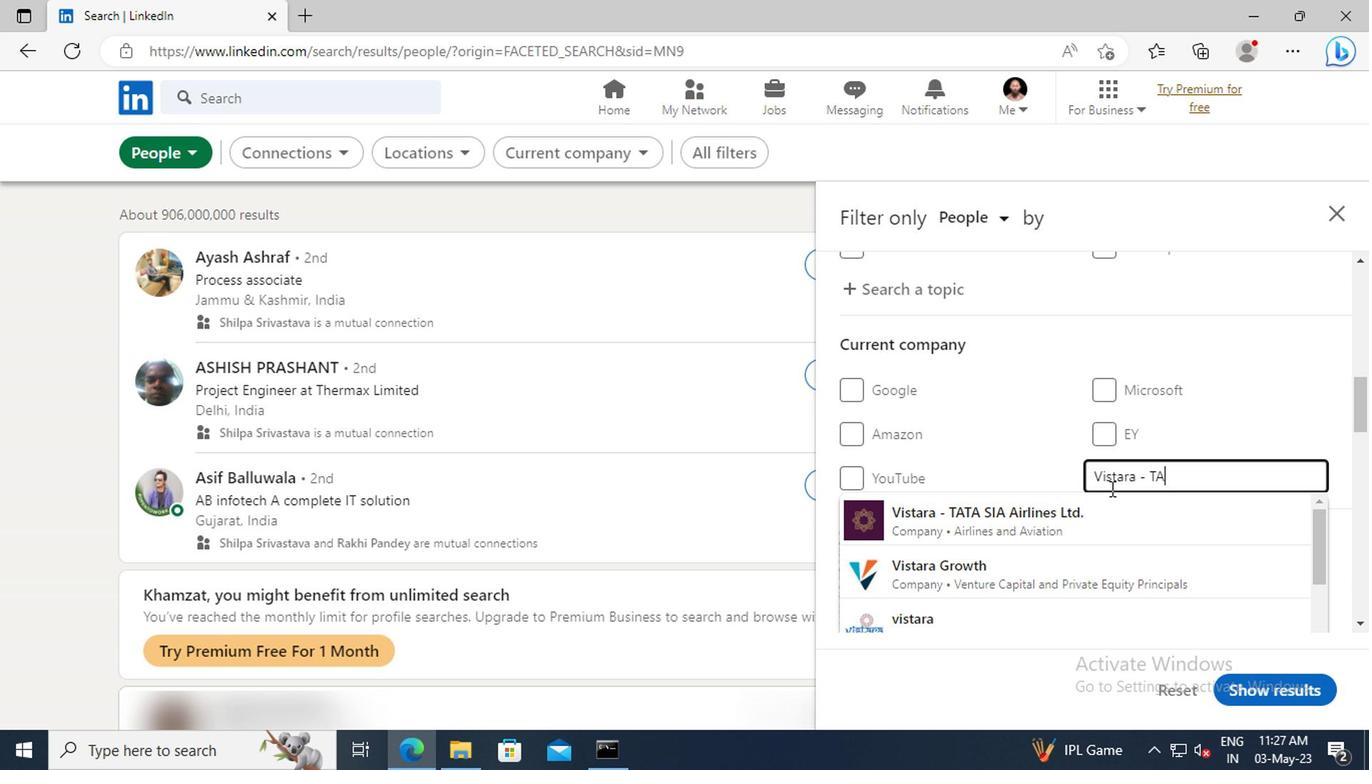 
Action: Mouse moved to (1113, 515)
Screenshot: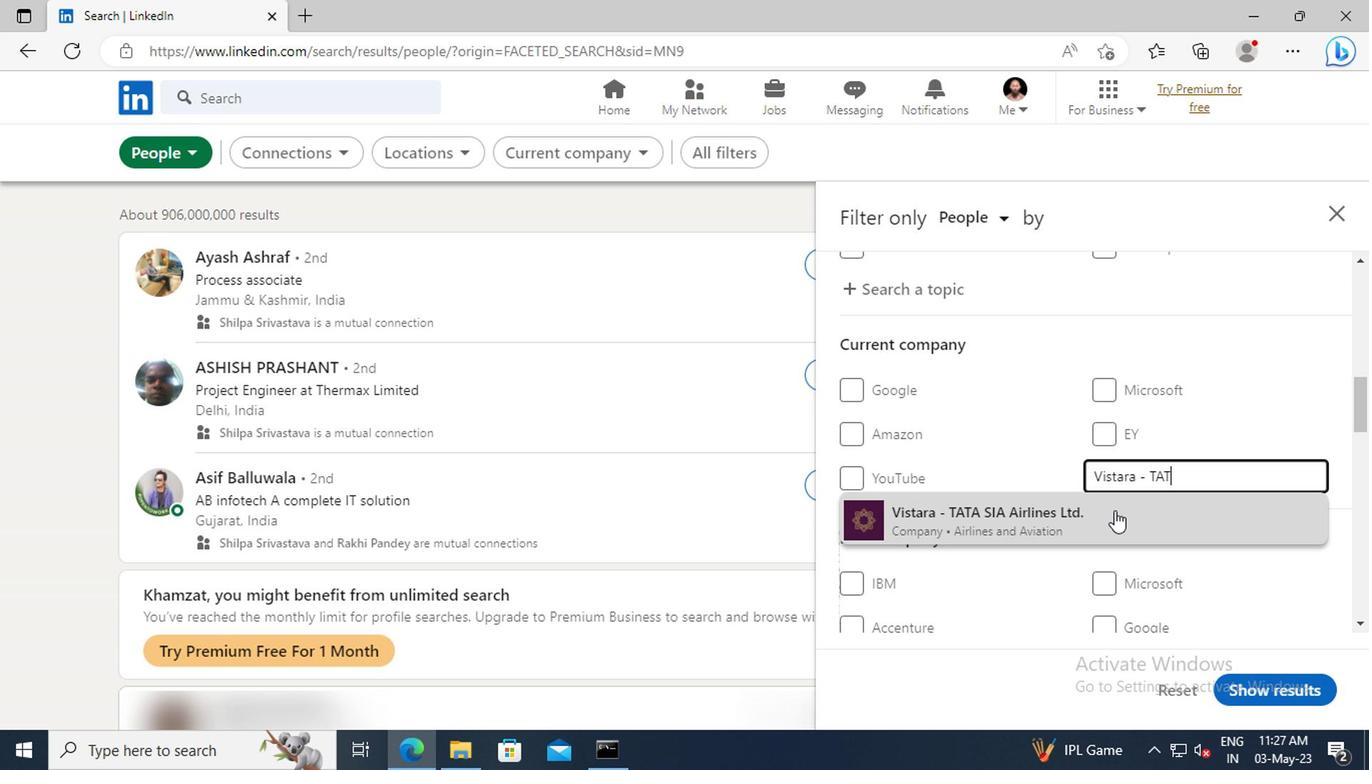 
Action: Mouse pressed left at (1113, 515)
Screenshot: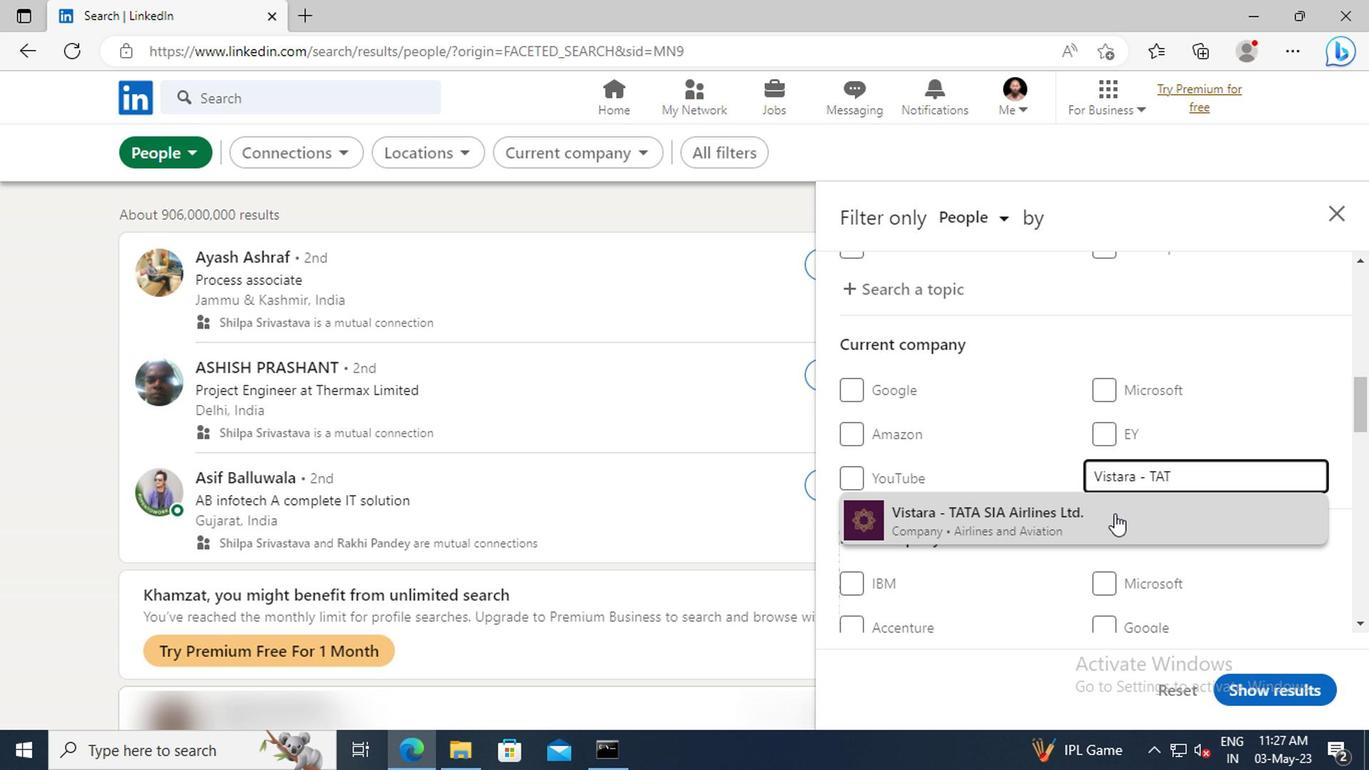 
Action: Mouse scrolled (1113, 514) with delta (0, -1)
Screenshot: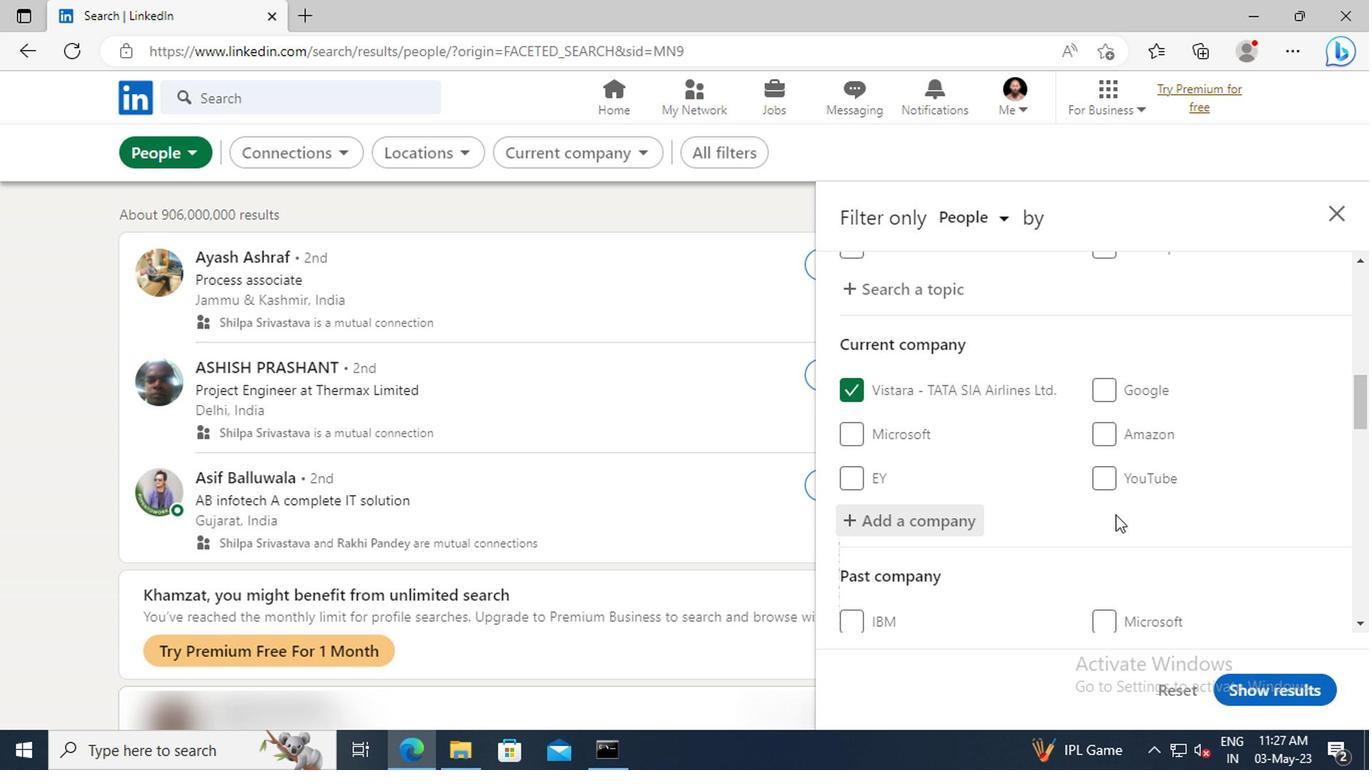 
Action: Mouse scrolled (1113, 514) with delta (0, -1)
Screenshot: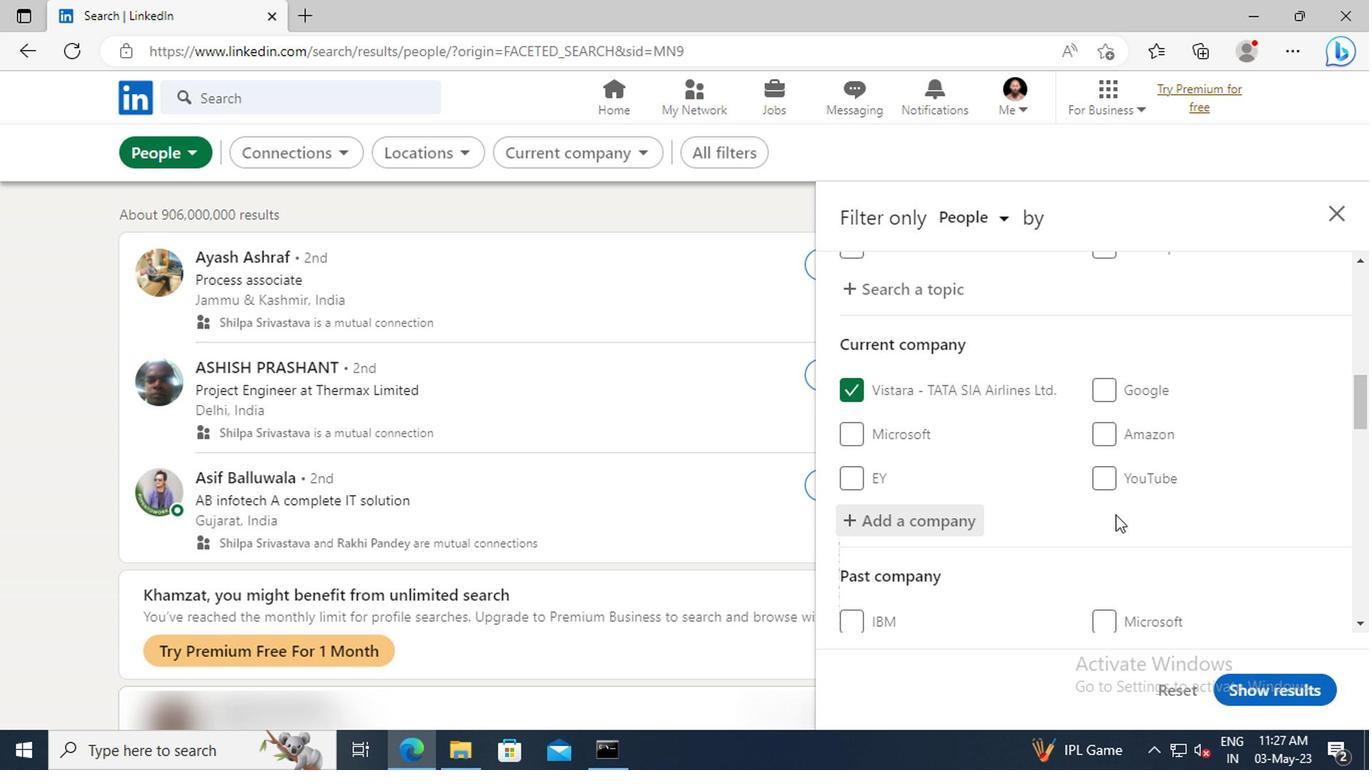 
Action: Mouse moved to (1110, 480)
Screenshot: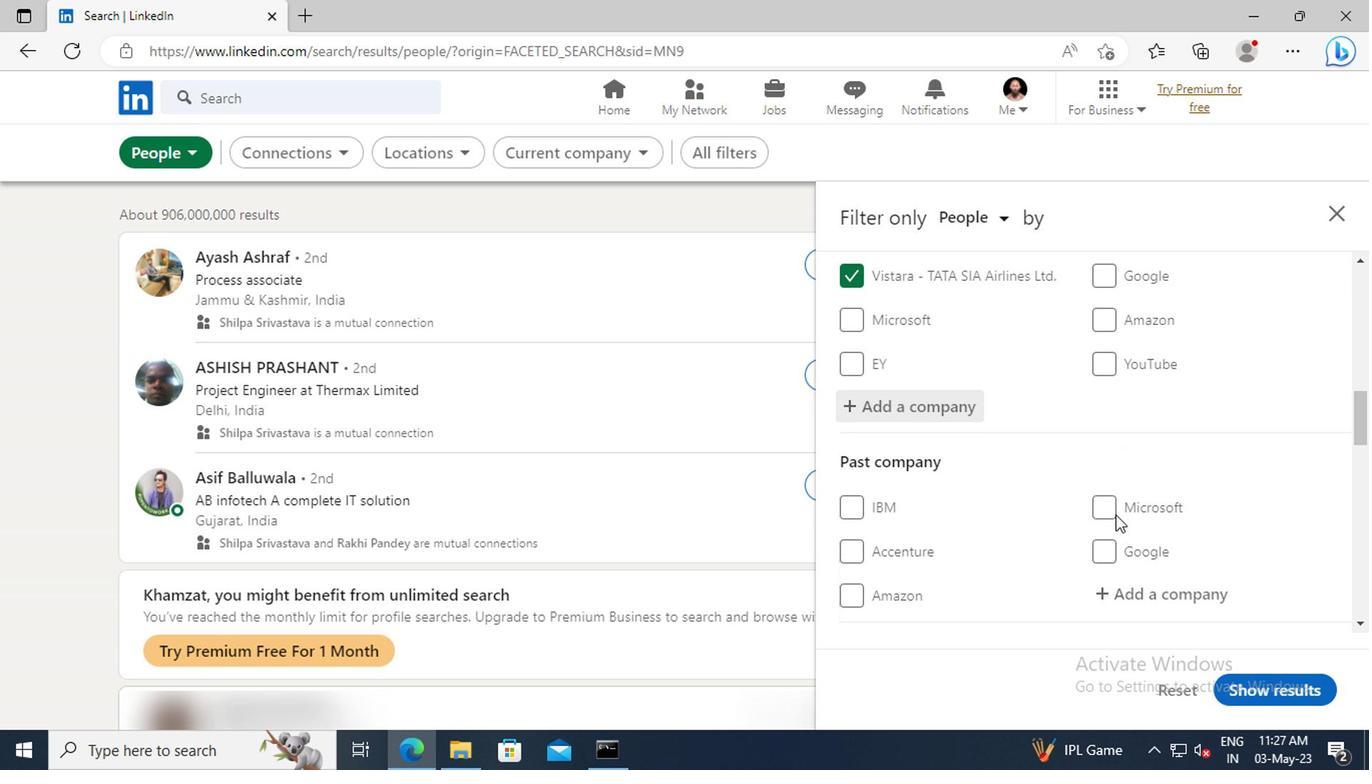 
Action: Mouse scrolled (1110, 479) with delta (0, -1)
Screenshot: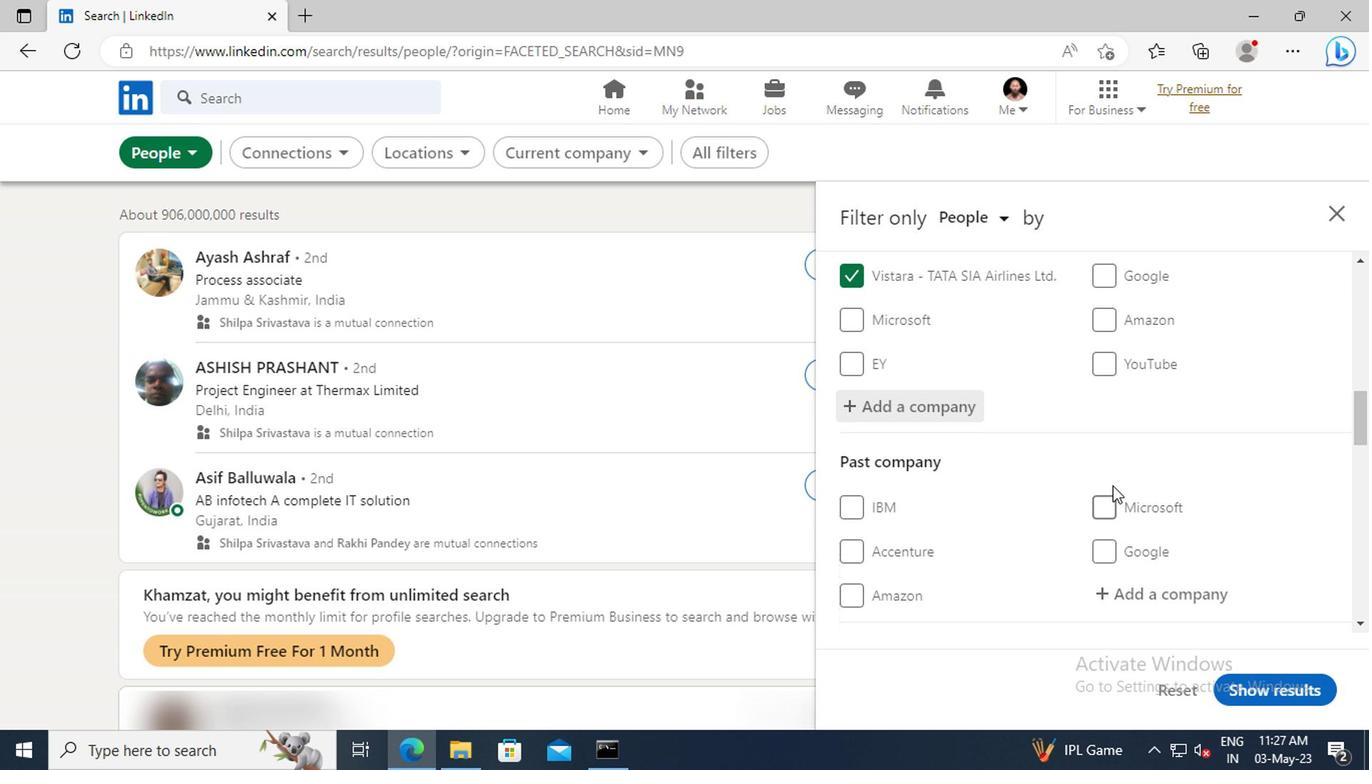 
Action: Mouse scrolled (1110, 479) with delta (0, -1)
Screenshot: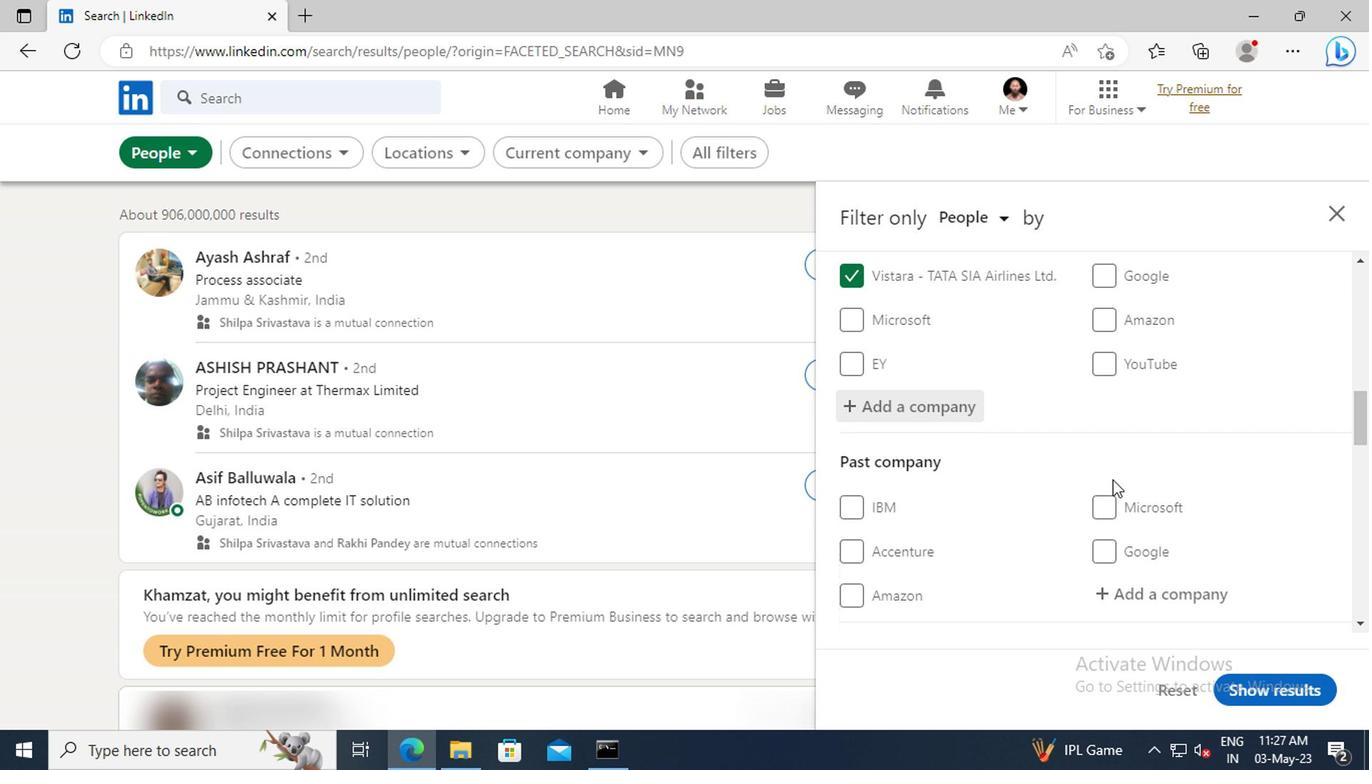 
Action: Mouse moved to (1107, 448)
Screenshot: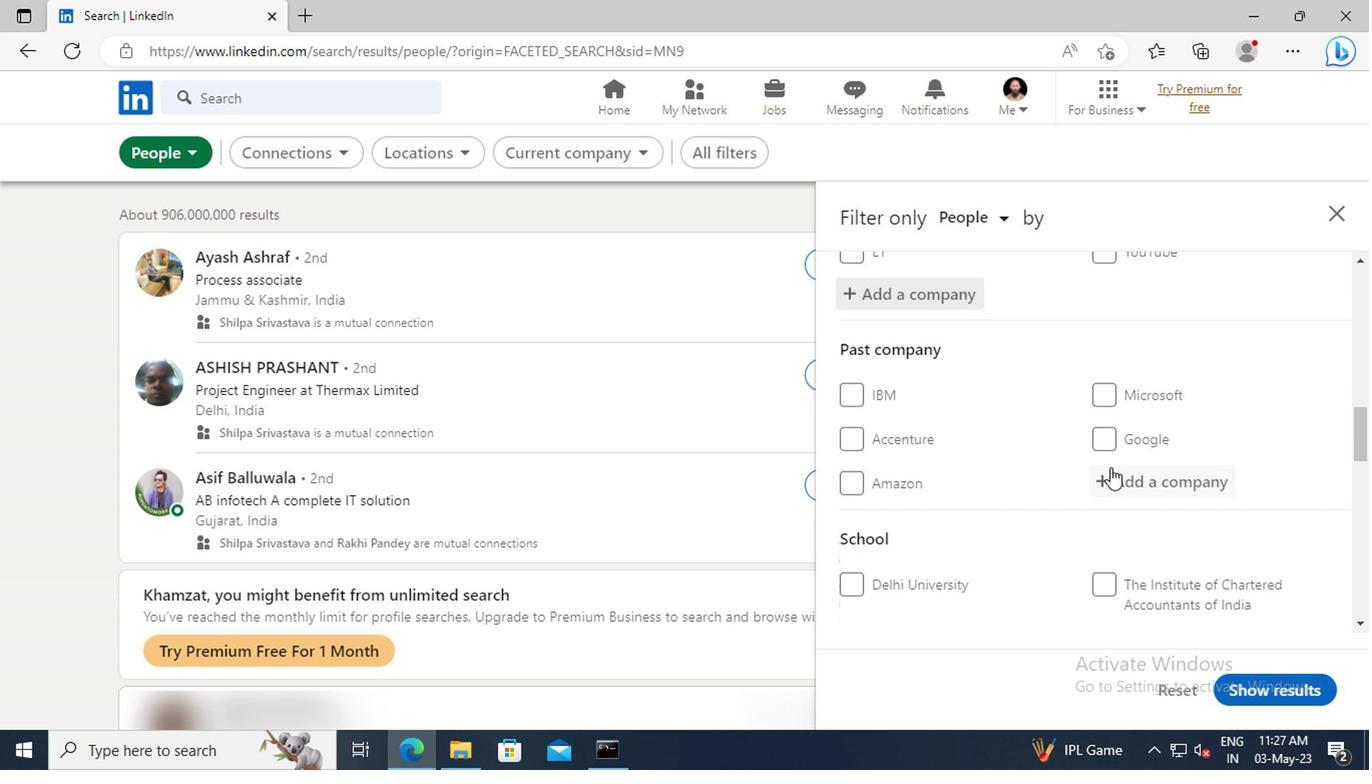 
Action: Mouse scrolled (1107, 447) with delta (0, -1)
Screenshot: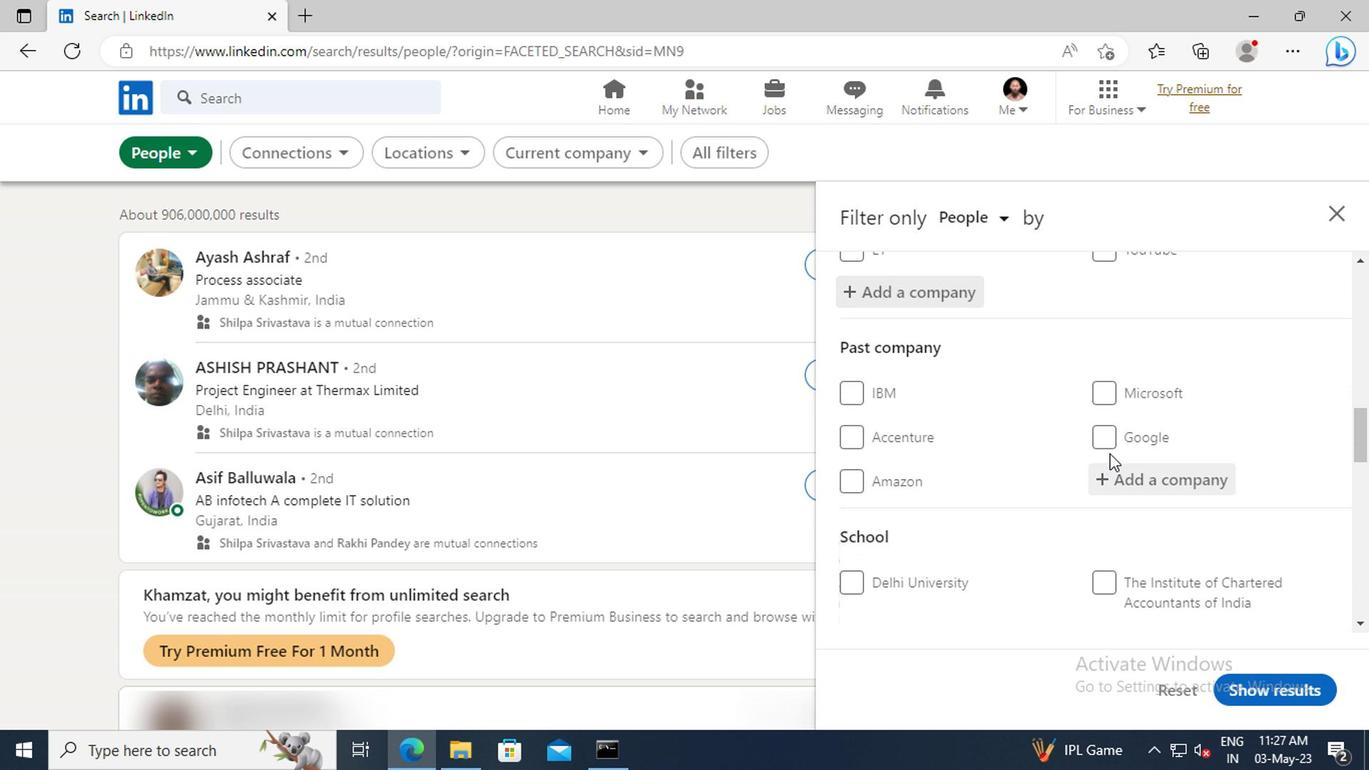 
Action: Mouse scrolled (1107, 447) with delta (0, -1)
Screenshot: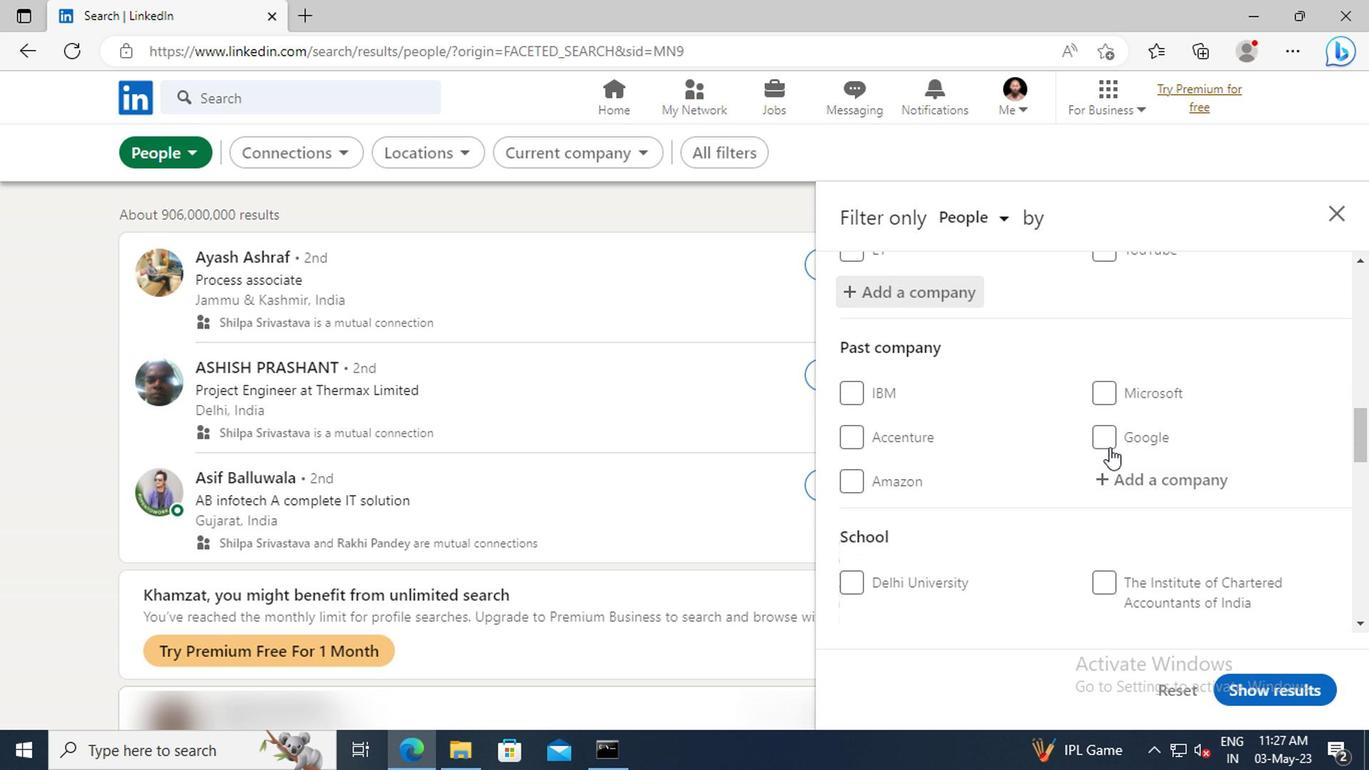 
Action: Mouse scrolled (1107, 447) with delta (0, -1)
Screenshot: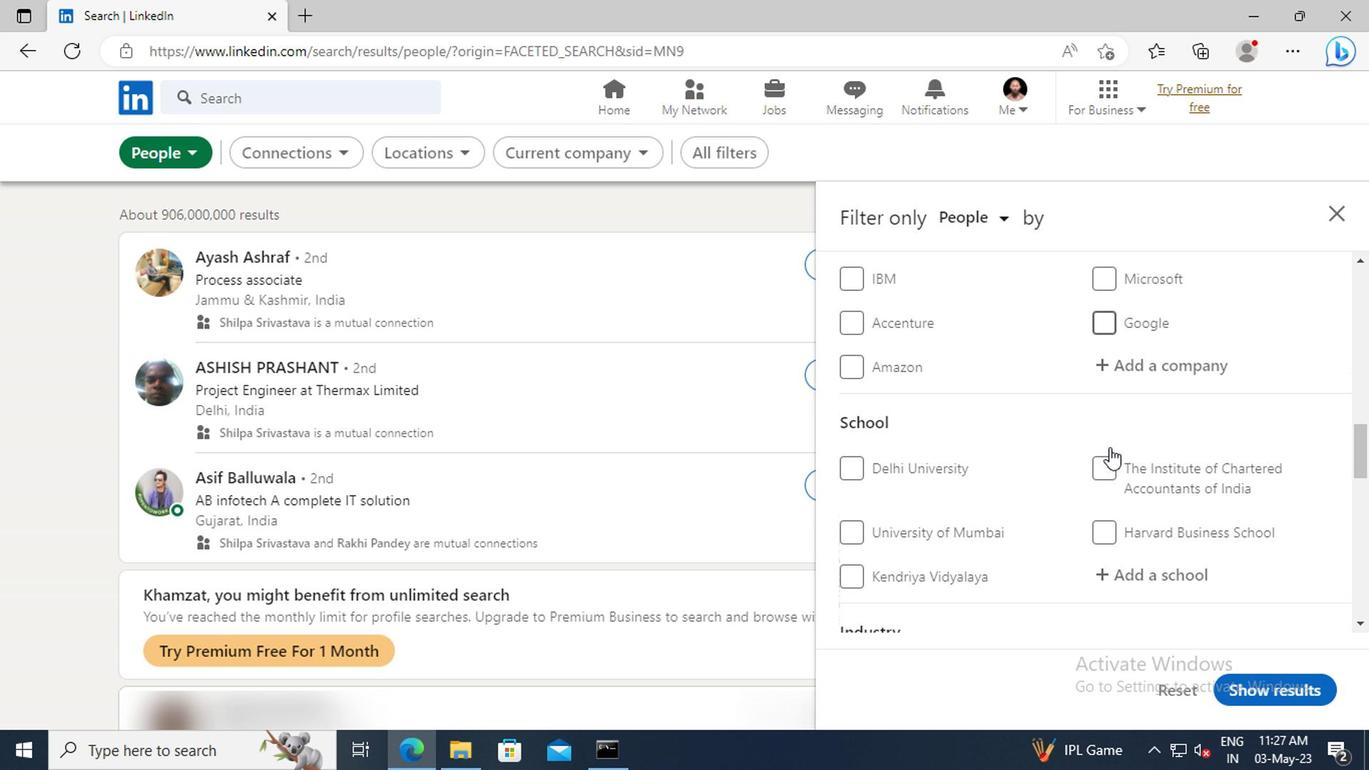 
Action: Mouse scrolled (1107, 447) with delta (0, -1)
Screenshot: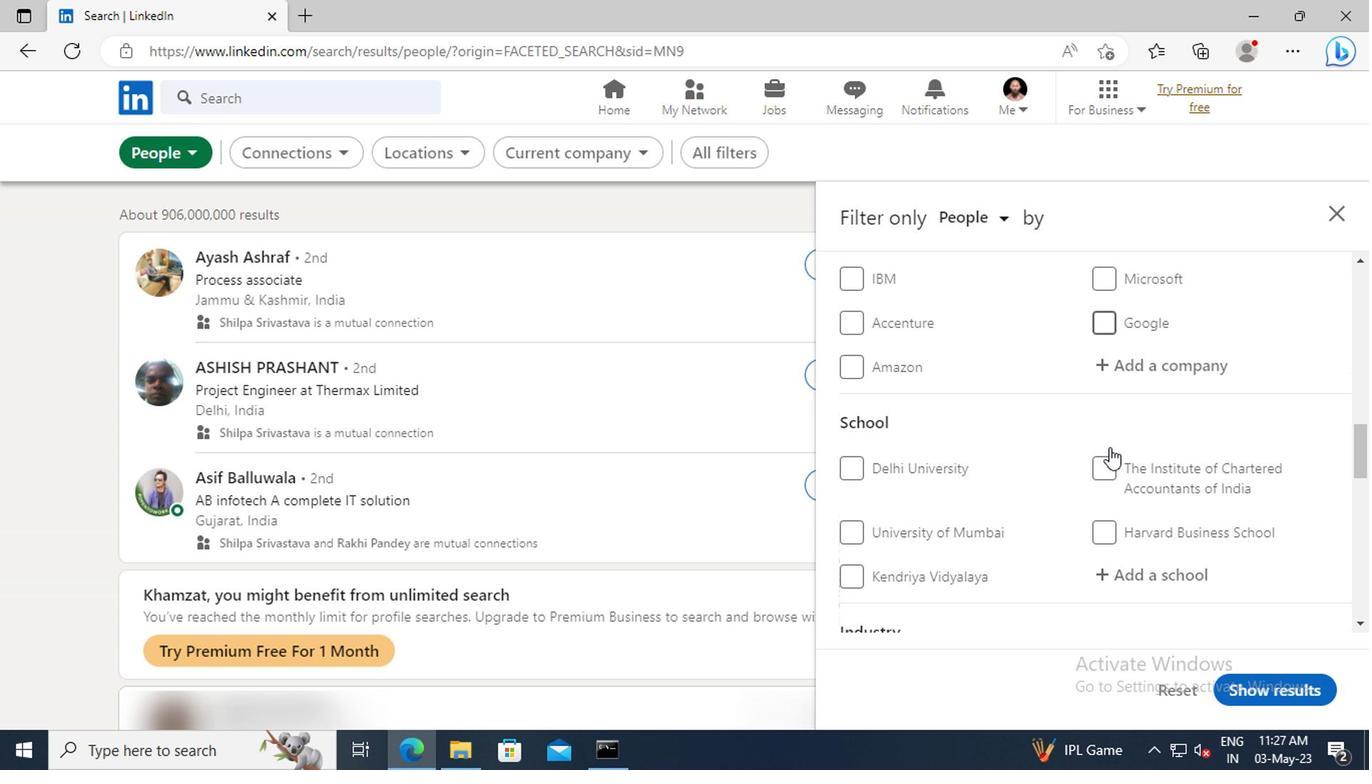 
Action: Mouse moved to (1115, 457)
Screenshot: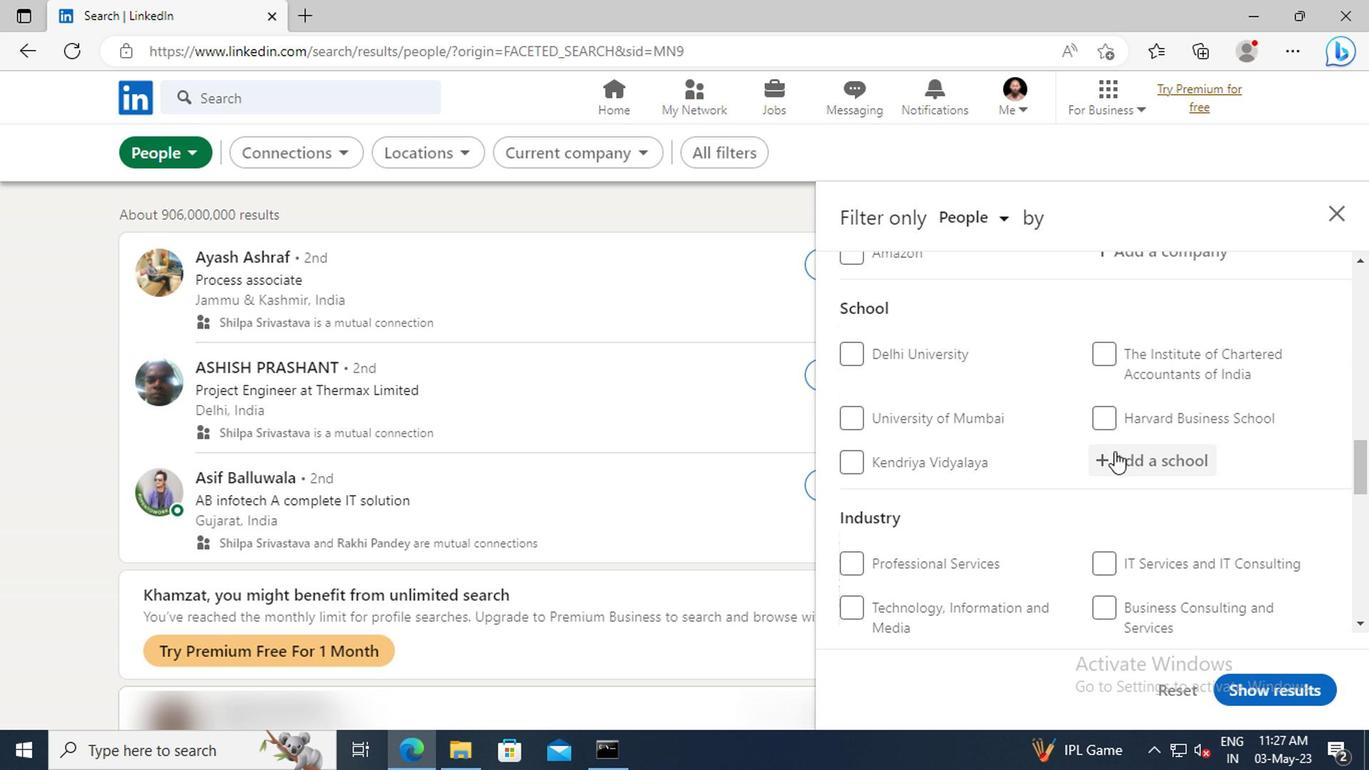 
Action: Mouse pressed left at (1115, 457)
Screenshot: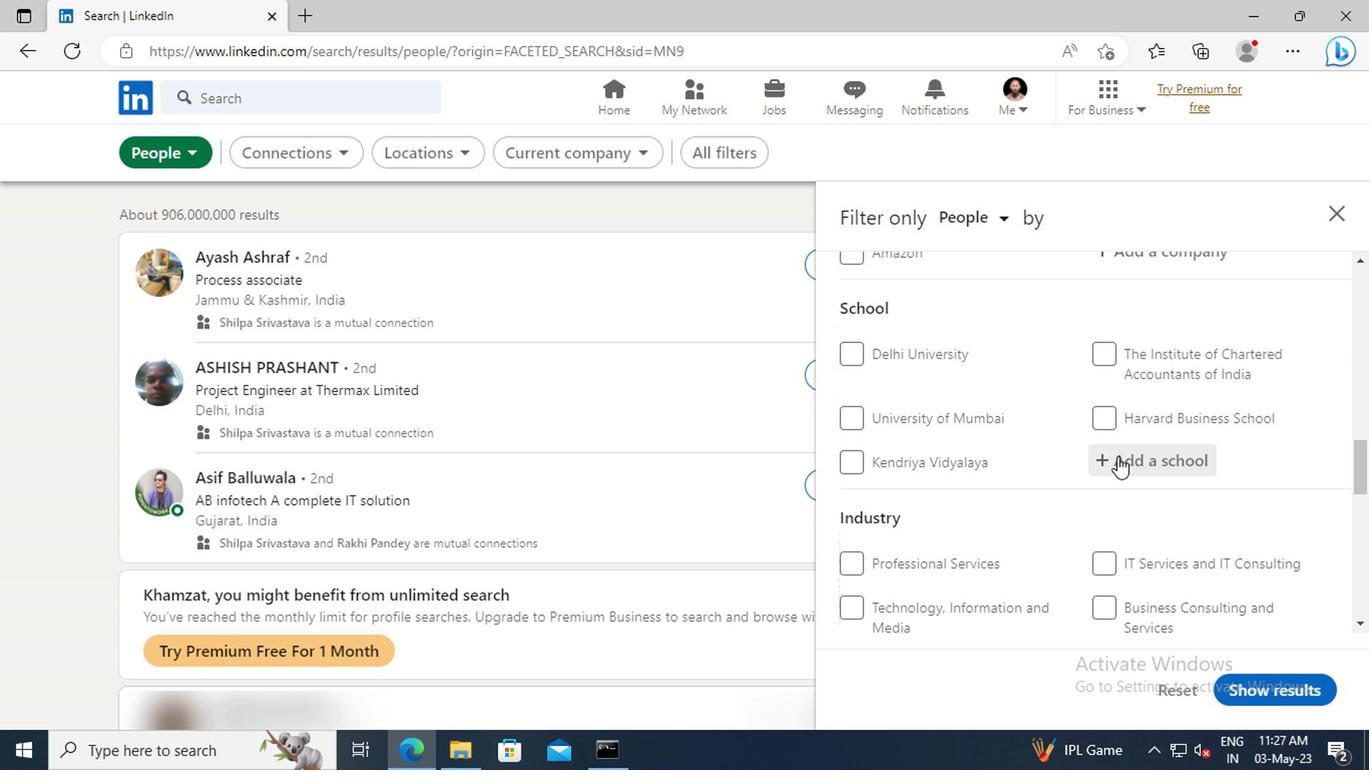 
Action: Key pressed <Key.shift>MARRI<Key.space><Key.shift>ED
Screenshot: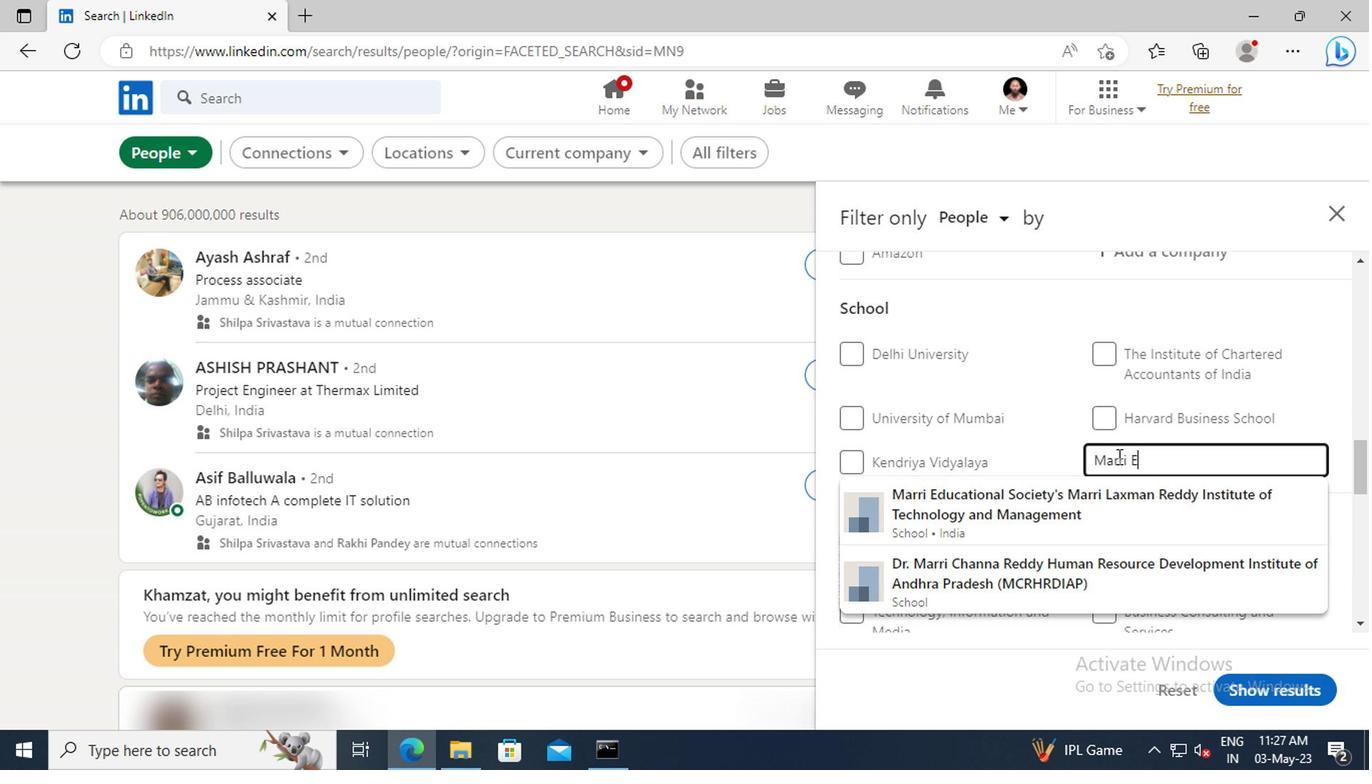 
Action: Mouse moved to (1118, 498)
Screenshot: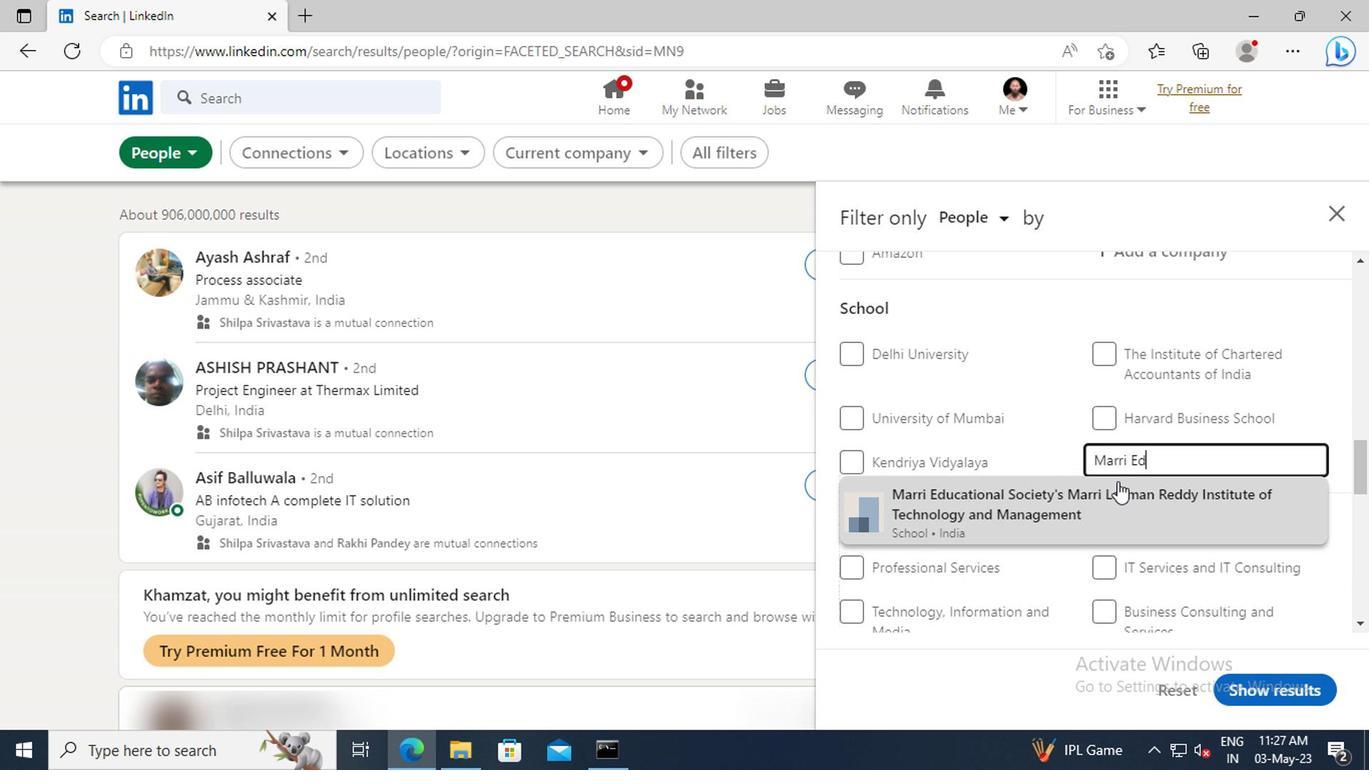 
Action: Mouse pressed left at (1118, 498)
Screenshot: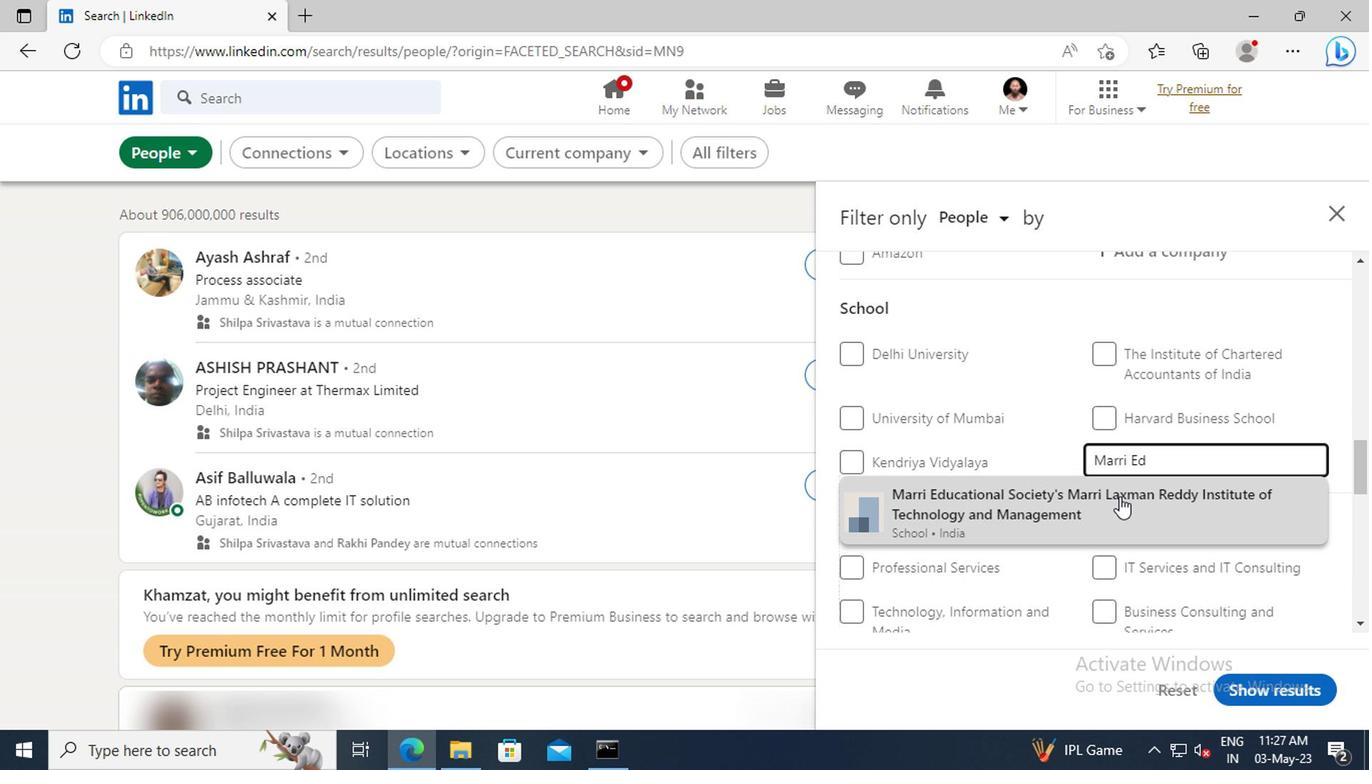 
Action: Mouse scrolled (1118, 496) with delta (0, -1)
Screenshot: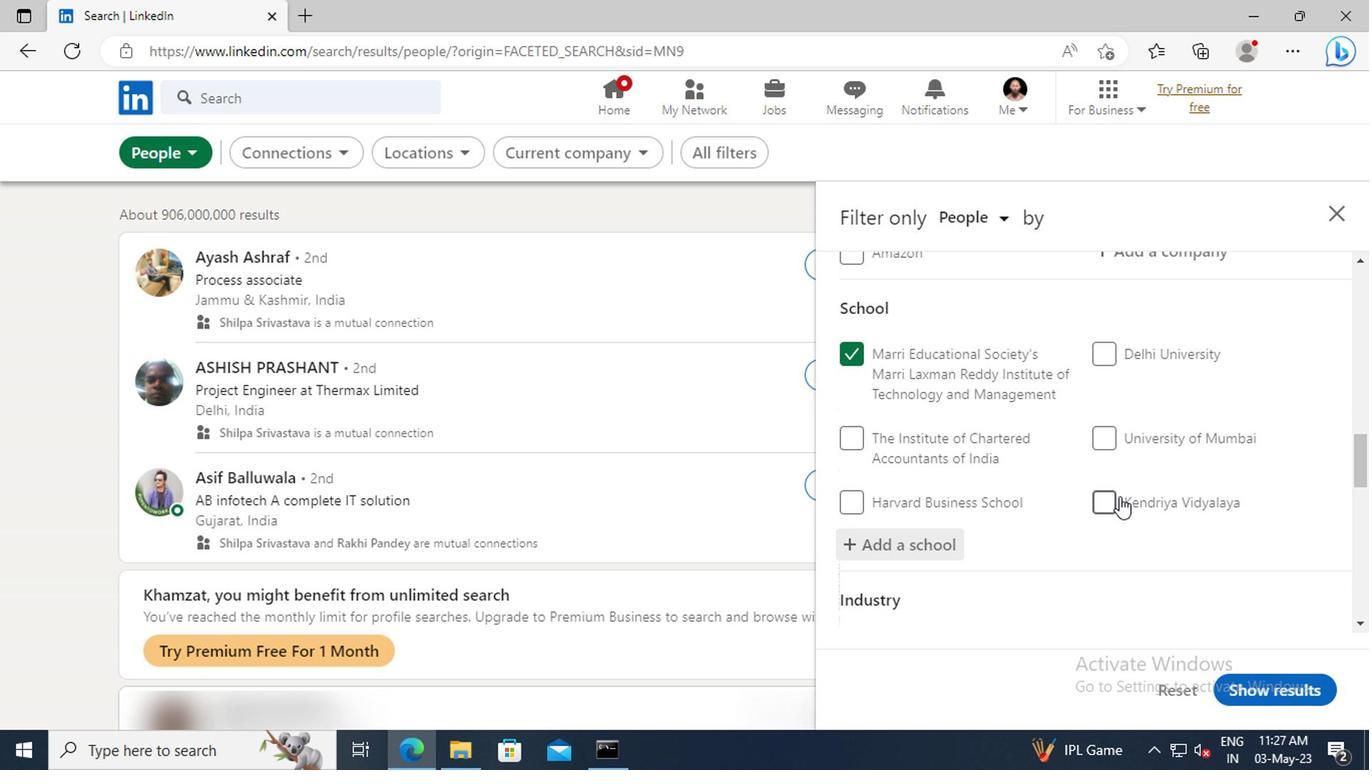 
Action: Mouse moved to (1118, 477)
Screenshot: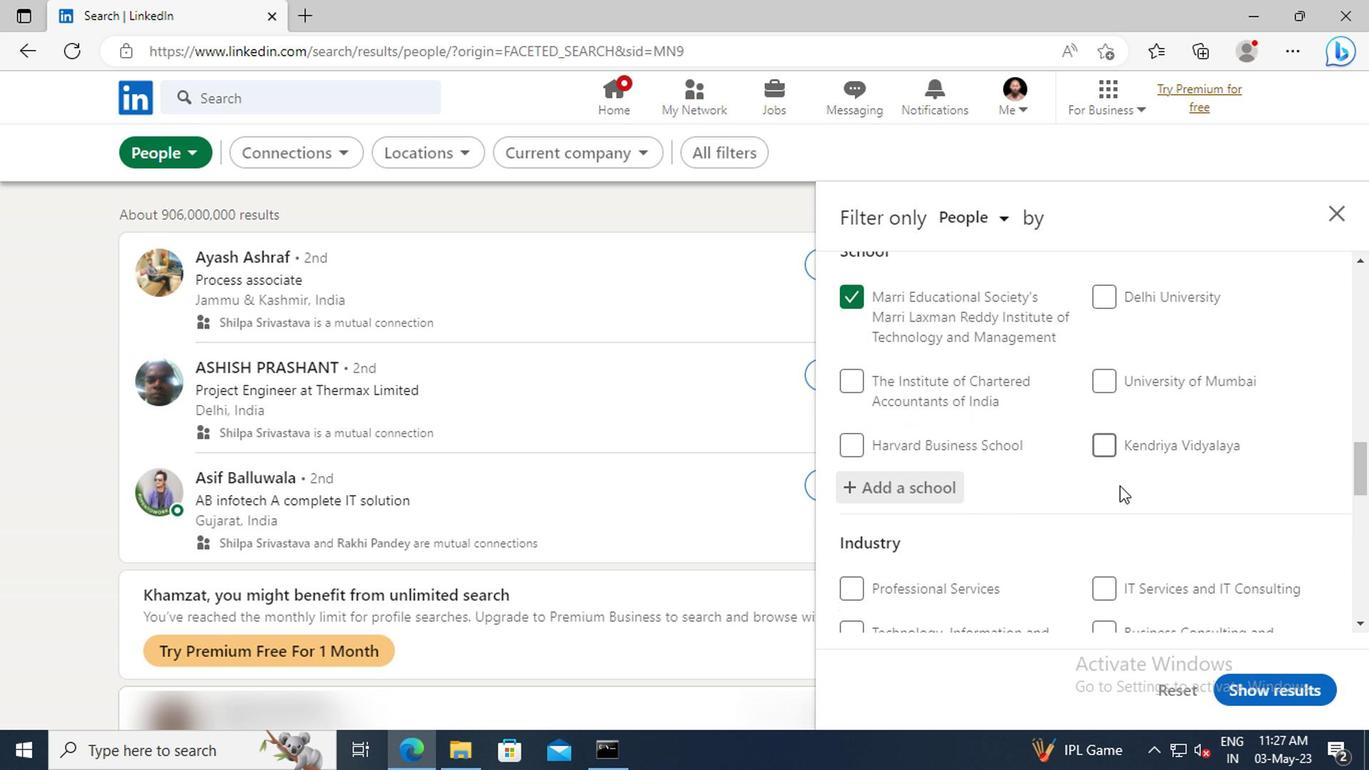 
Action: Mouse scrolled (1118, 476) with delta (0, 0)
Screenshot: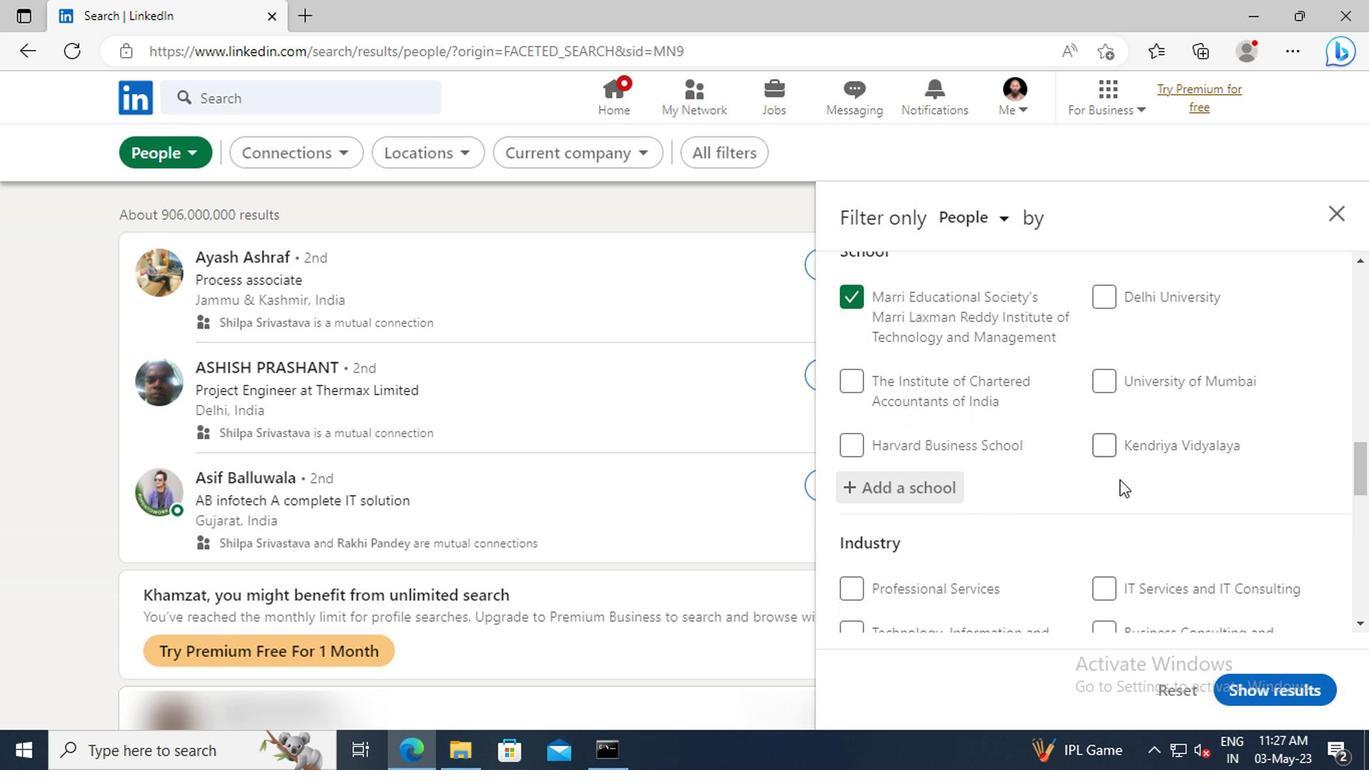 
Action: Mouse scrolled (1118, 476) with delta (0, 0)
Screenshot: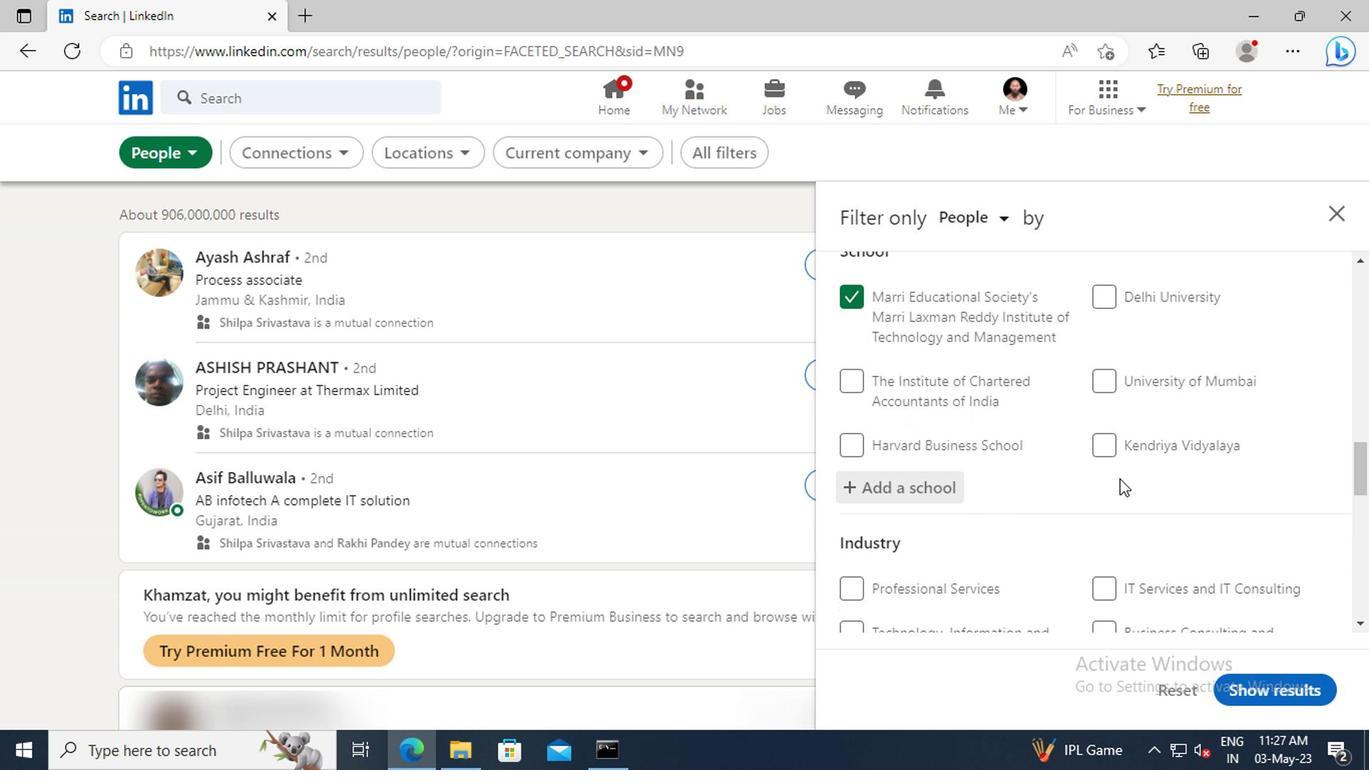 
Action: Mouse moved to (1107, 427)
Screenshot: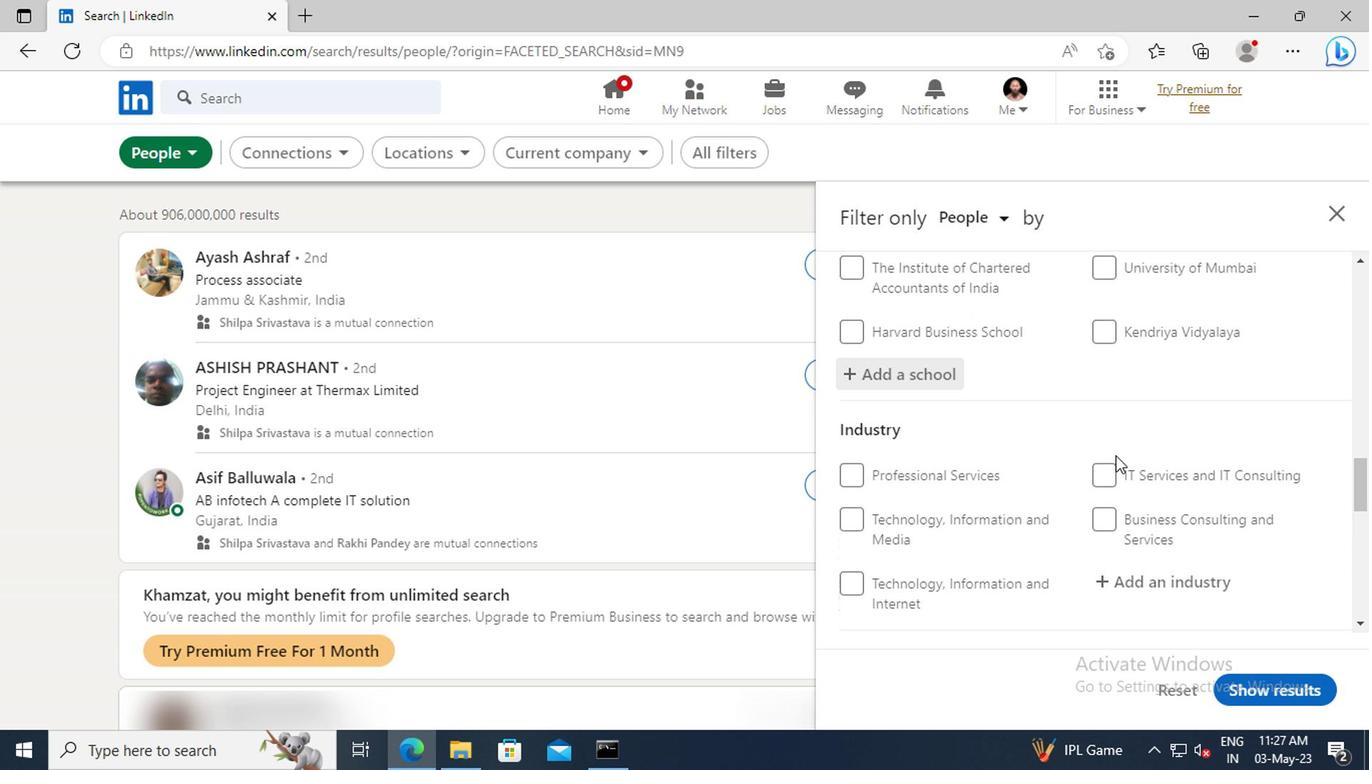 
Action: Mouse scrolled (1107, 426) with delta (0, 0)
Screenshot: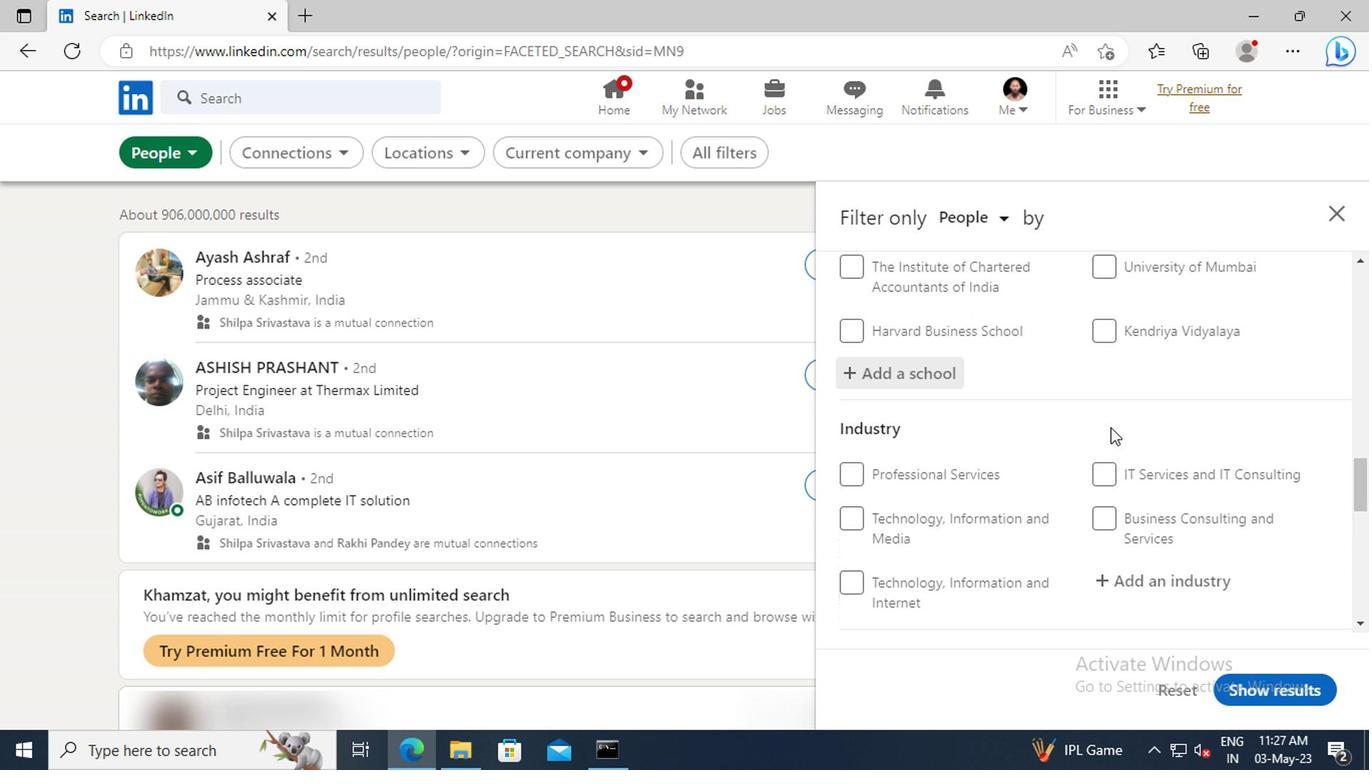 
Action: Mouse scrolled (1107, 426) with delta (0, 0)
Screenshot: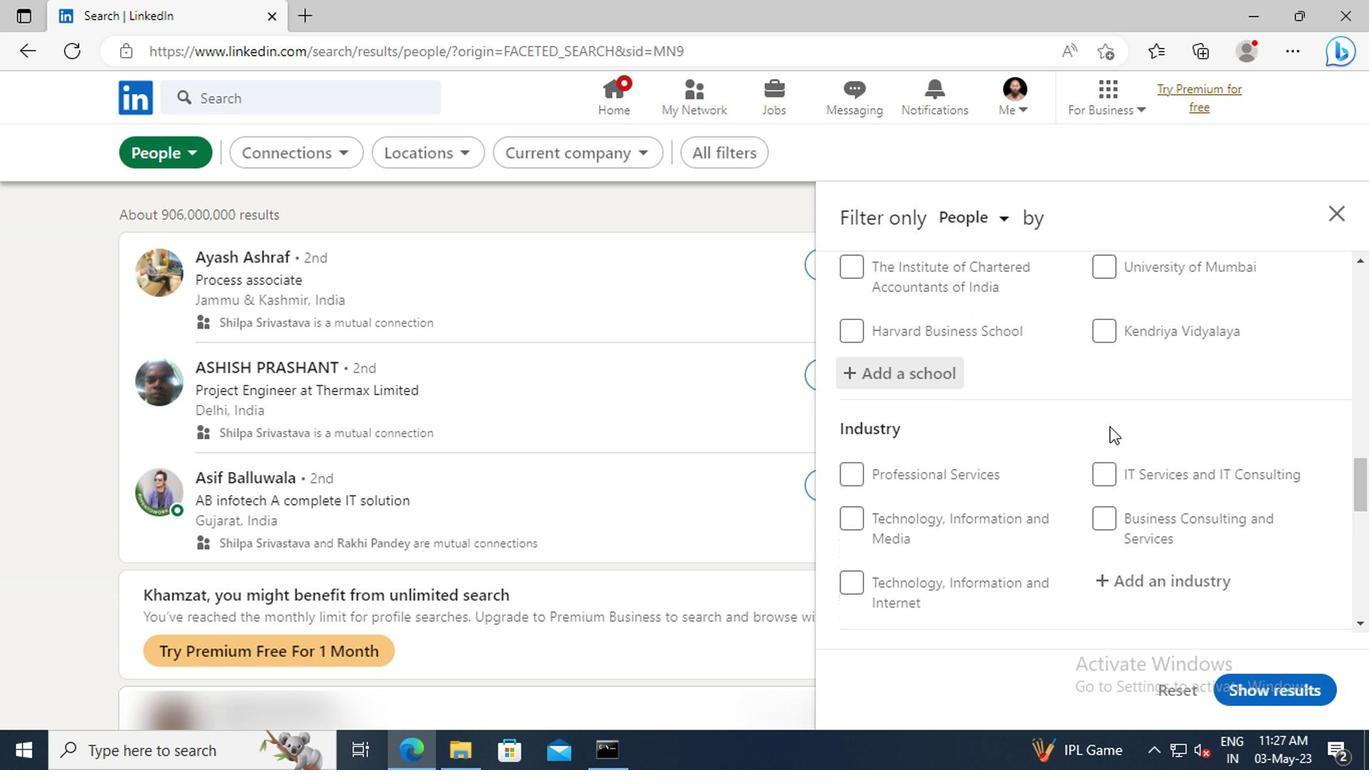 
Action: Mouse moved to (1113, 466)
Screenshot: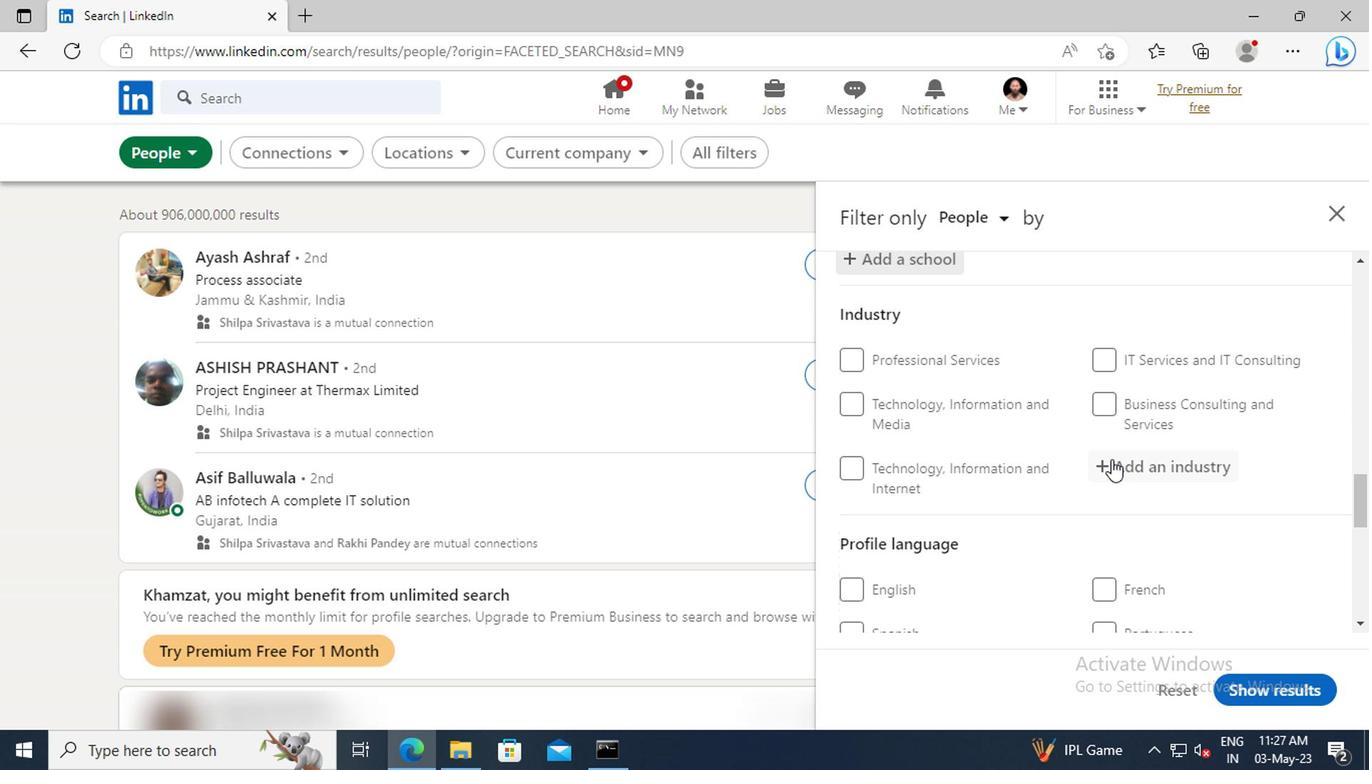 
Action: Mouse pressed left at (1113, 466)
Screenshot: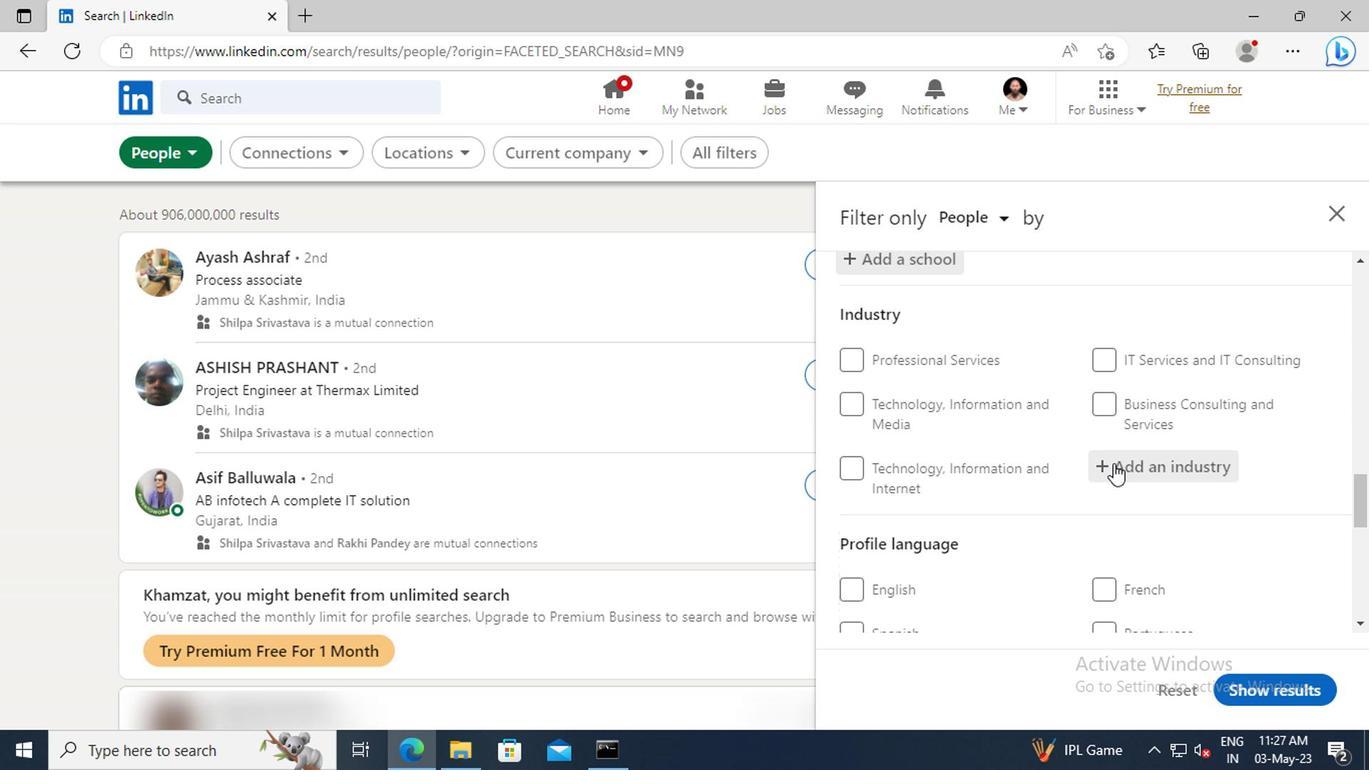 
Action: Key pressed <Key.shift>RETAIL<Key.space><Key.shift>ART
Screenshot: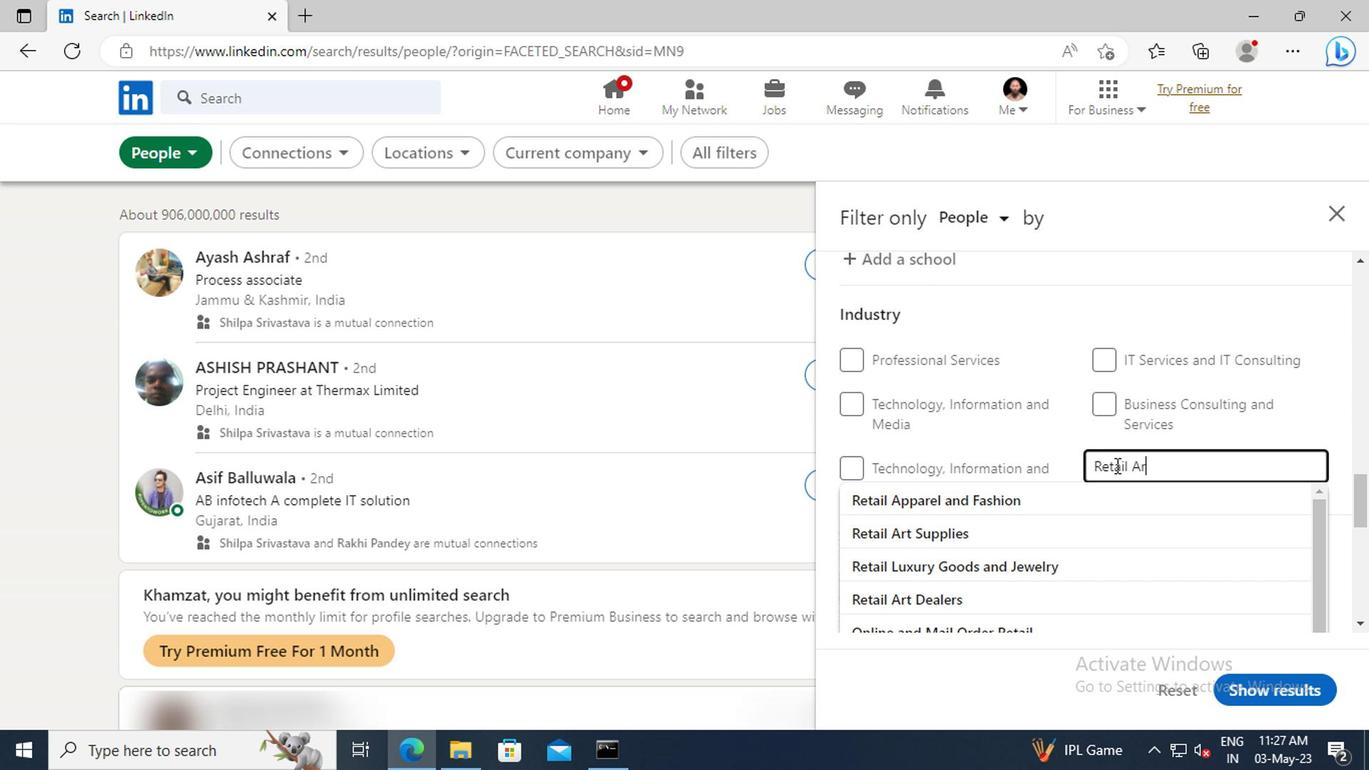 
Action: Mouse moved to (1118, 535)
Screenshot: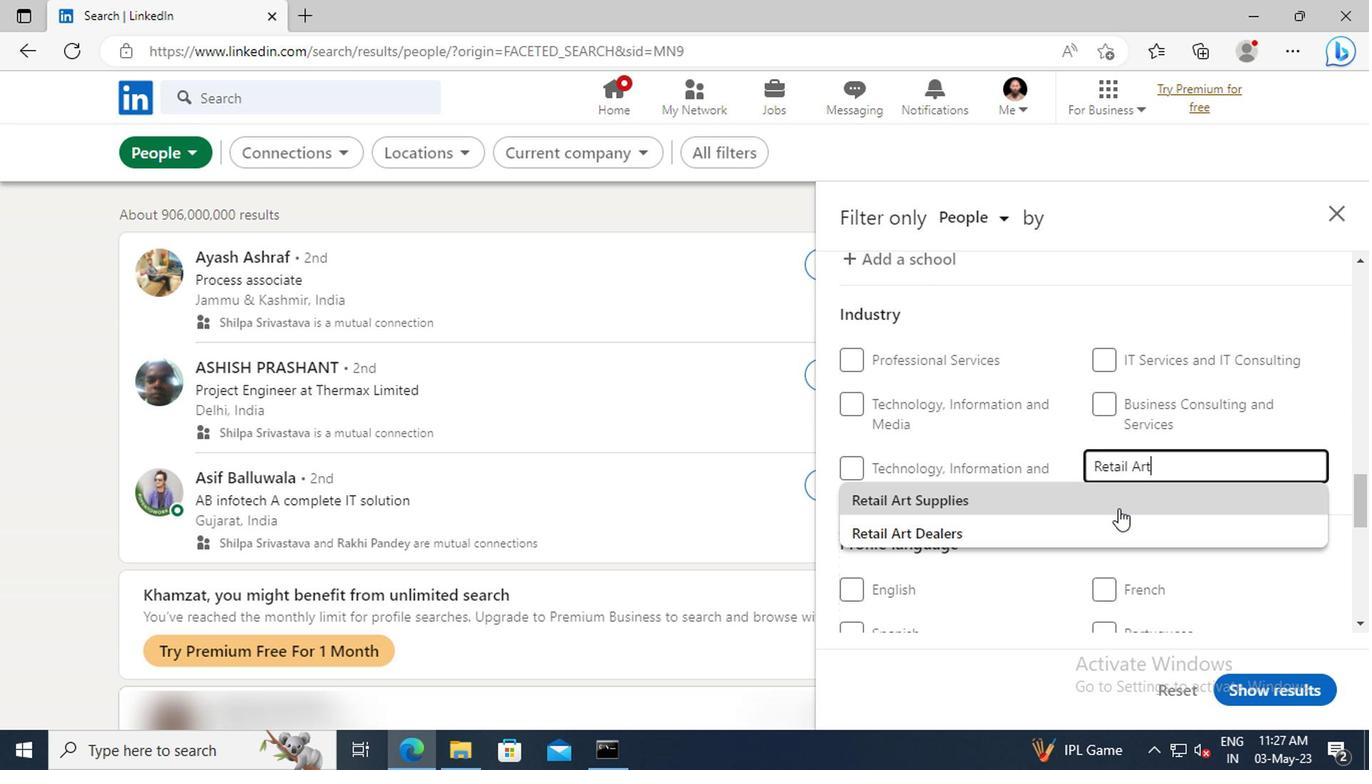 
Action: Mouse pressed left at (1118, 535)
Screenshot: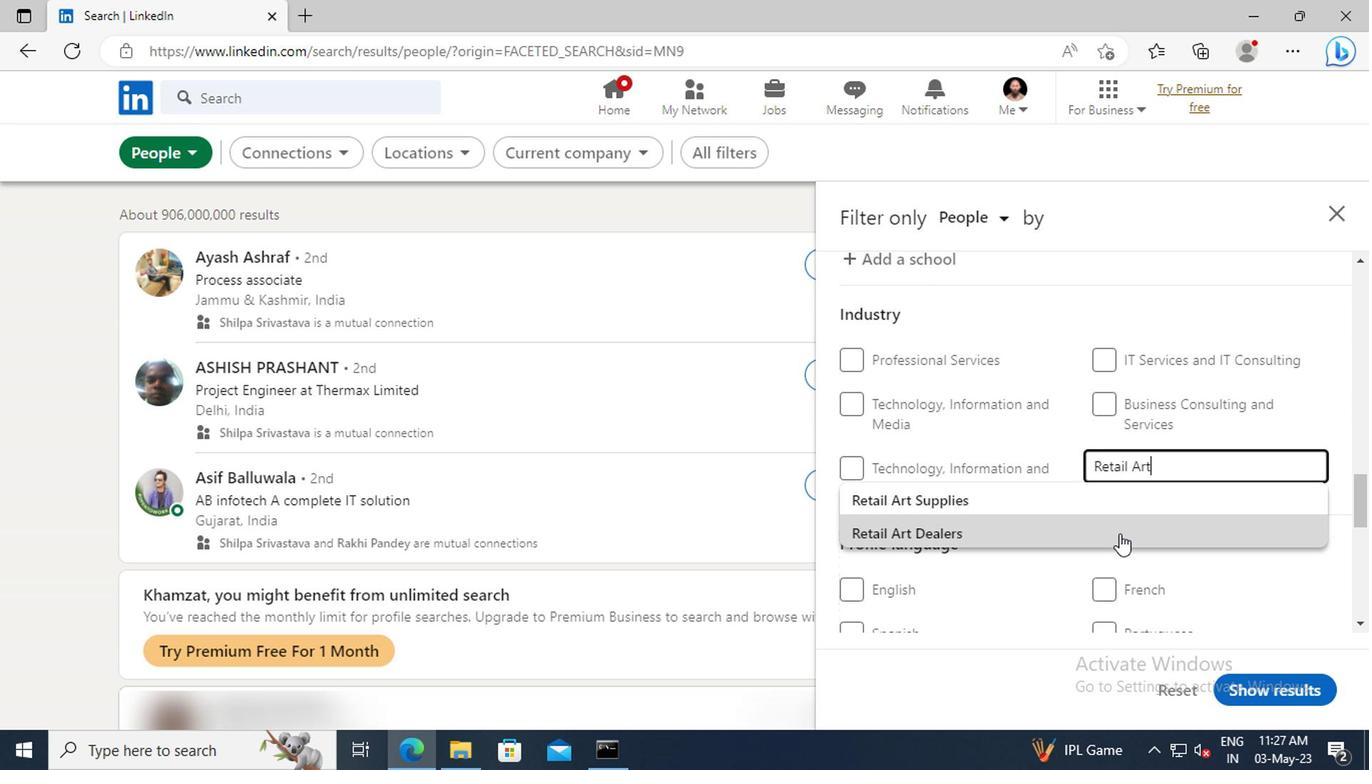 
Action: Mouse scrolled (1118, 535) with delta (0, 0)
Screenshot: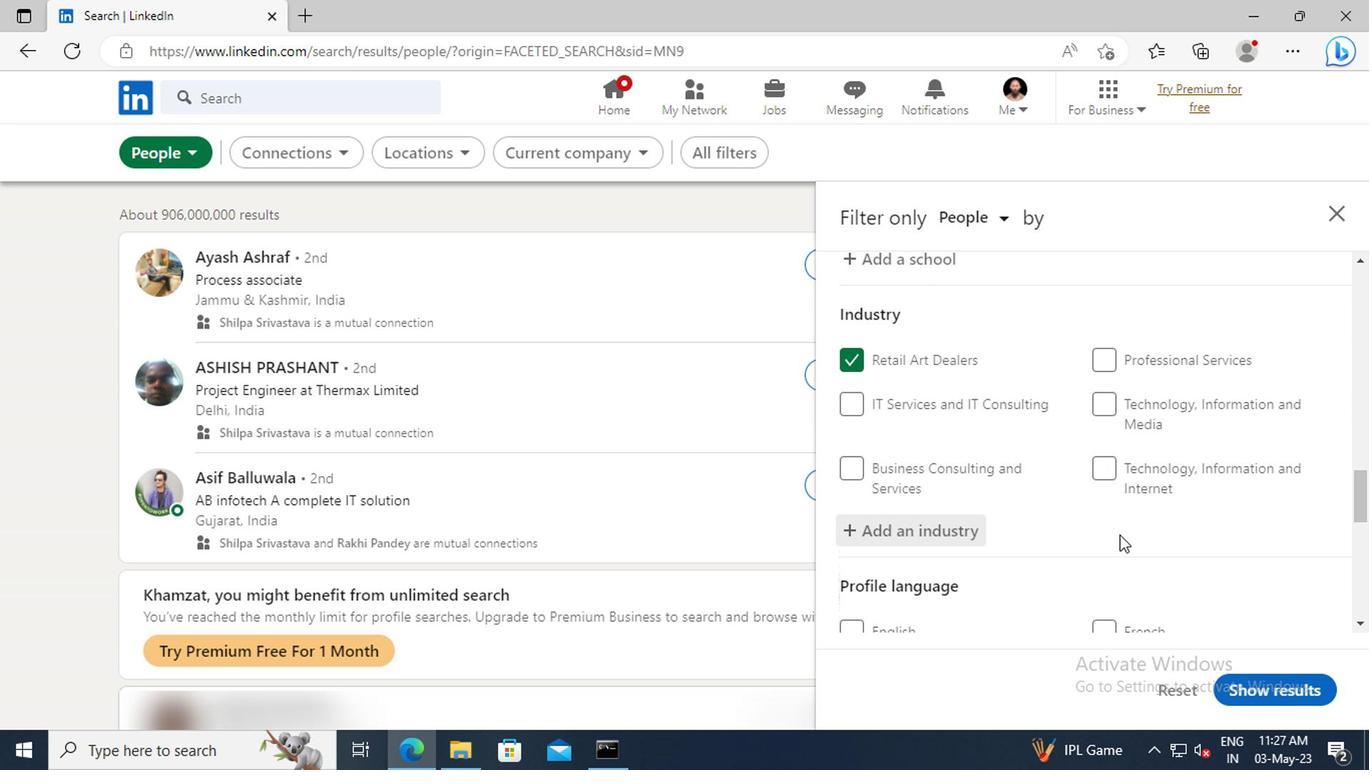 
Action: Mouse moved to (1118, 484)
Screenshot: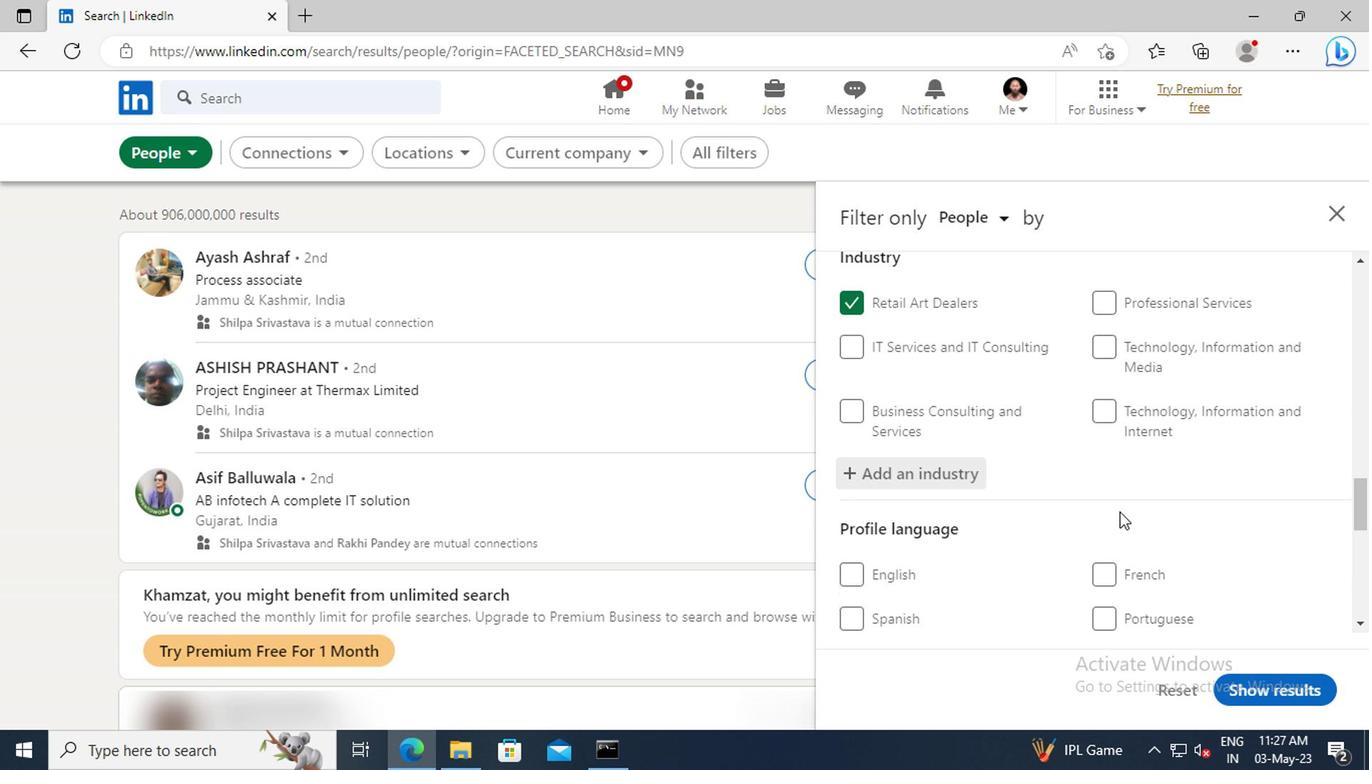 
Action: Mouse scrolled (1118, 483) with delta (0, 0)
Screenshot: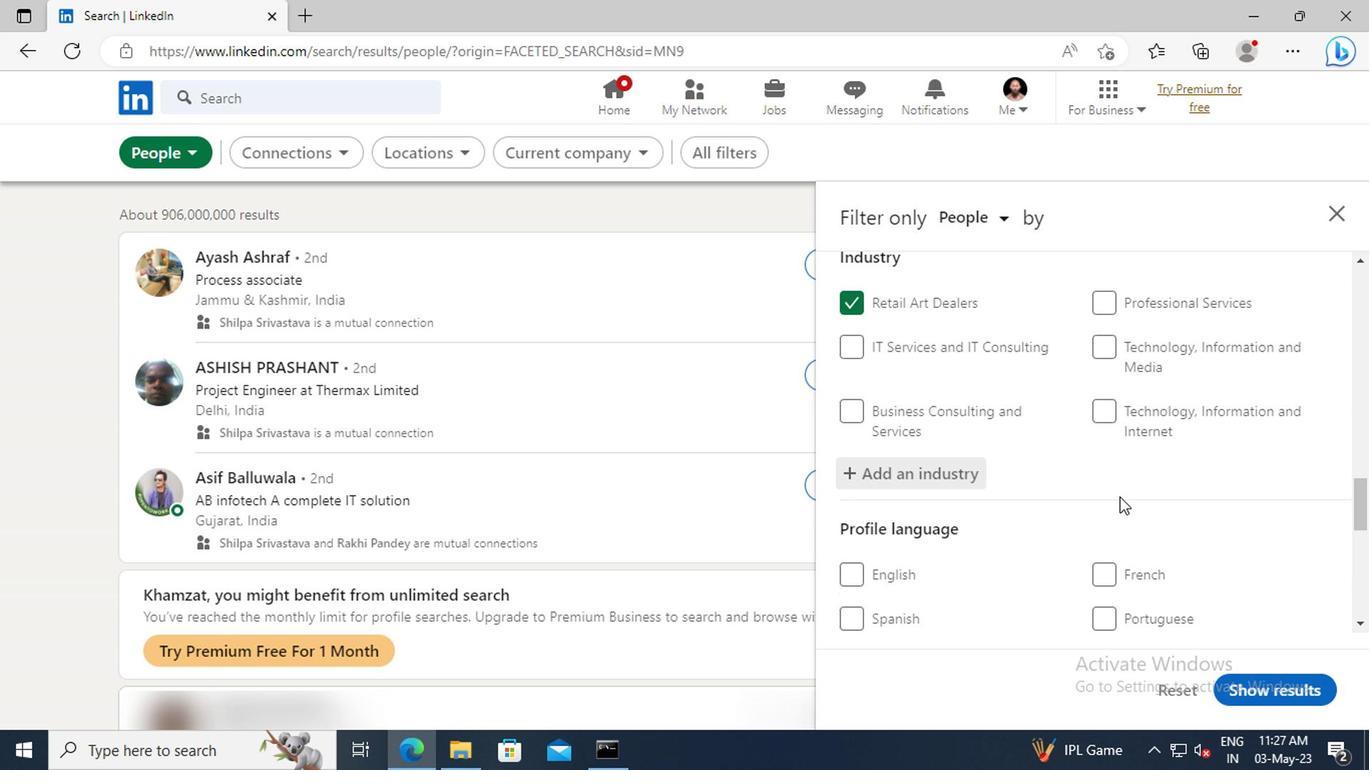 
Action: Mouse scrolled (1118, 483) with delta (0, 0)
Screenshot: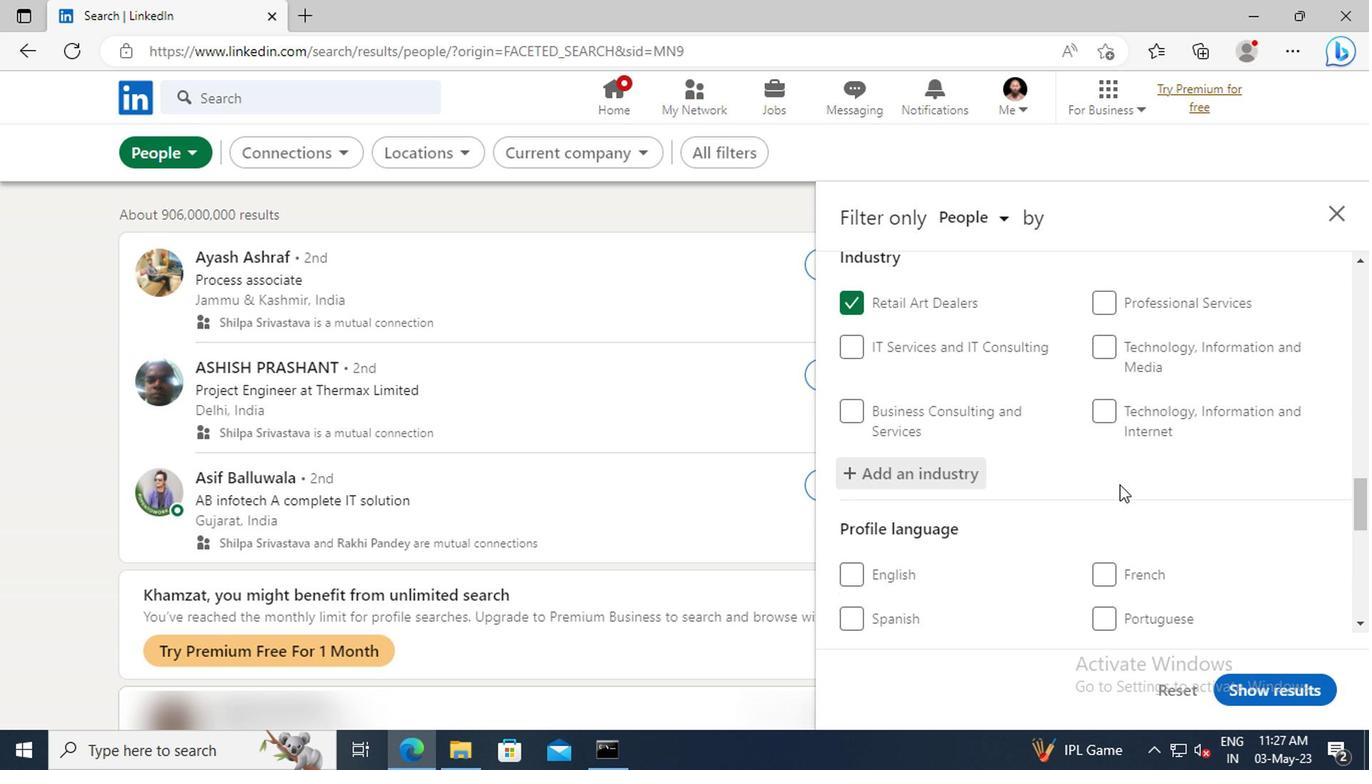 
Action: Mouse scrolled (1118, 483) with delta (0, 0)
Screenshot: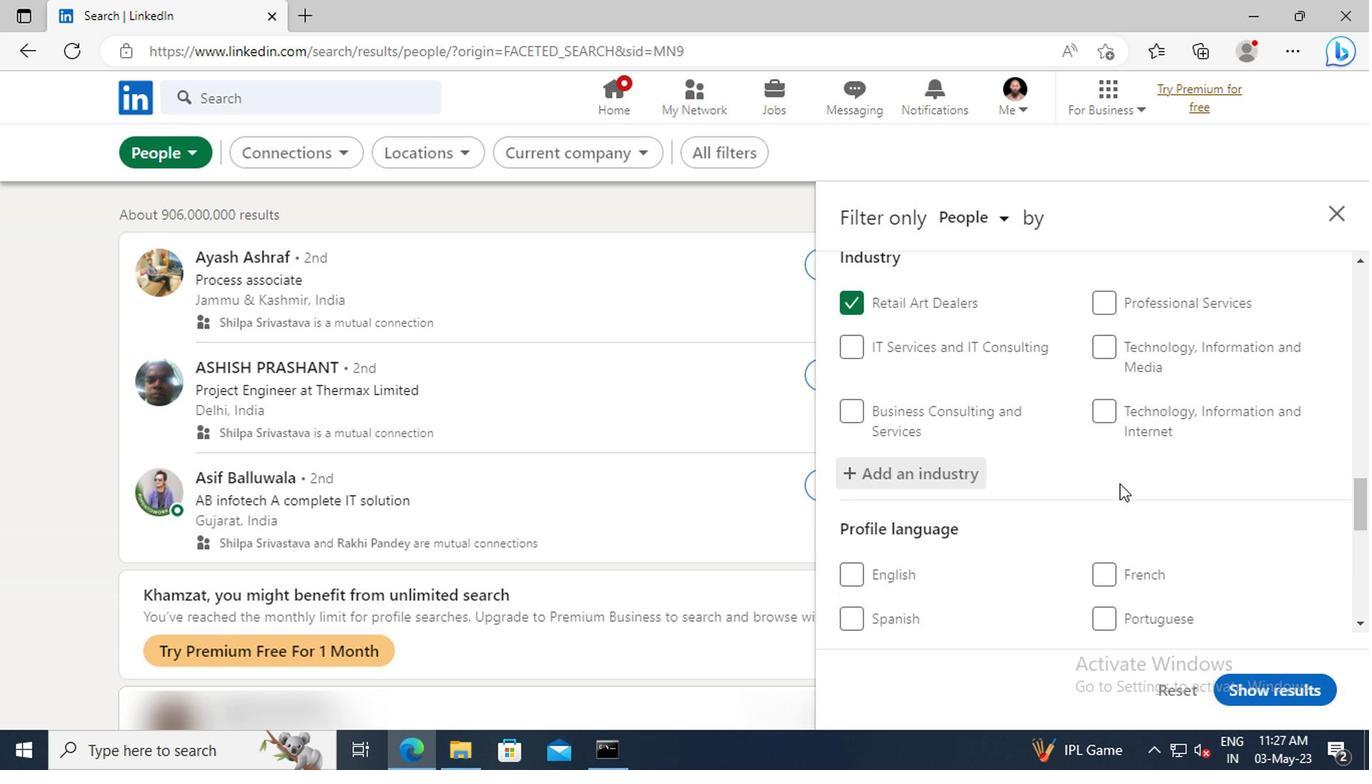 
Action: Mouse moved to (1118, 448)
Screenshot: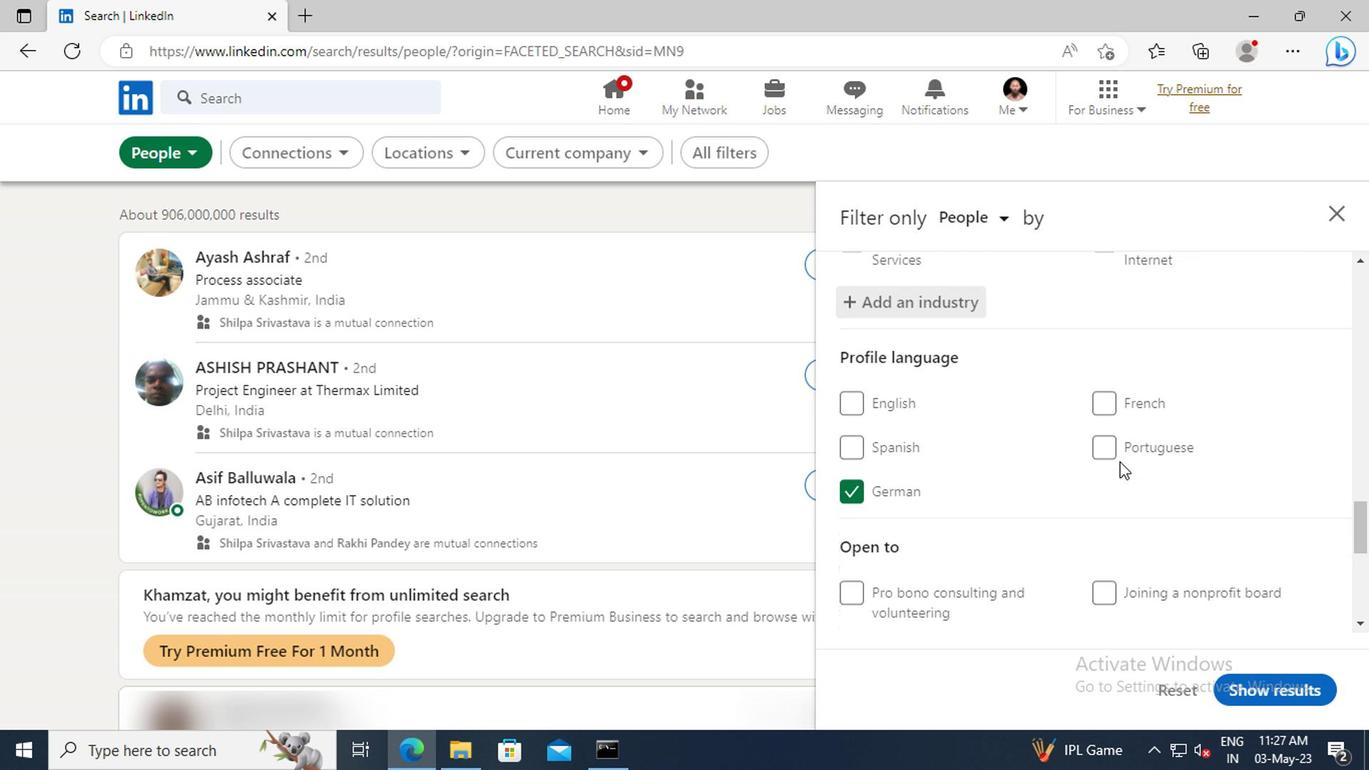 
Action: Mouse scrolled (1118, 447) with delta (0, -1)
Screenshot: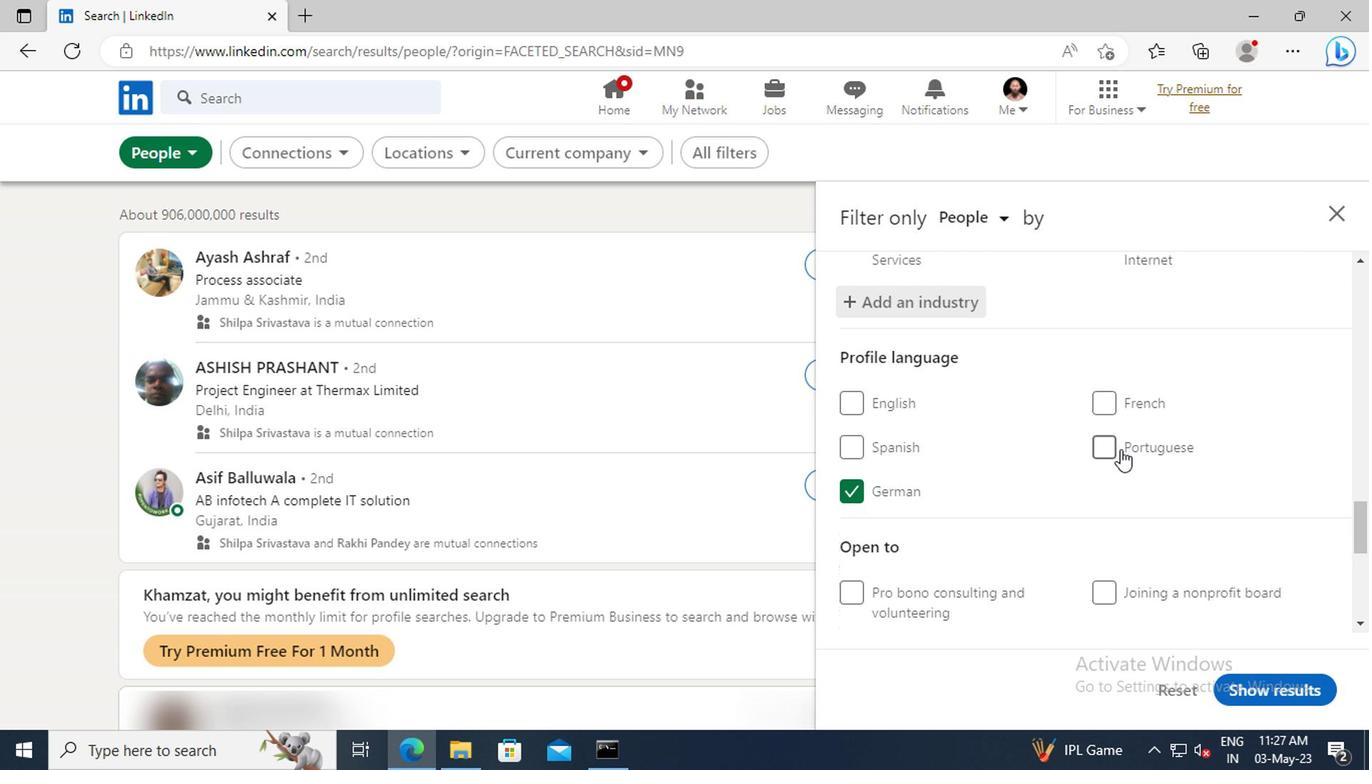 
Action: Mouse scrolled (1118, 447) with delta (0, -1)
Screenshot: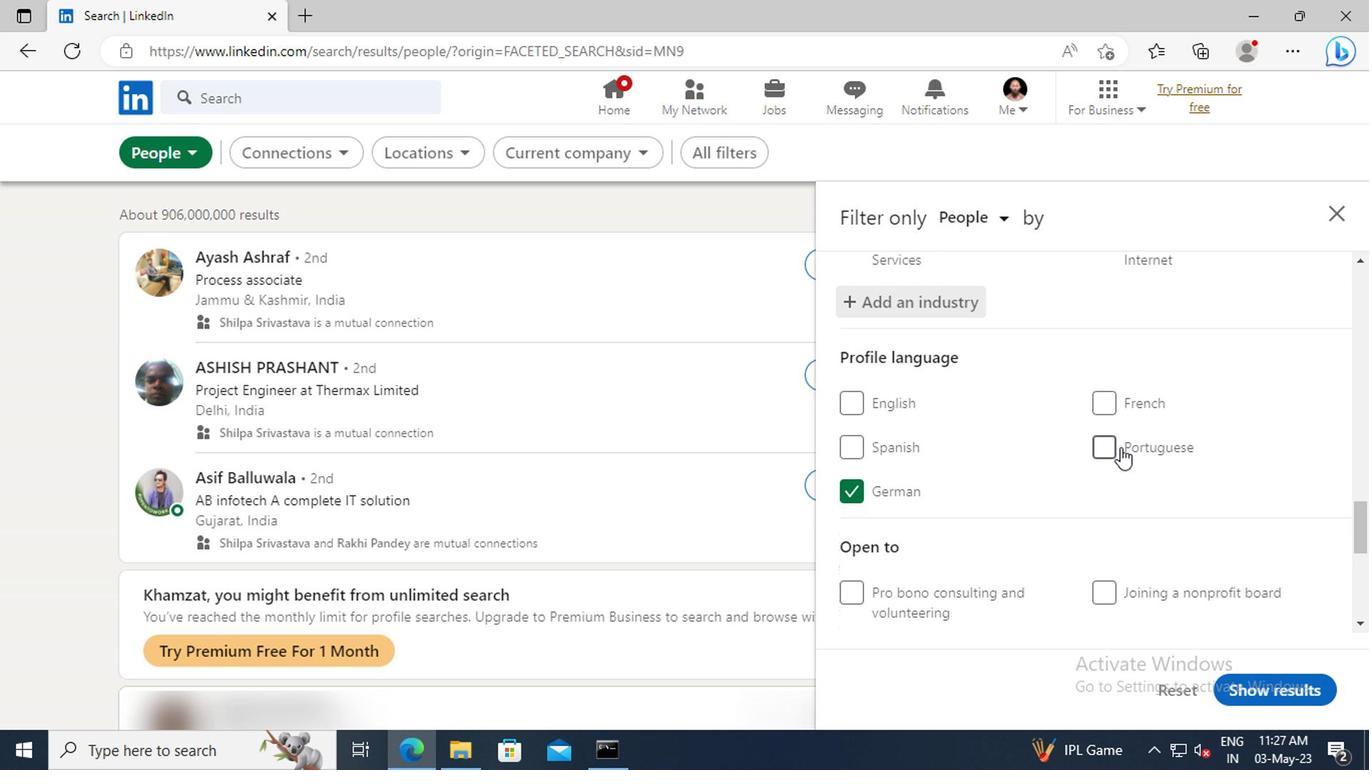 
Action: Mouse moved to (1119, 448)
Screenshot: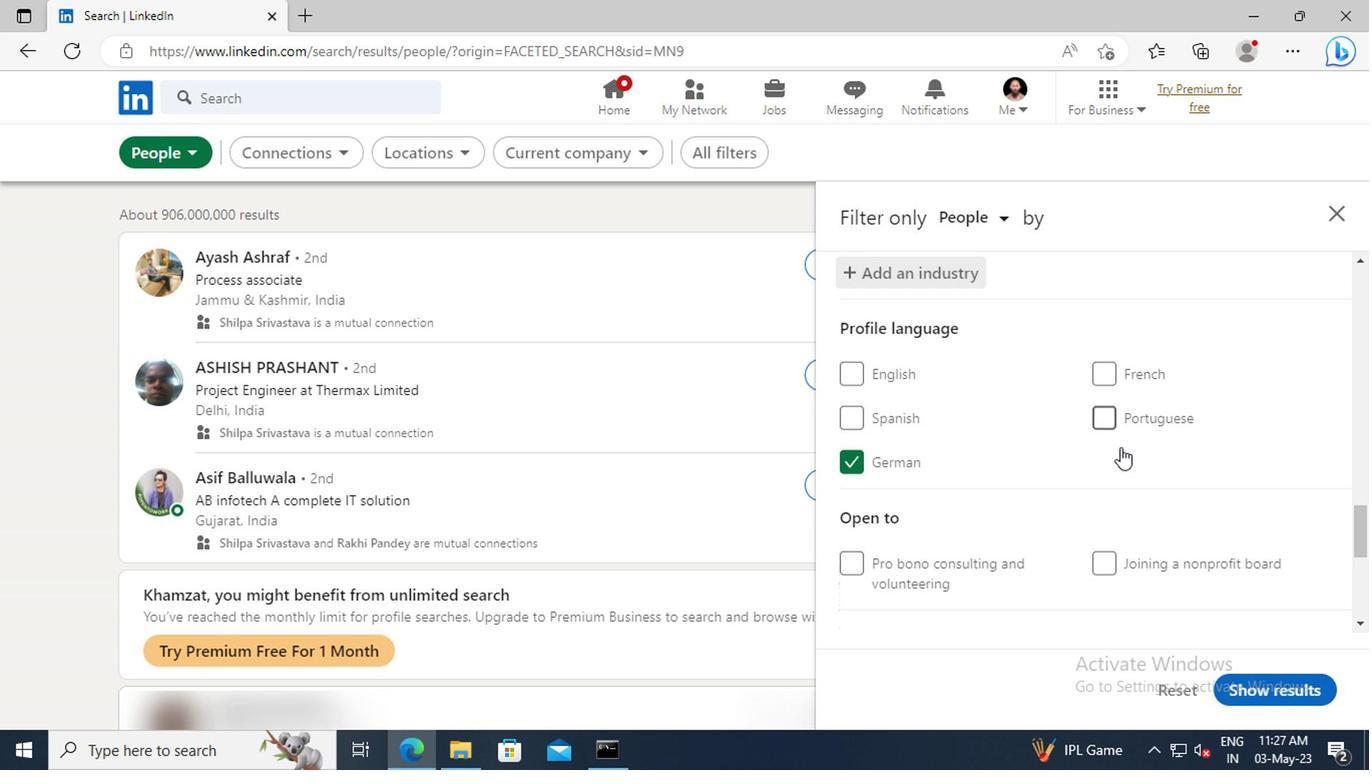 
Action: Mouse scrolled (1119, 447) with delta (0, -1)
Screenshot: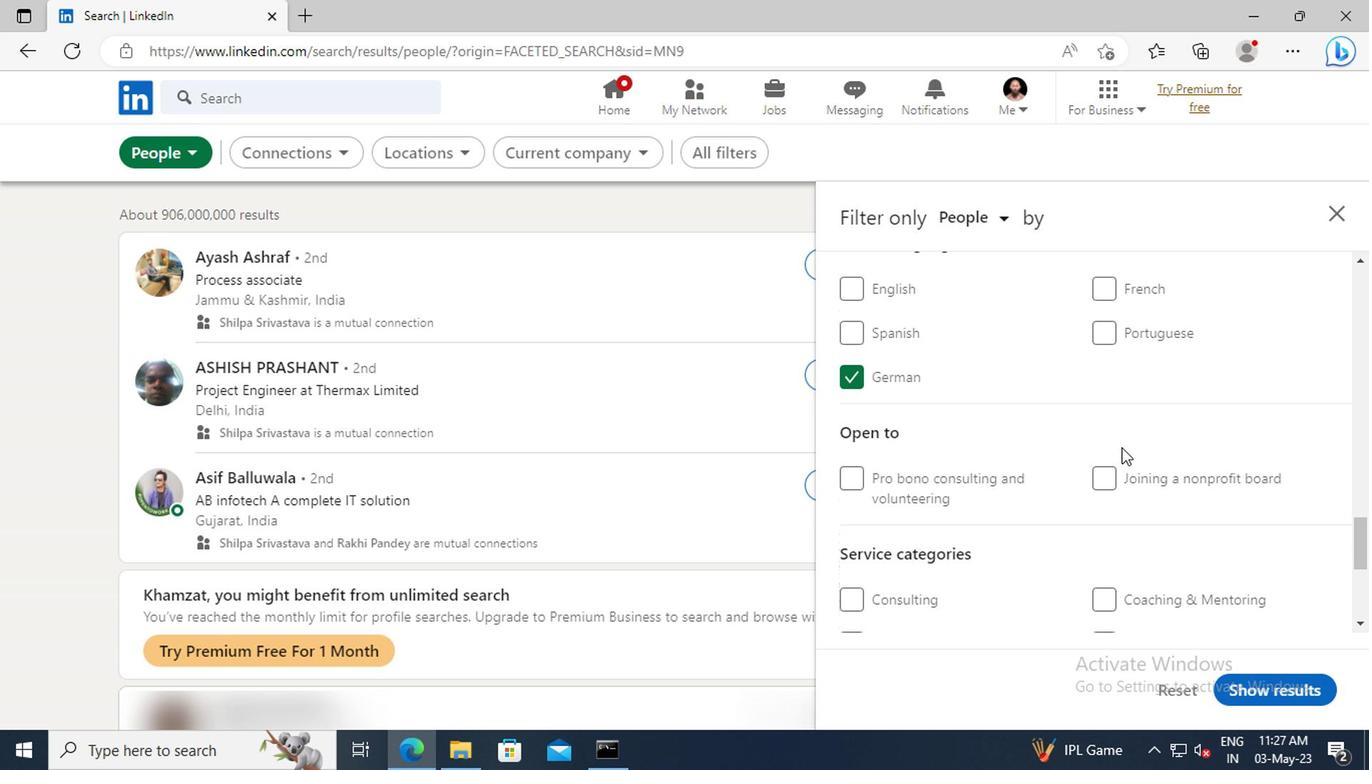 
Action: Mouse scrolled (1119, 447) with delta (0, -1)
Screenshot: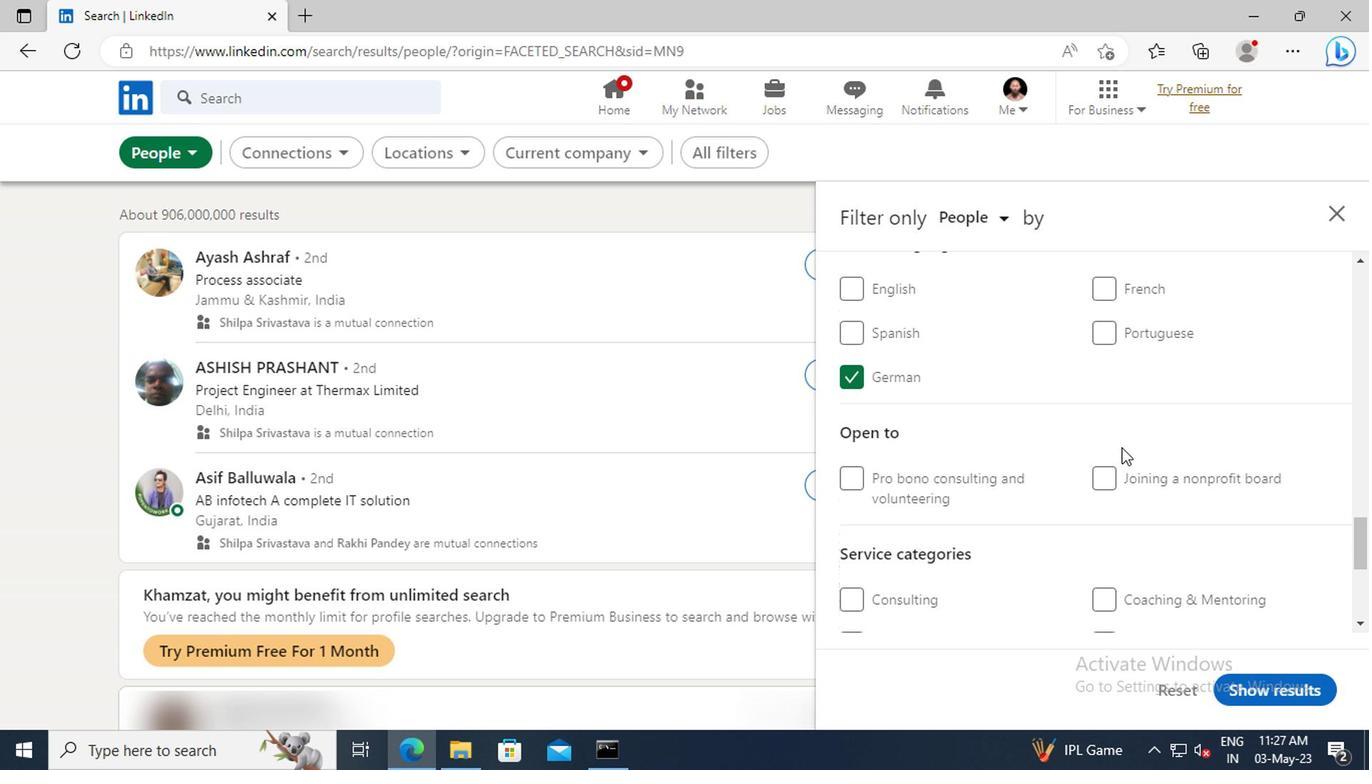 
Action: Mouse scrolled (1119, 447) with delta (0, -1)
Screenshot: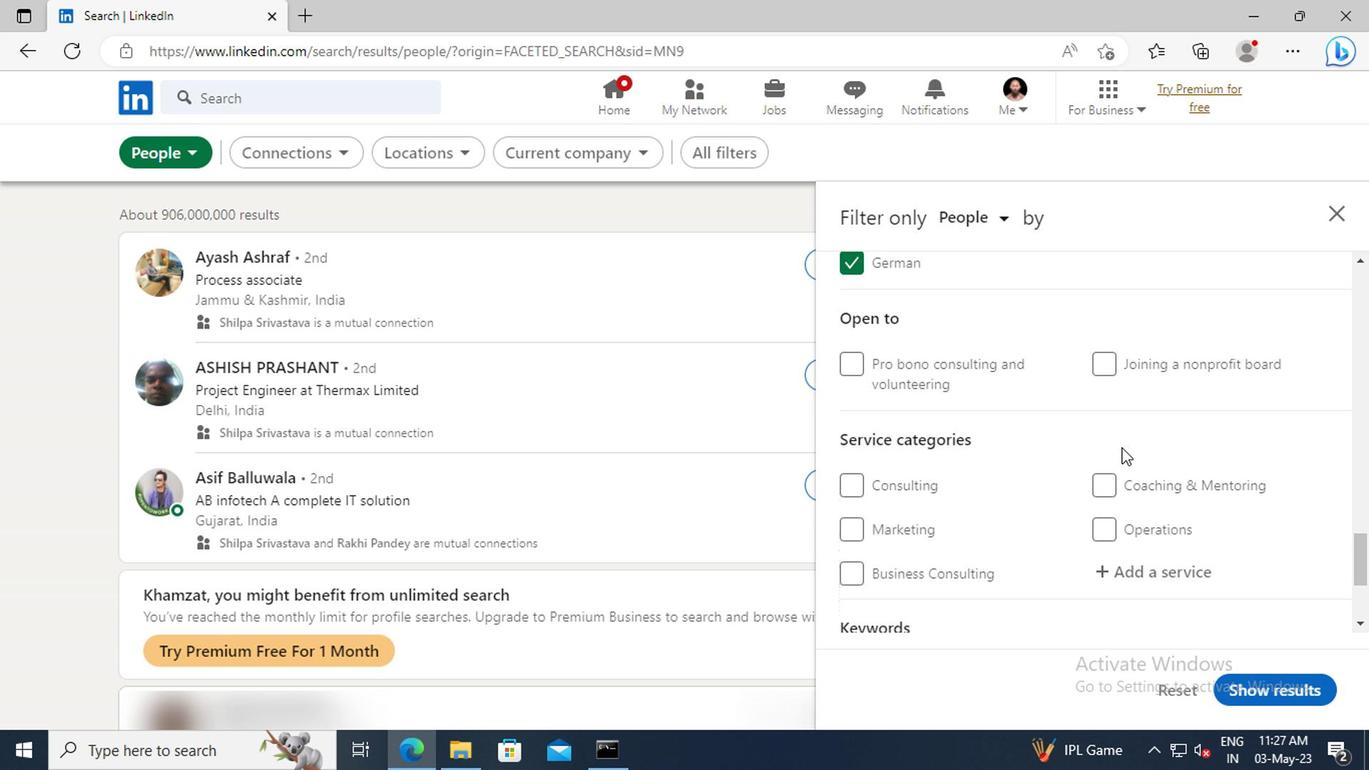 
Action: Mouse moved to (1133, 519)
Screenshot: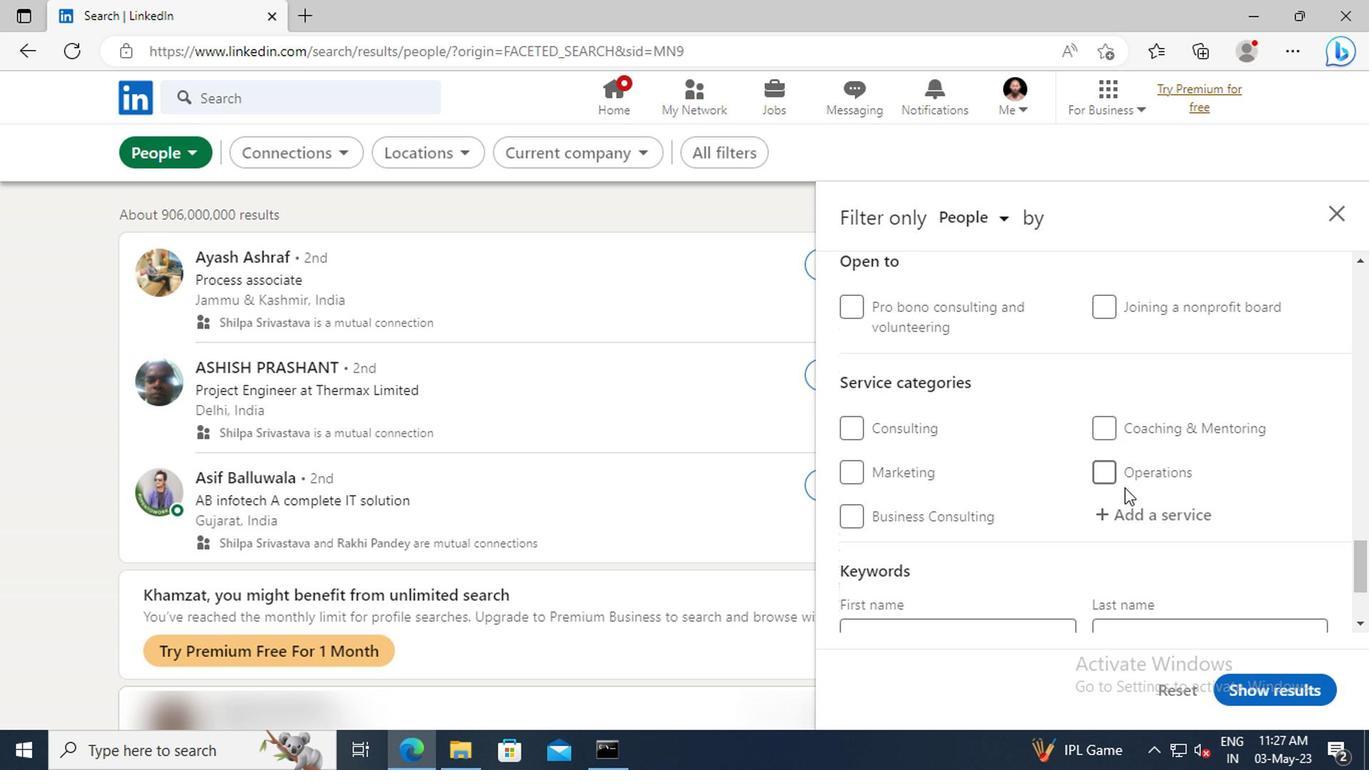 
Action: Mouse pressed left at (1133, 519)
Screenshot: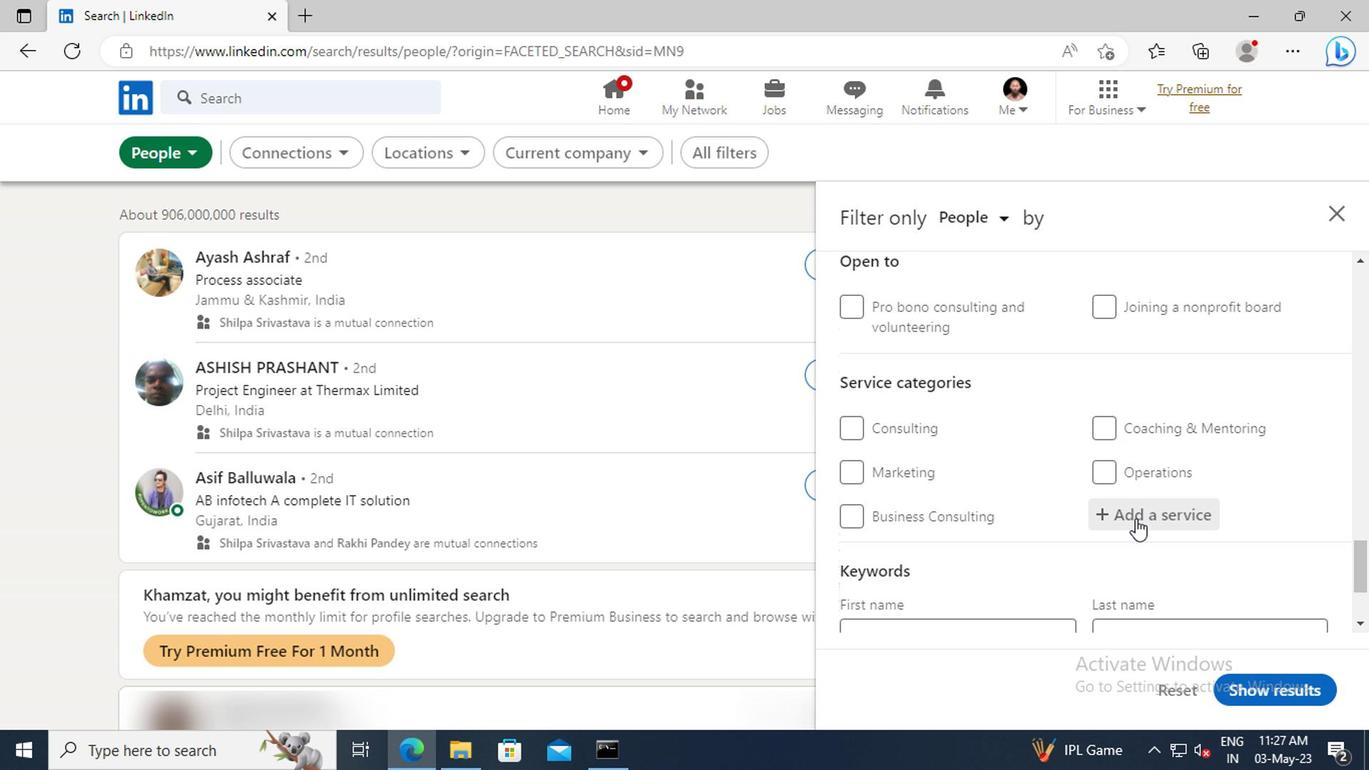 
Action: Key pressed <Key.shift>PRICING<Key.space><Key.shift>ST
Screenshot: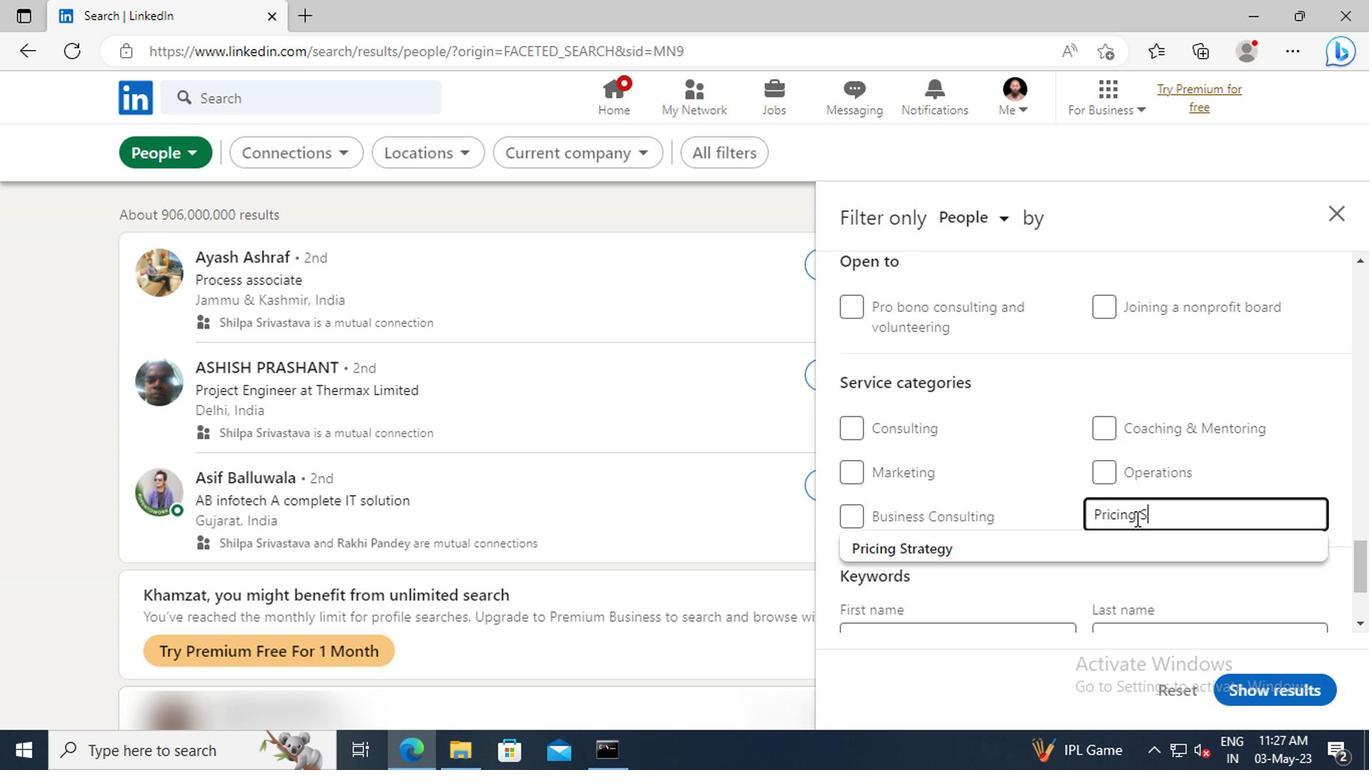 
Action: Mouse moved to (1135, 545)
Screenshot: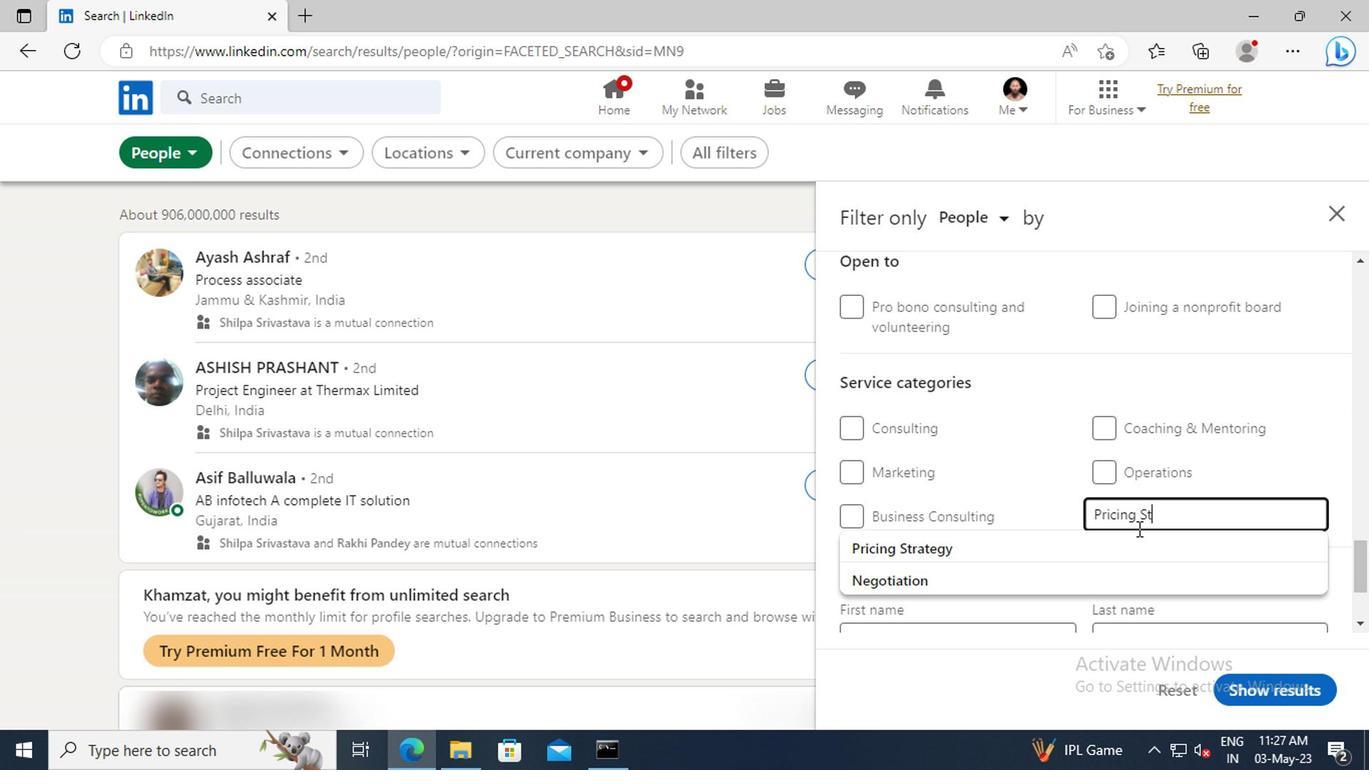 
Action: Mouse pressed left at (1135, 545)
Screenshot: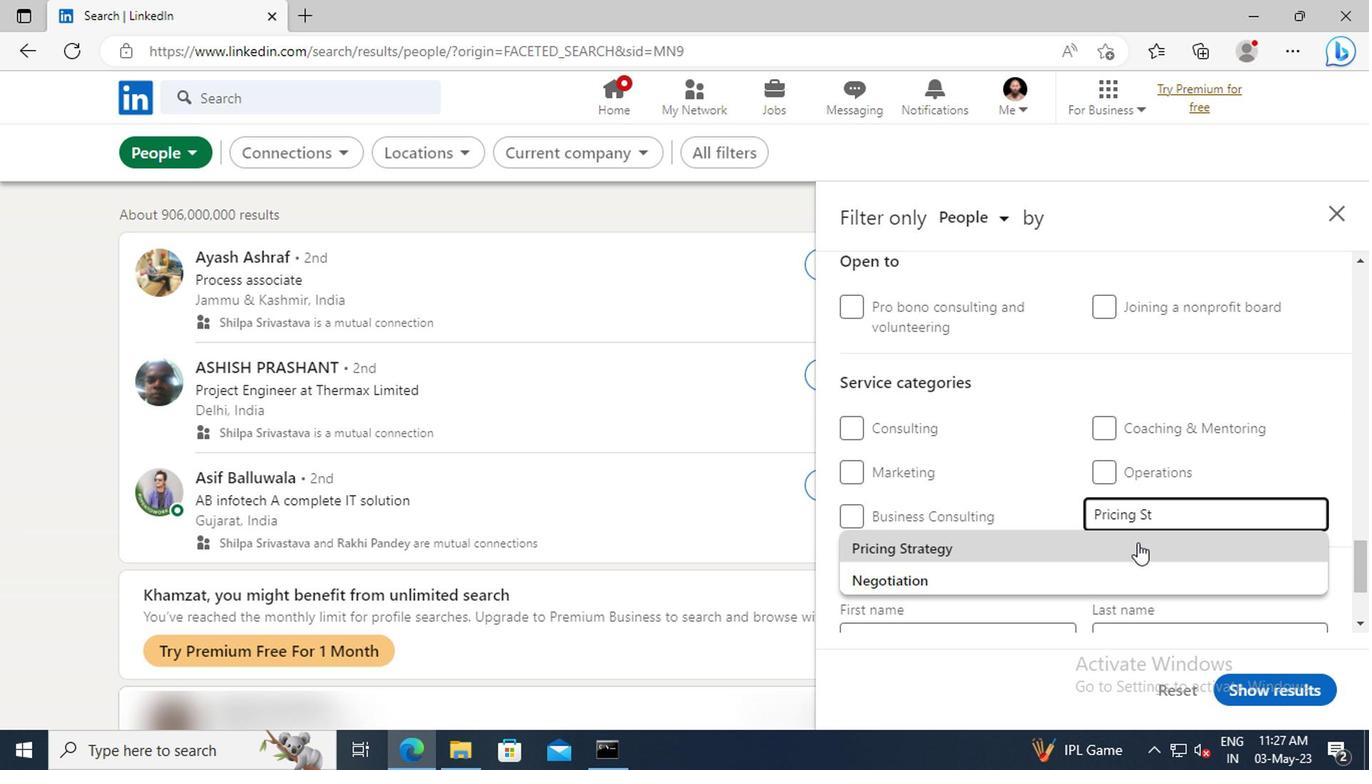 
Action: Mouse scrolled (1135, 543) with delta (0, -1)
Screenshot: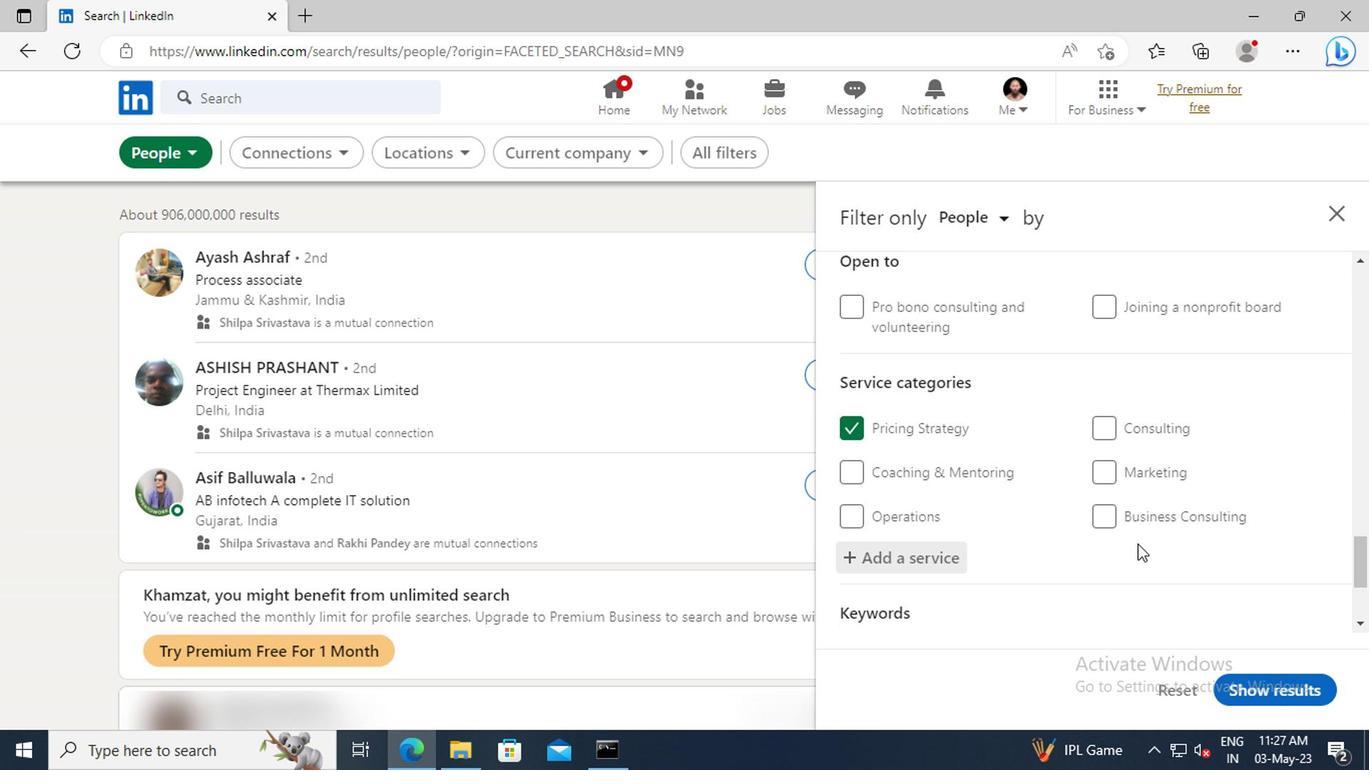 
Action: Mouse scrolled (1135, 543) with delta (0, -1)
Screenshot: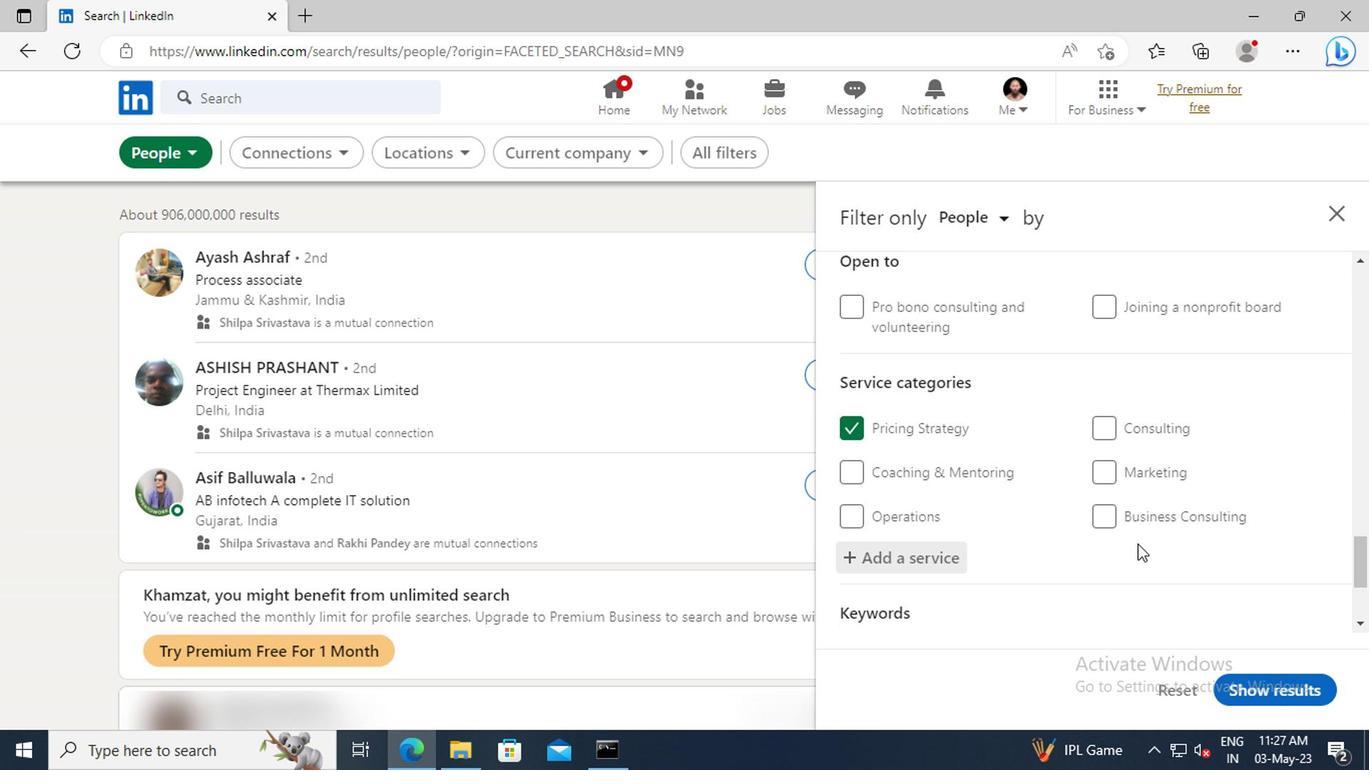 
Action: Mouse scrolled (1135, 543) with delta (0, -1)
Screenshot: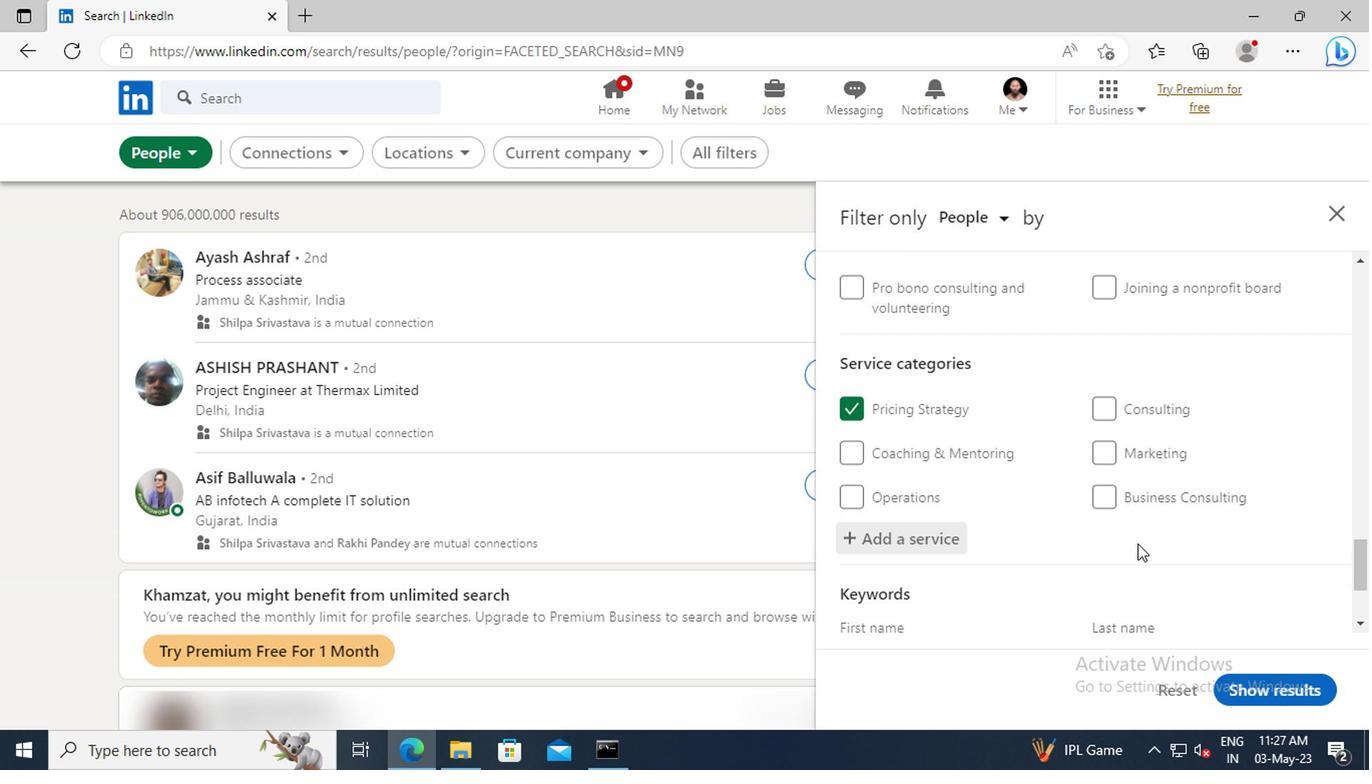 
Action: Mouse scrolled (1135, 543) with delta (0, -1)
Screenshot: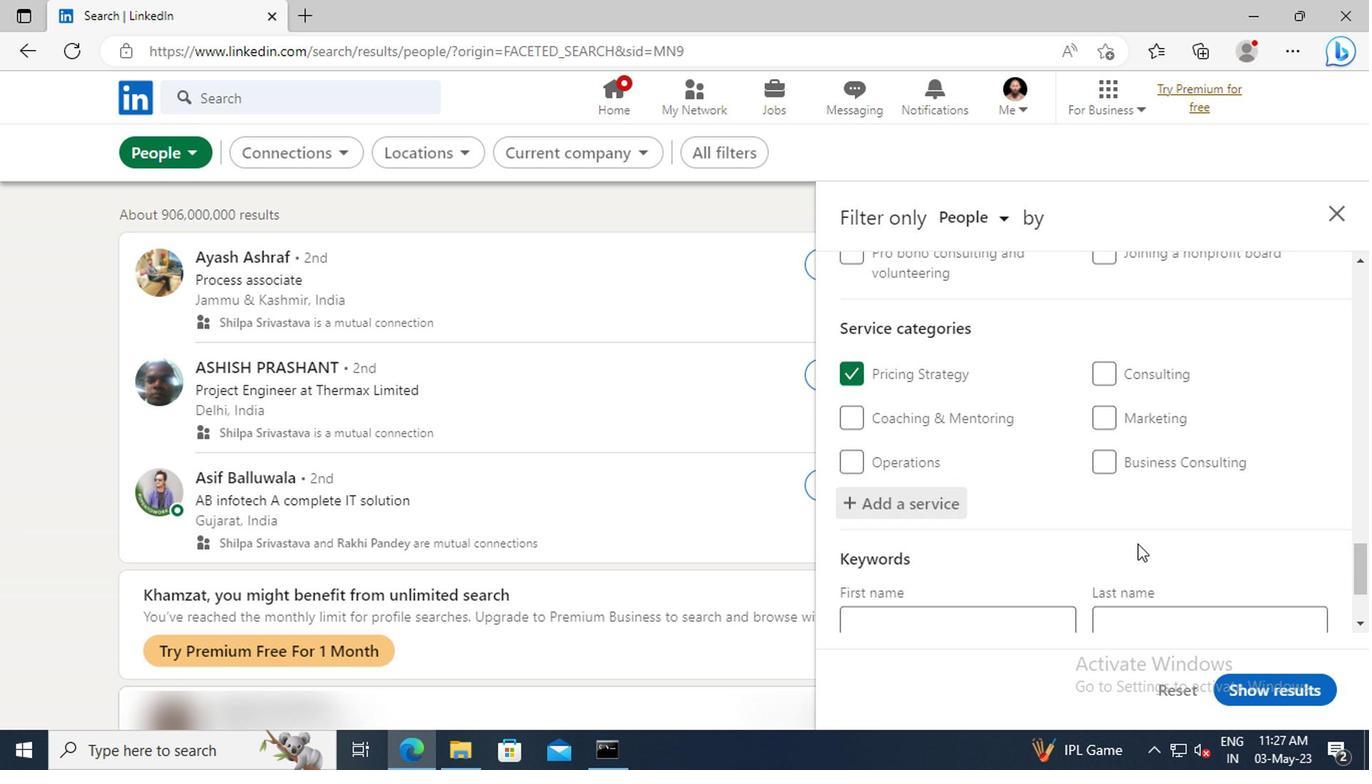 
Action: Mouse moved to (956, 552)
Screenshot: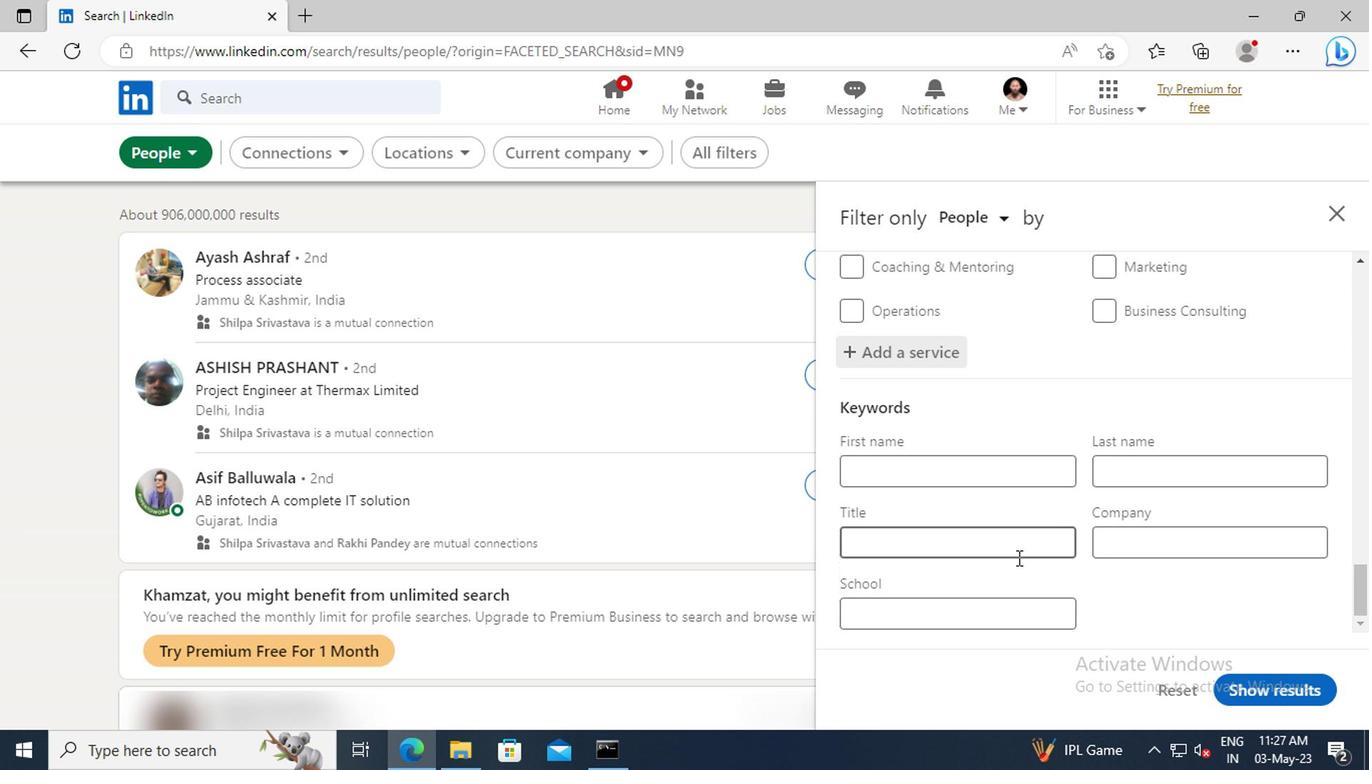 
Action: Mouse pressed left at (956, 552)
Screenshot: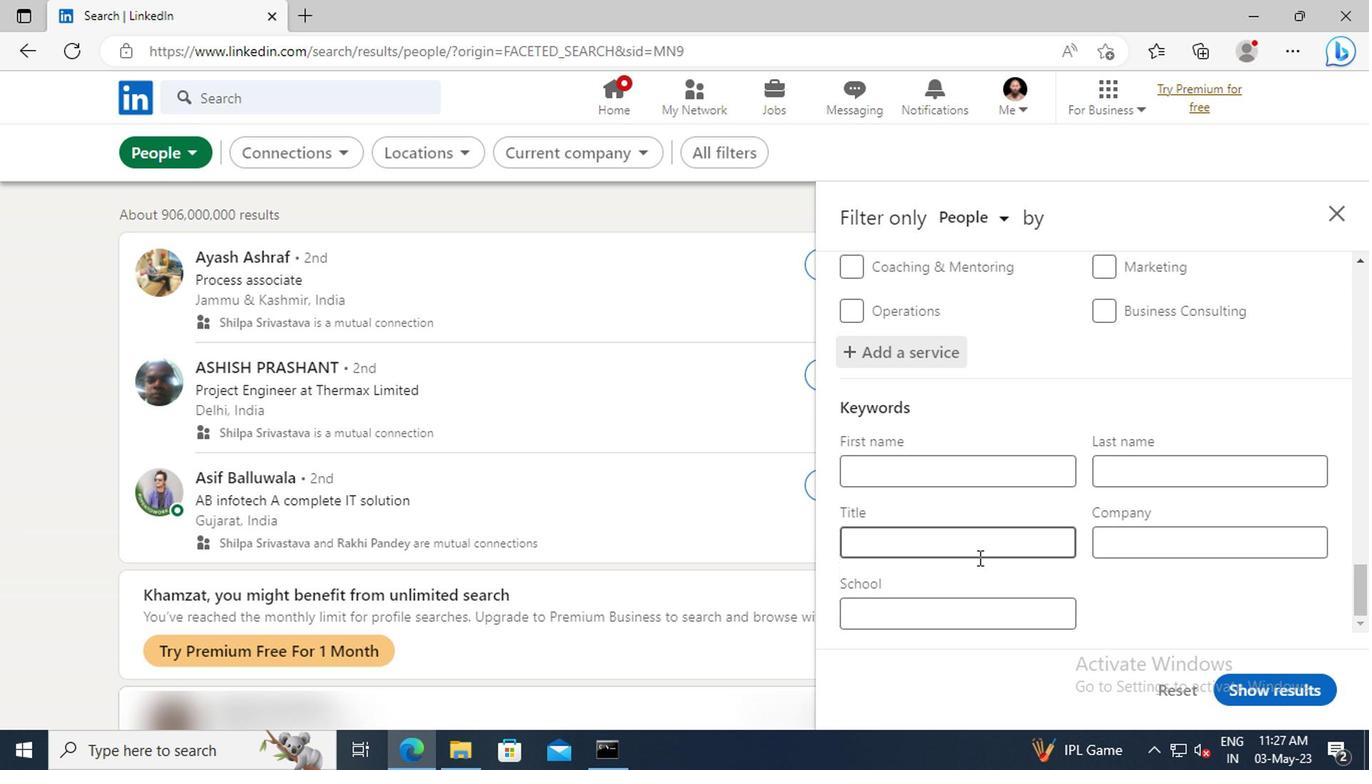 
Action: Key pressed <Key.shift>ACCOUNT<Key.space><Key.shift>EXECUTIVE<Key.enter>
Screenshot: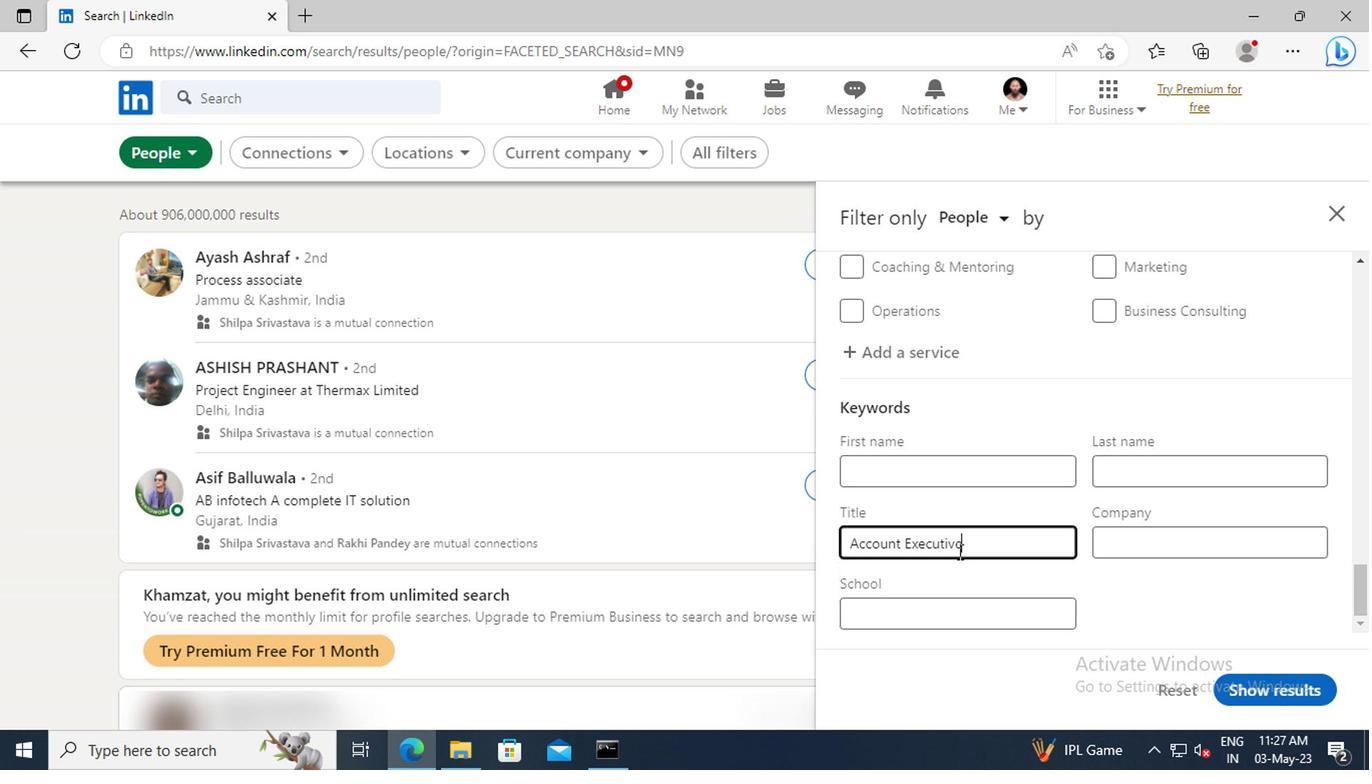 
Action: Mouse moved to (1261, 697)
Screenshot: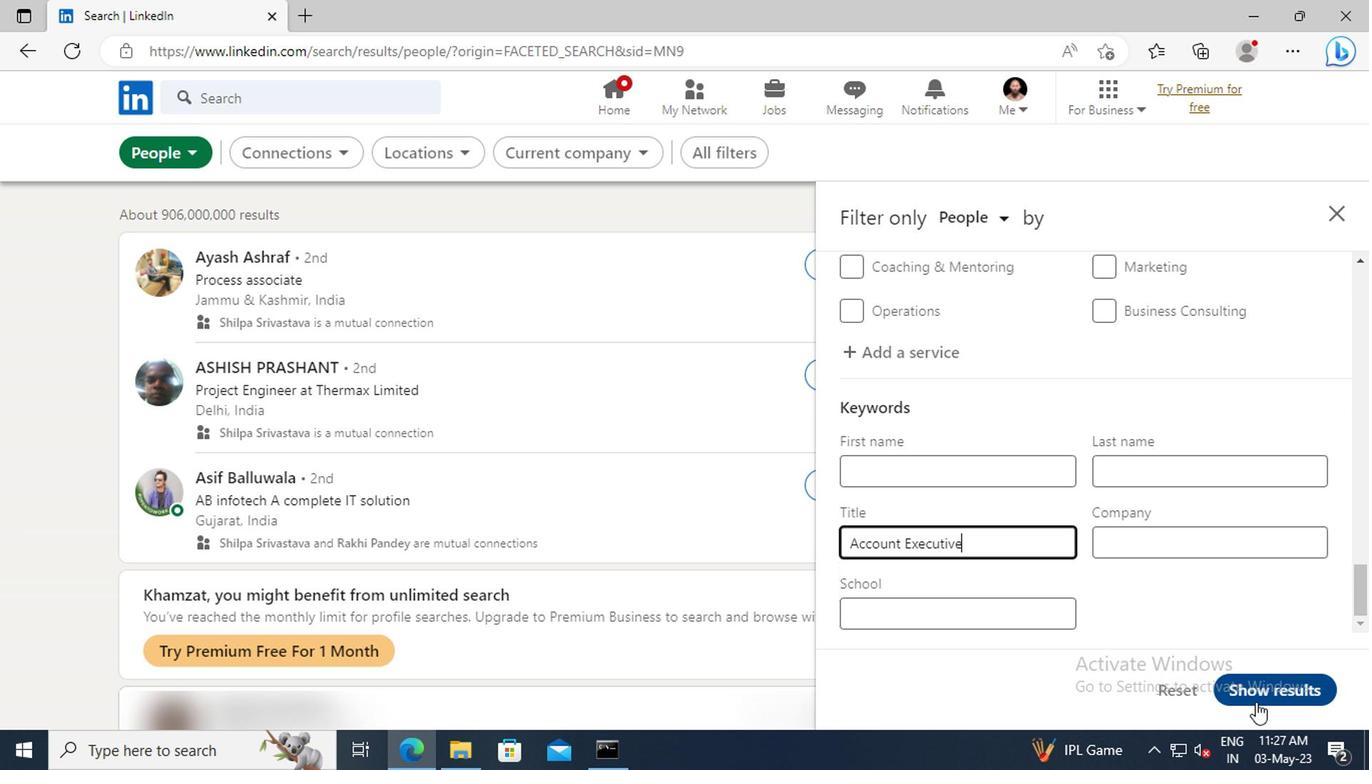 
Action: Mouse pressed left at (1261, 697)
Screenshot: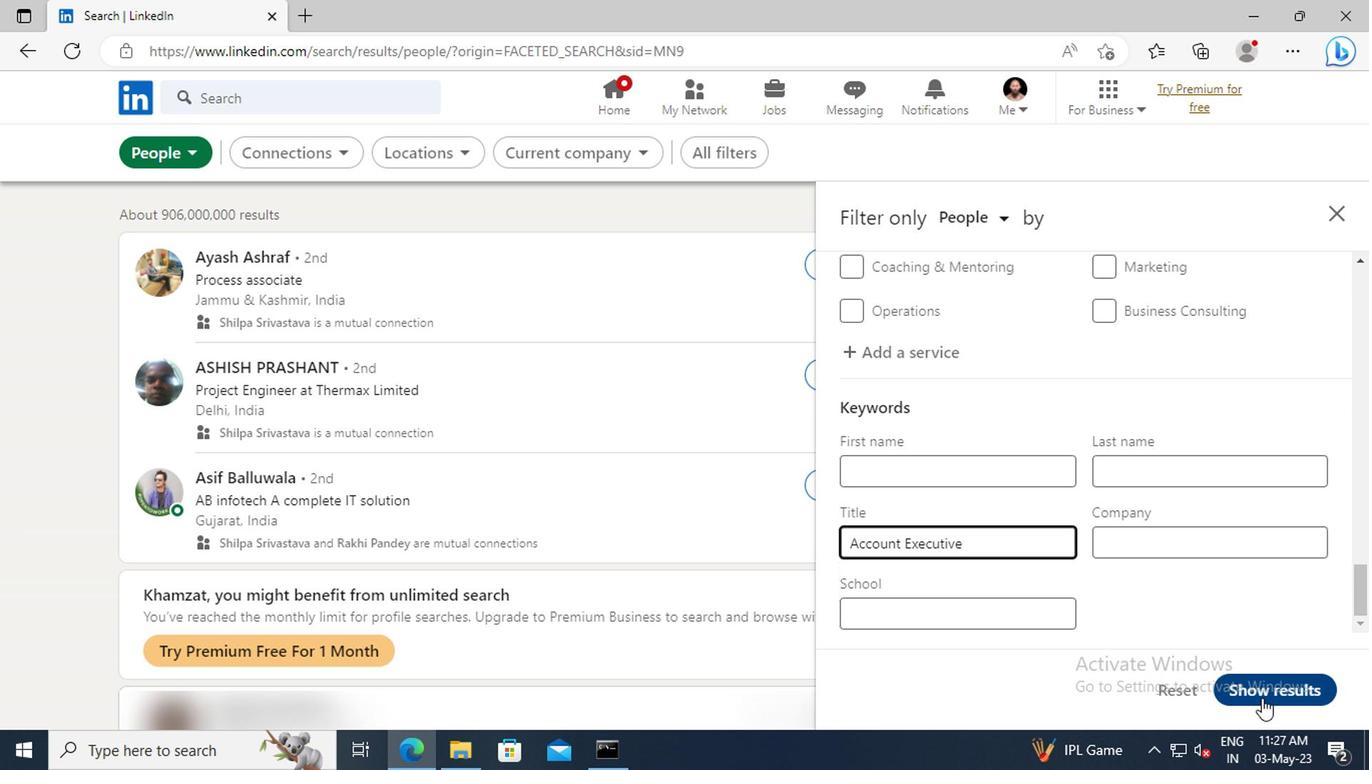 
Action: Mouse moved to (1261, 696)
Screenshot: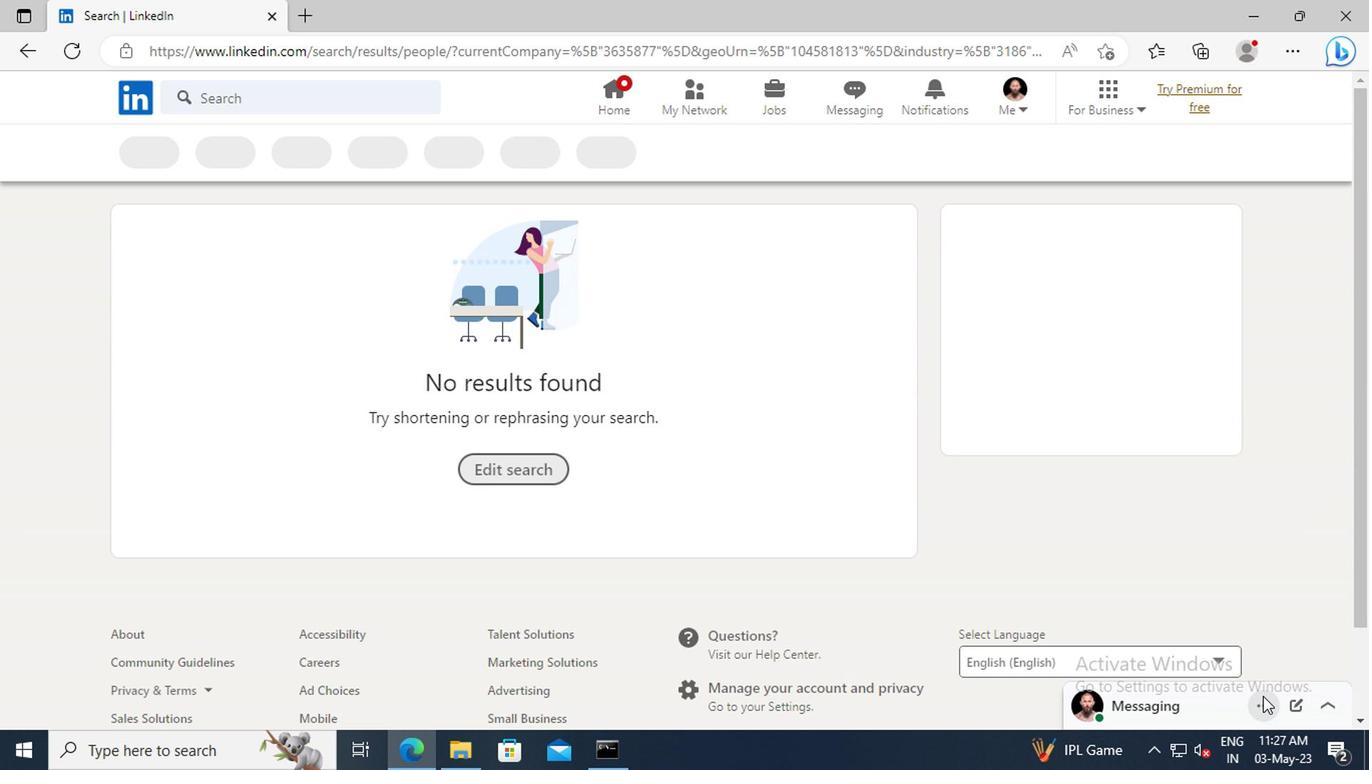 
